 Task: Determine the distance from Des Moines to Pikes Peak State Park.
Action: Mouse moved to (197, 67)
Screenshot: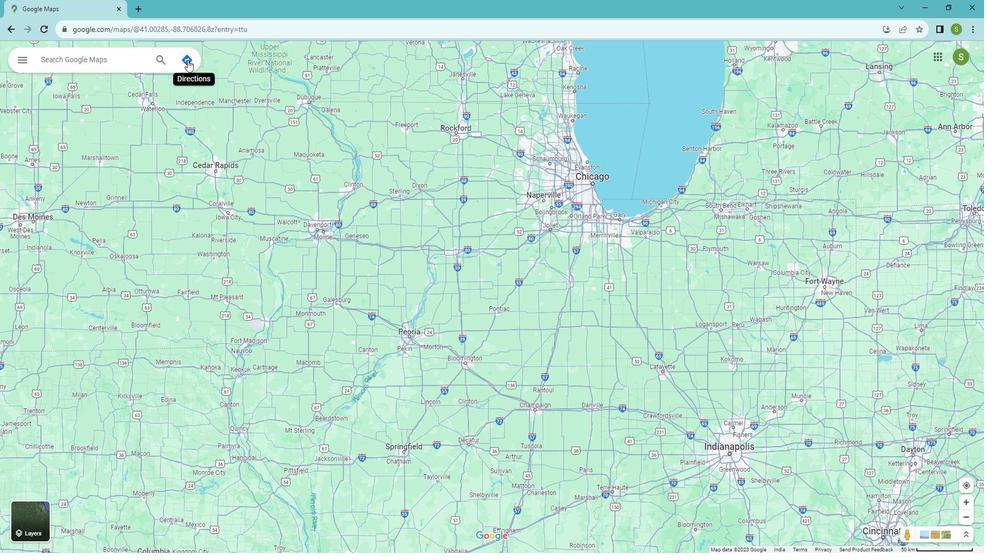 
Action: Mouse pressed left at (197, 67)
Screenshot: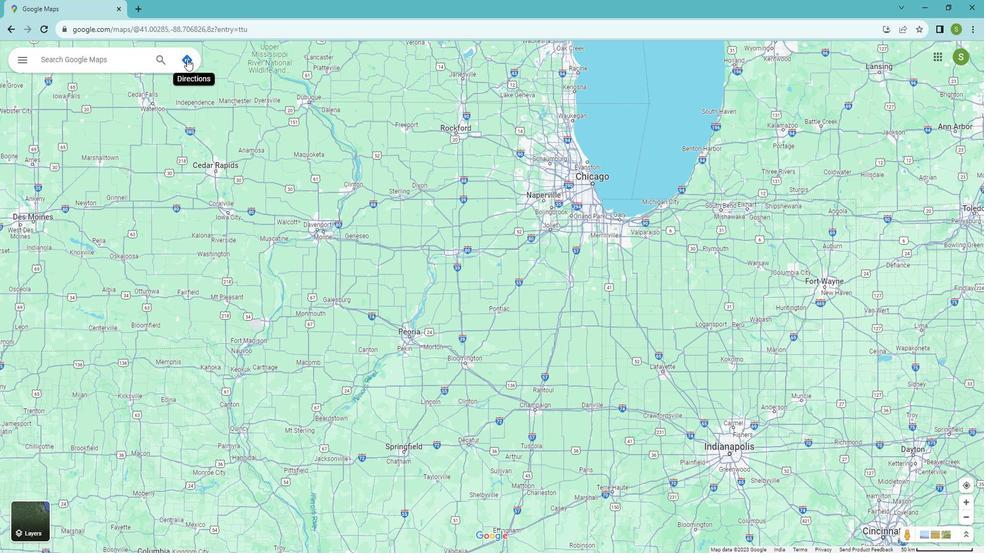 
Action: Mouse moved to (96, 96)
Screenshot: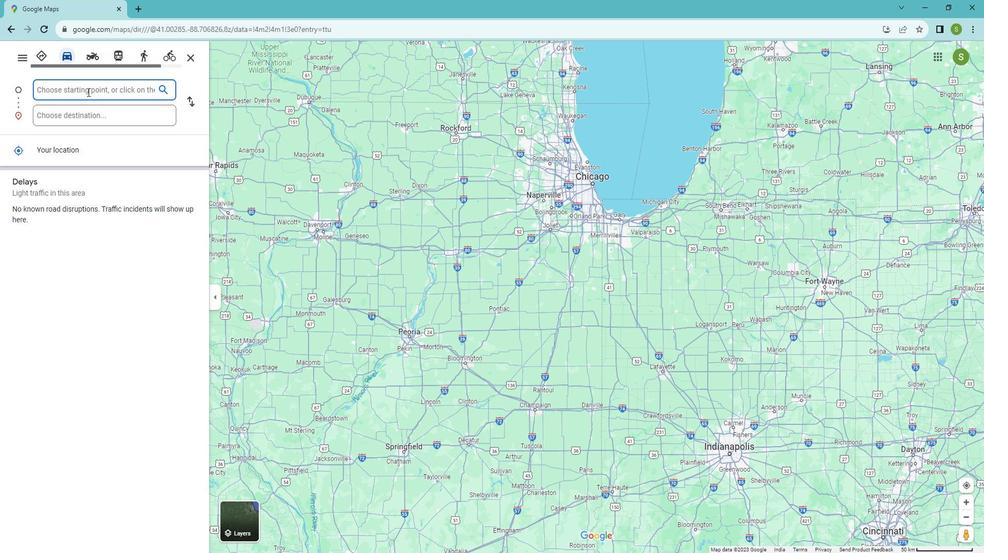 
Action: Mouse pressed left at (96, 96)
Screenshot: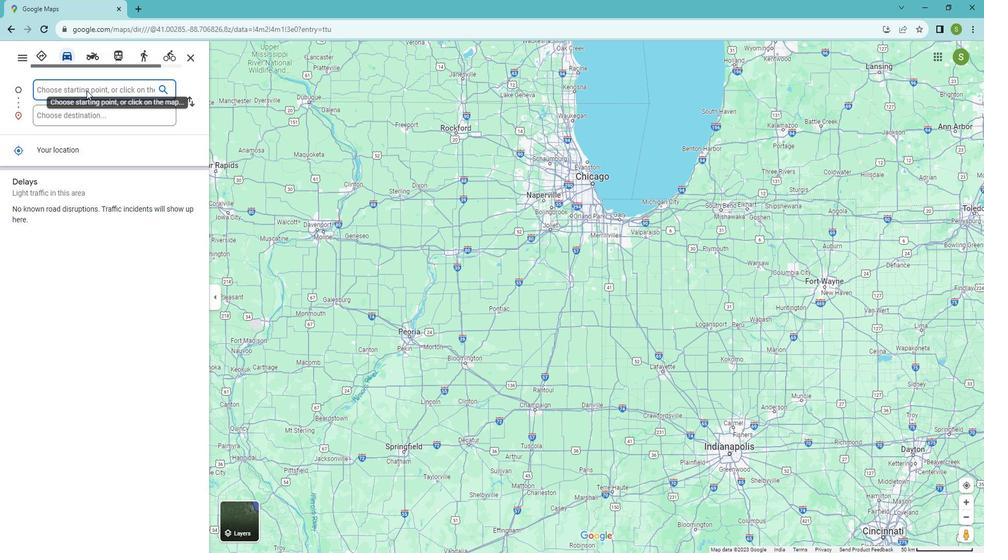 
Action: Key pressed <Key.shift>Des<Key.space><Key.shift>m<Key.backspace><Key.shift>Moines
Screenshot: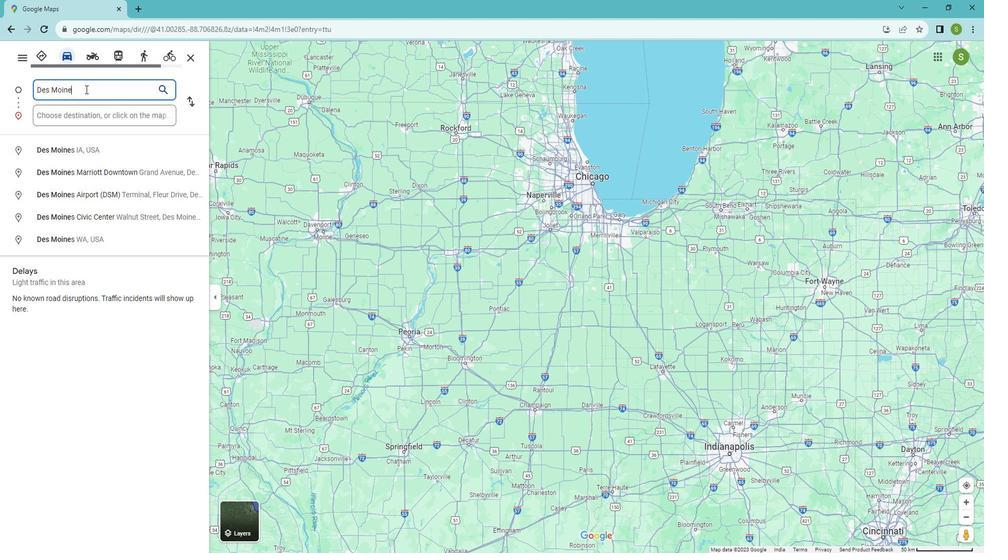 
Action: Mouse moved to (113, 149)
Screenshot: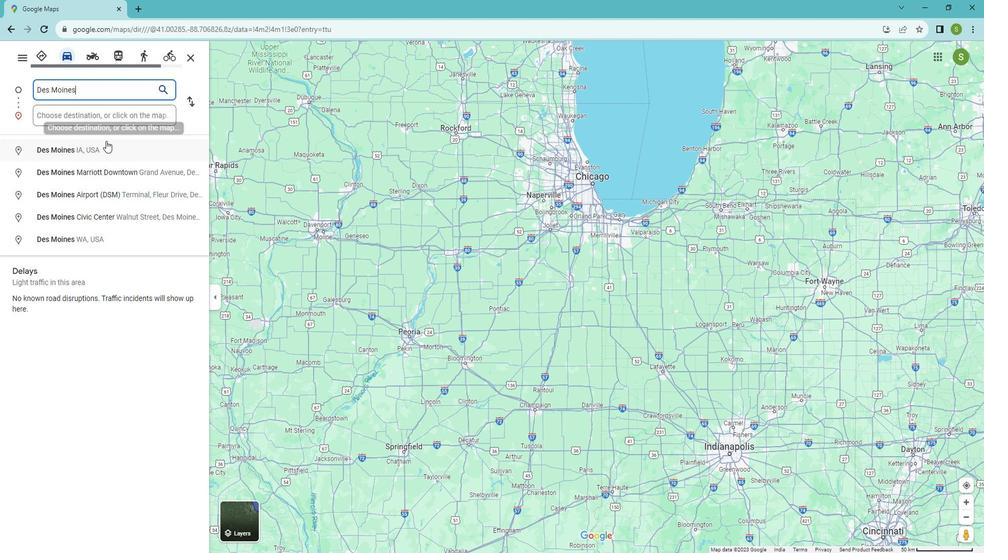 
Action: Mouse pressed left at (113, 149)
Screenshot: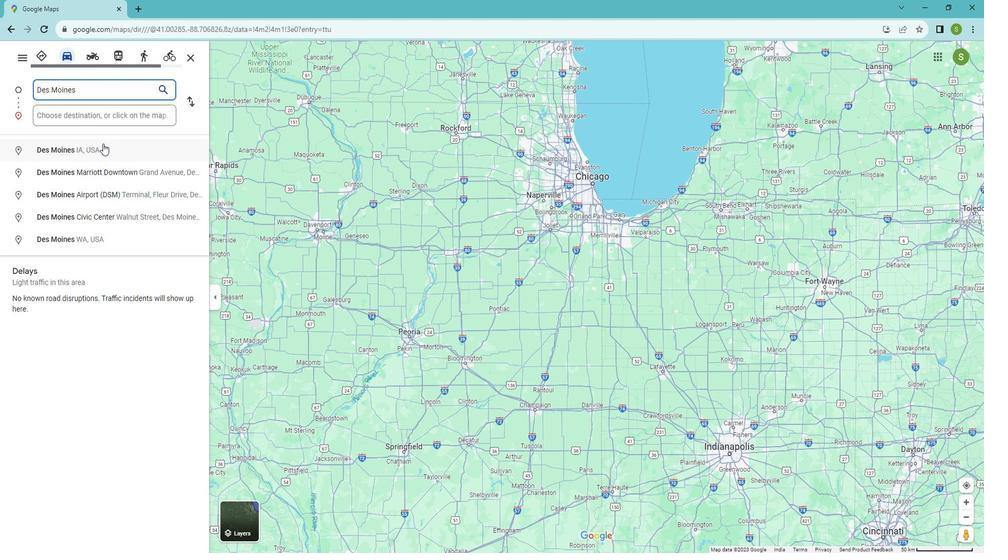 
Action: Mouse moved to (104, 118)
Screenshot: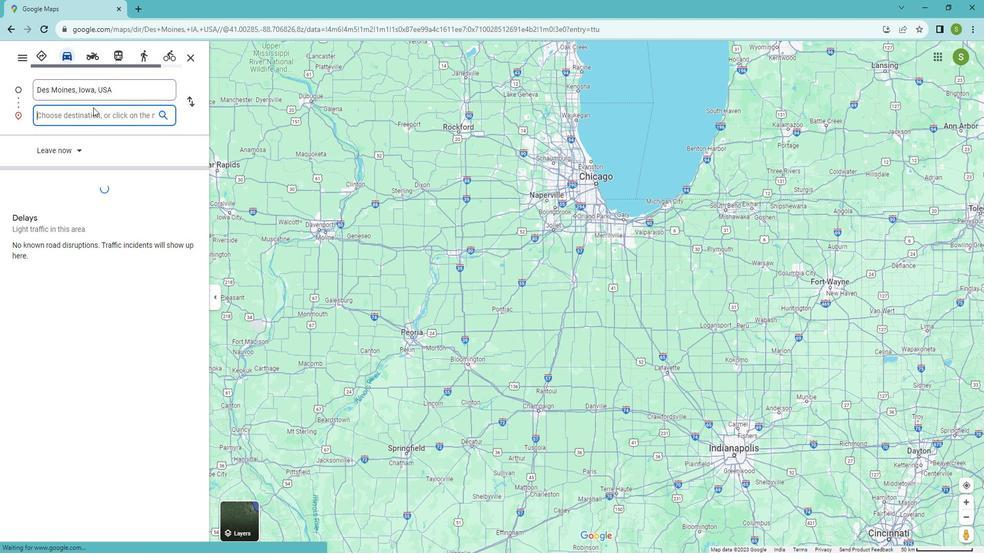 
Action: Mouse pressed left at (104, 118)
Screenshot: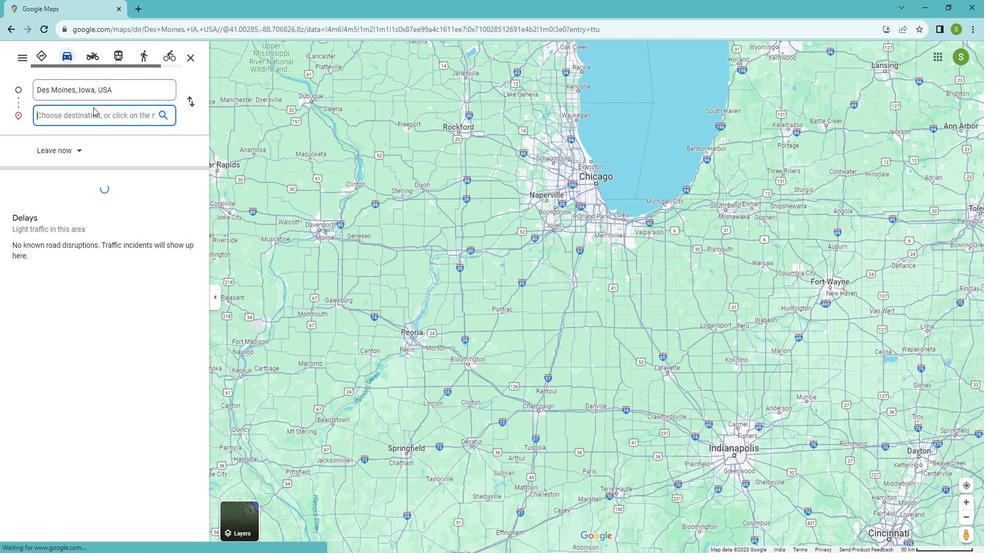 
Action: Key pressed <Key.shift>Pikes<Key.space><Key.shift>Peak<Key.space><Key.shift>State<Key.space><Key.shift>Park
Screenshot: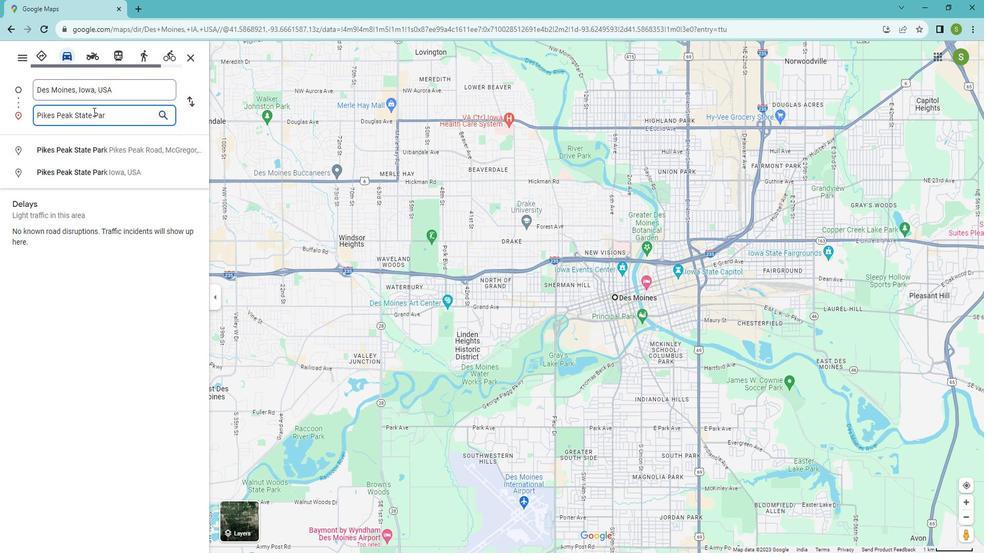 
Action: Mouse moved to (197, 107)
Screenshot: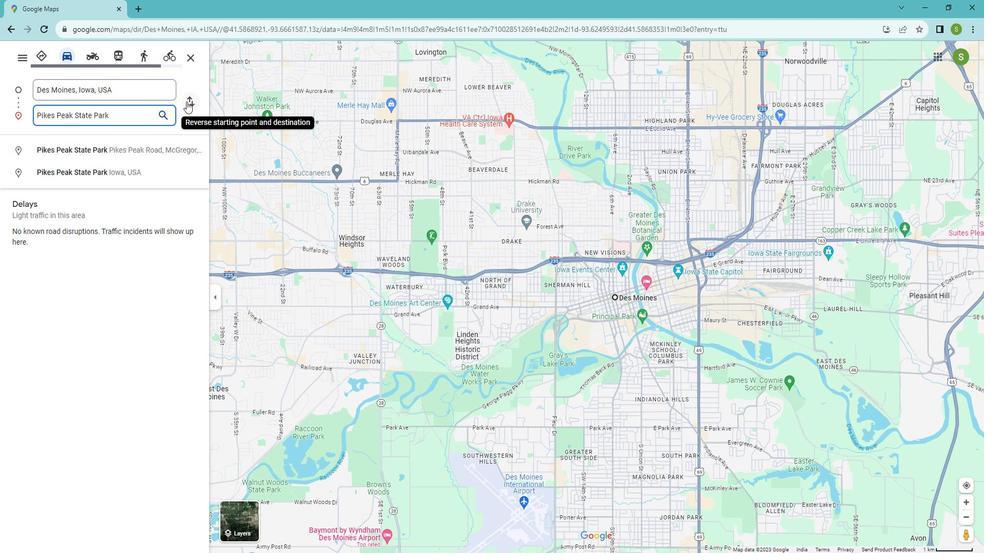 
Action: Mouse pressed left at (197, 107)
Screenshot: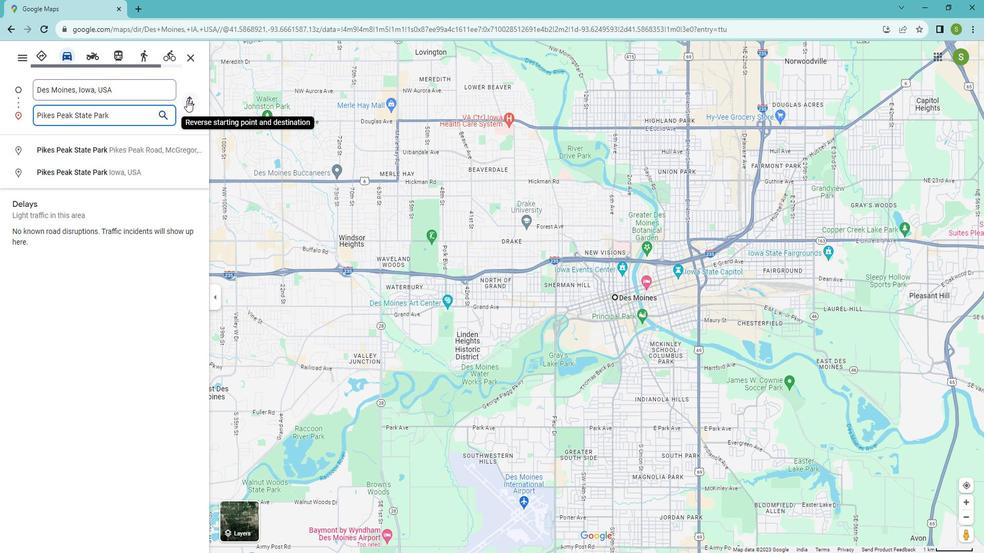 
Action: Mouse moved to (393, 364)
Screenshot: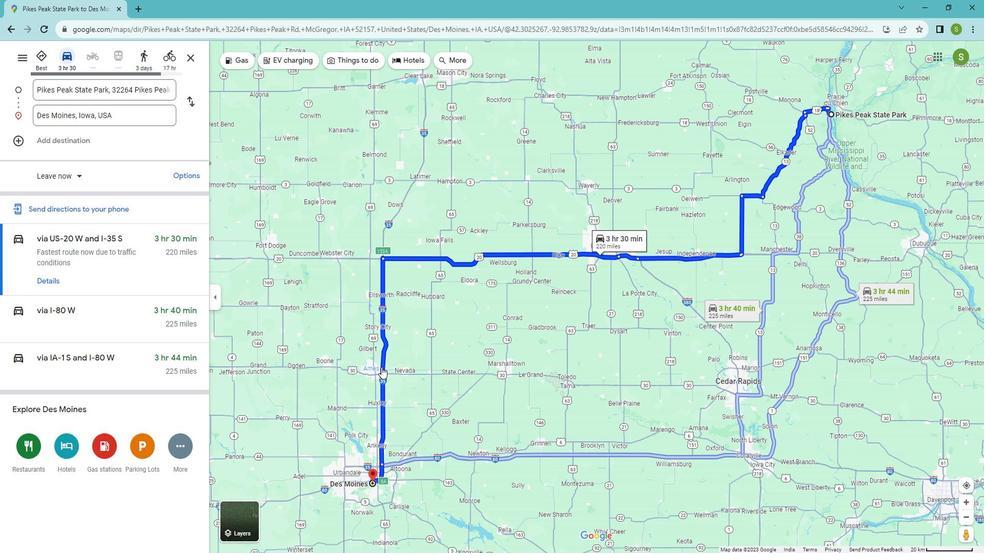 
Action: Mouse pressed right at (393, 364)
Screenshot: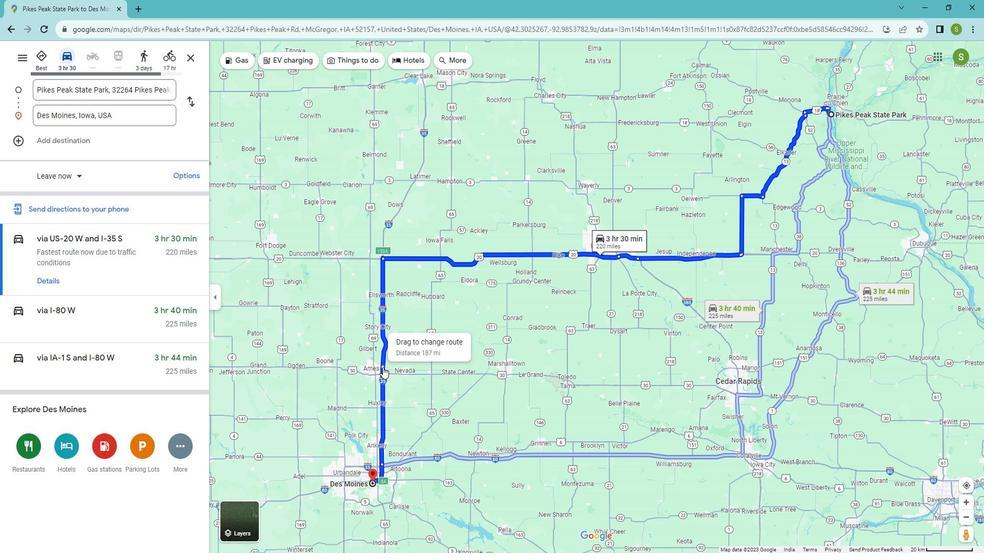 
Action: Mouse moved to (48, 71)
Screenshot: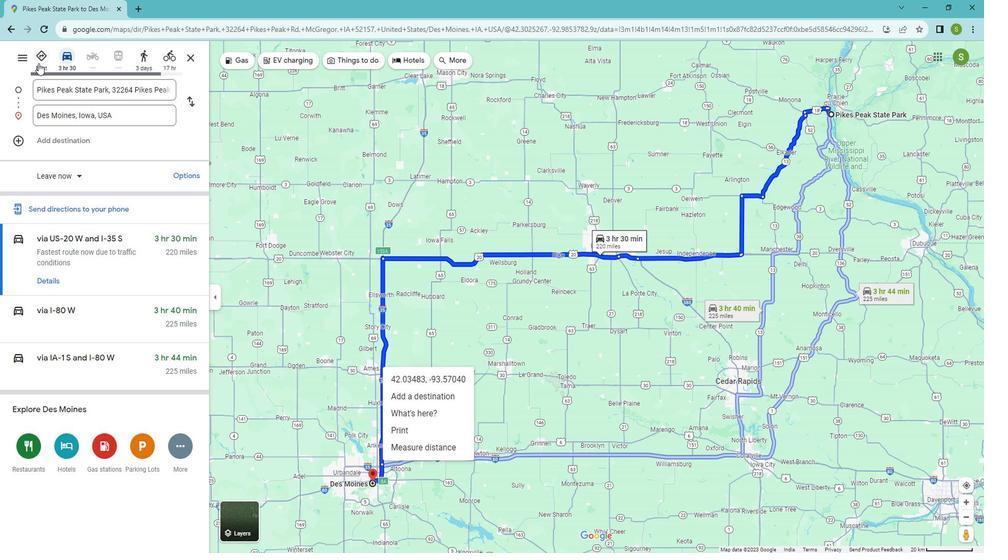 
Action: Mouse pressed left at (48, 71)
Screenshot: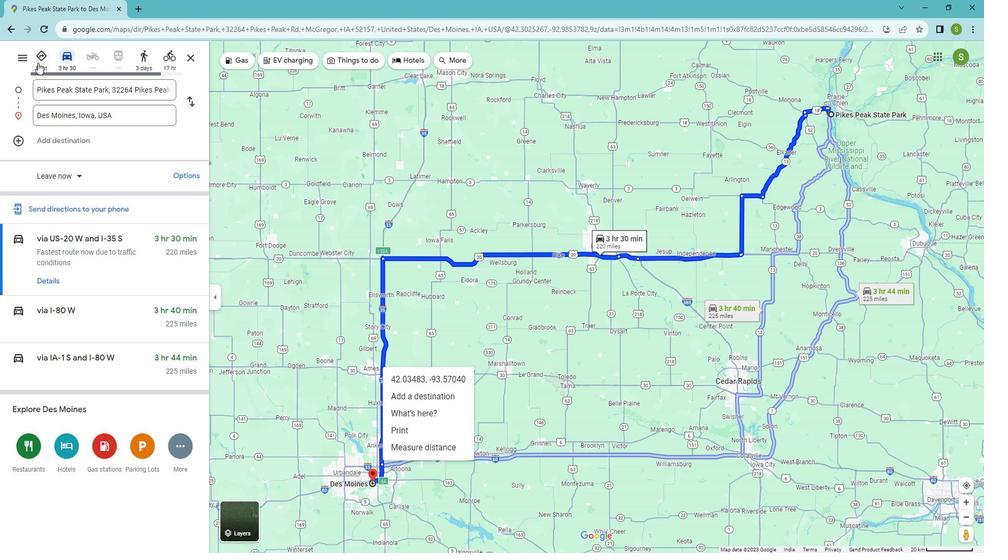 
Action: Mouse moved to (58, 279)
Screenshot: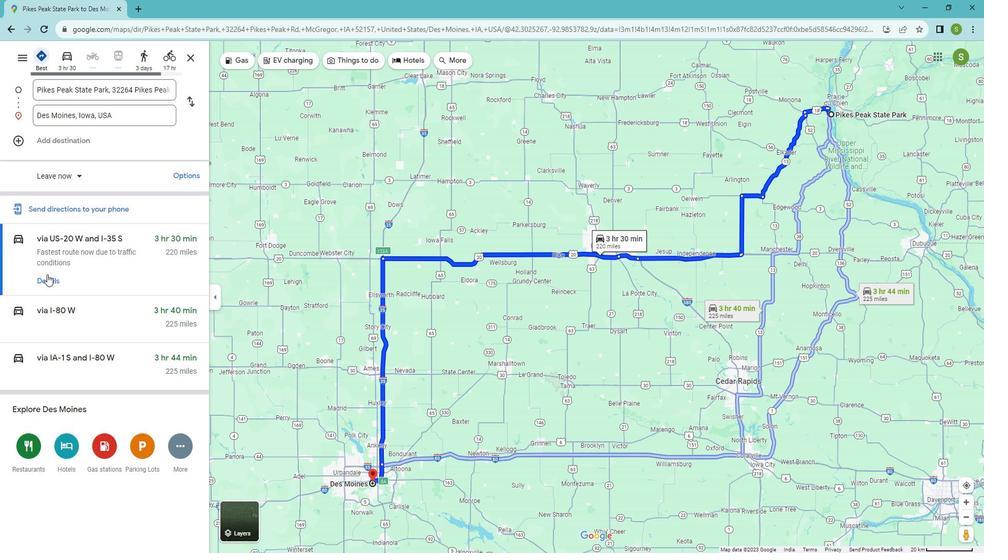 
Action: Mouse pressed left at (58, 279)
Screenshot: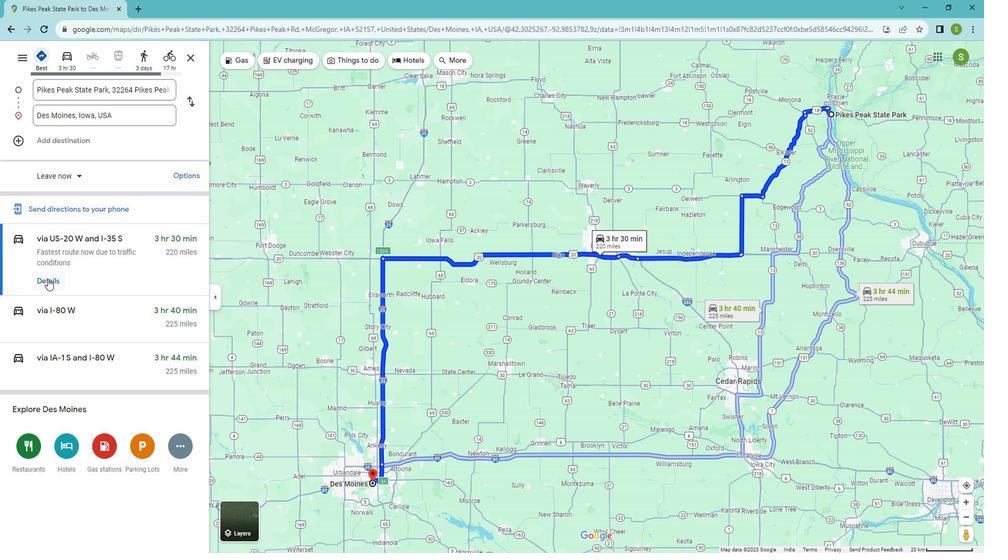 
Action: Mouse moved to (28, 61)
Screenshot: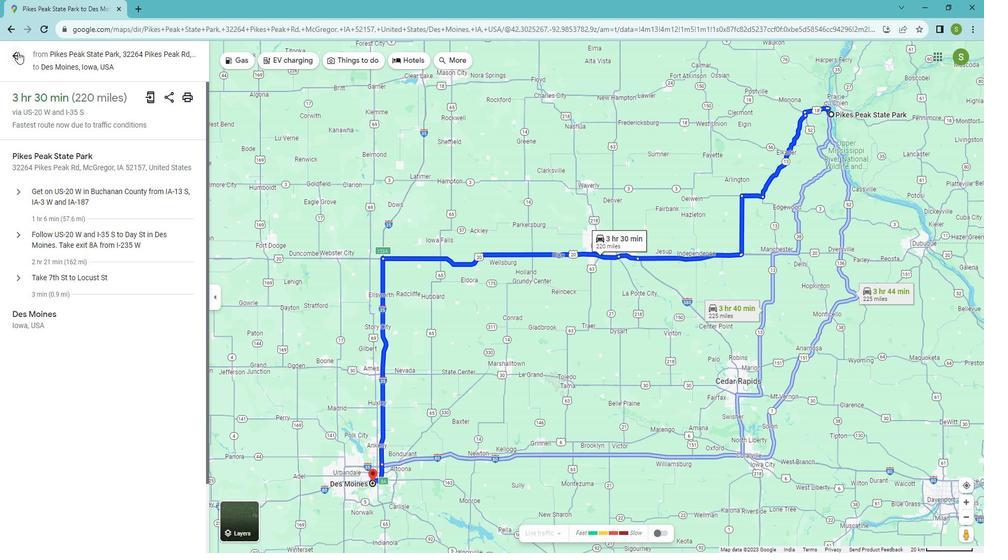 
Action: Mouse pressed left at (28, 61)
Screenshot: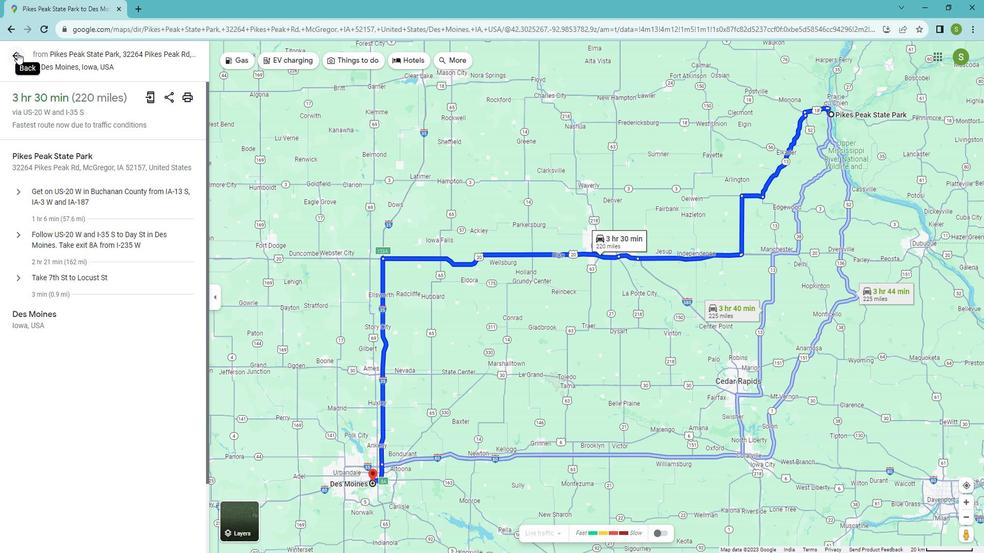 
Action: Mouse moved to (83, 64)
Screenshot: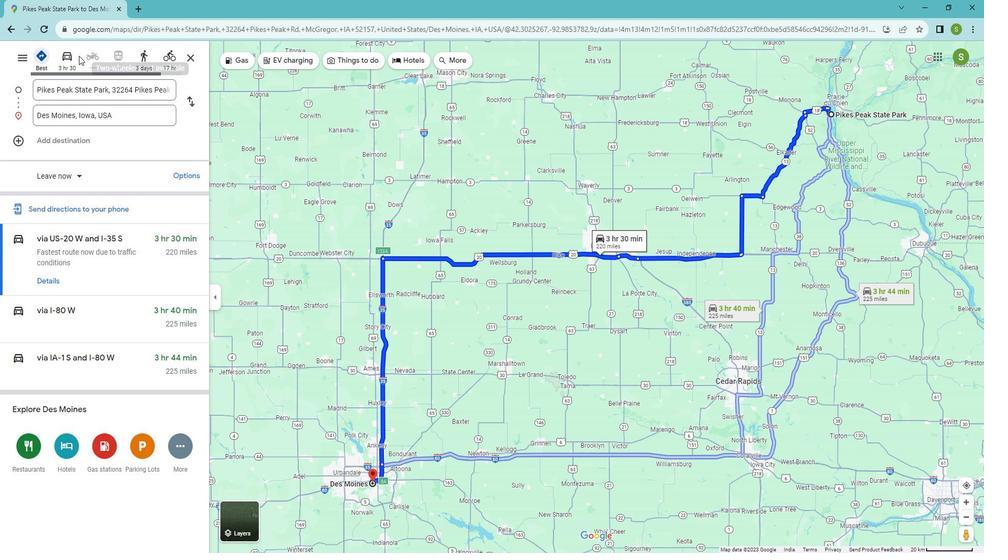 
Action: Mouse pressed left at (83, 64)
Screenshot: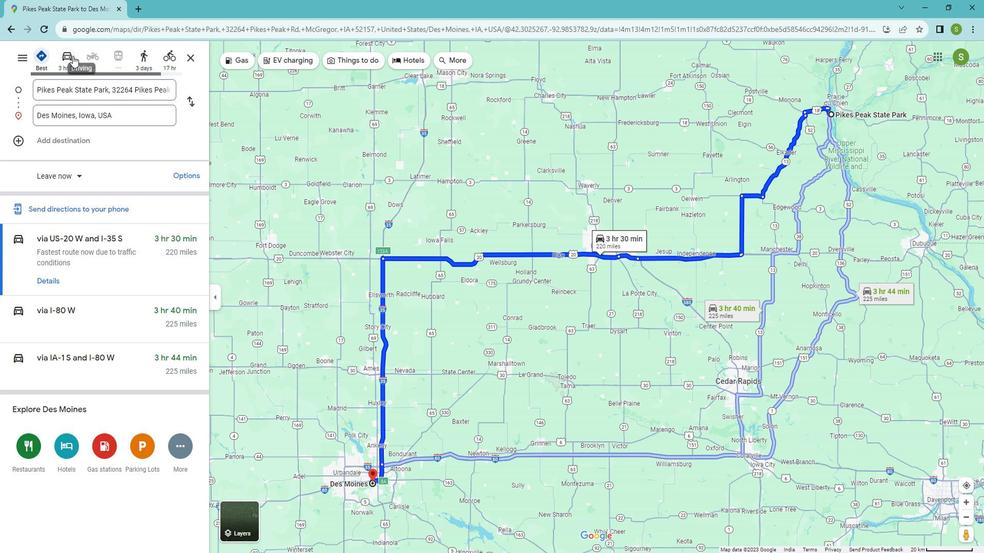 
Action: Mouse moved to (70, 280)
Screenshot: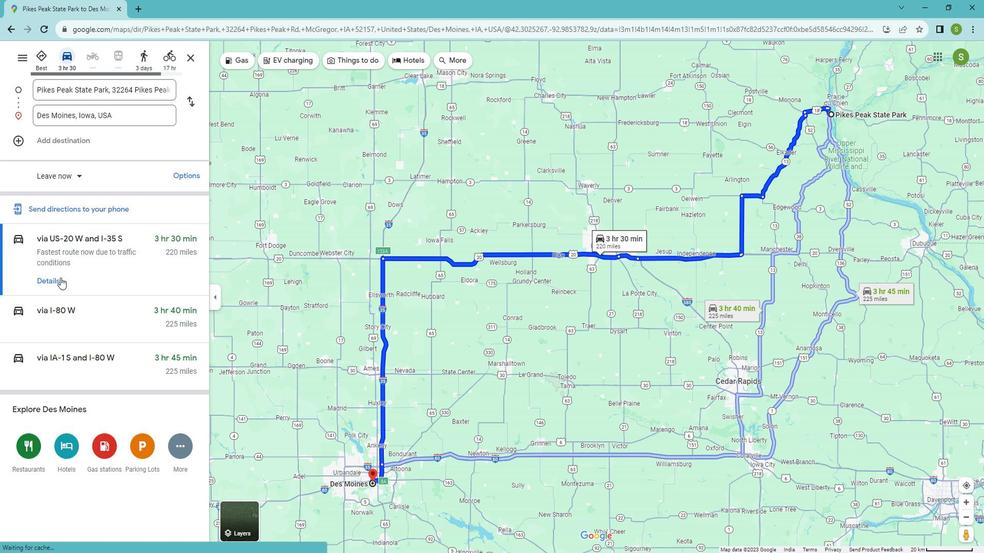 
Action: Mouse pressed left at (70, 280)
Screenshot: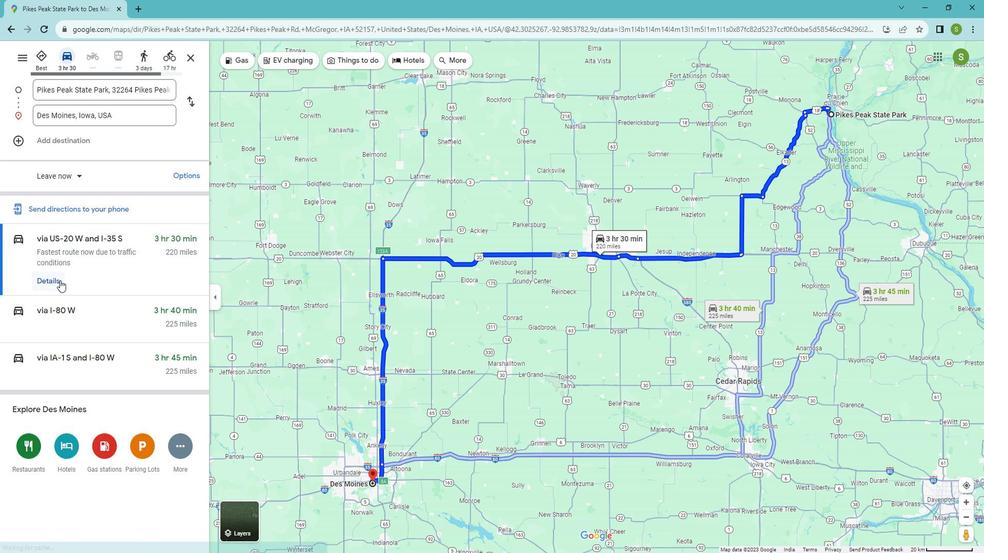 
Action: Mouse moved to (69, 225)
Screenshot: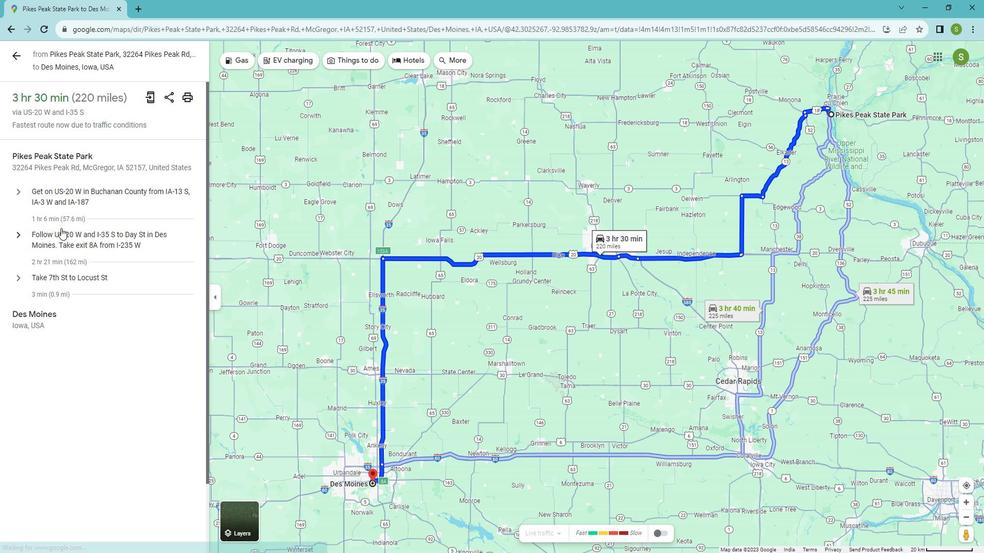 
Action: Mouse scrolled (69, 225) with delta (0, 0)
Screenshot: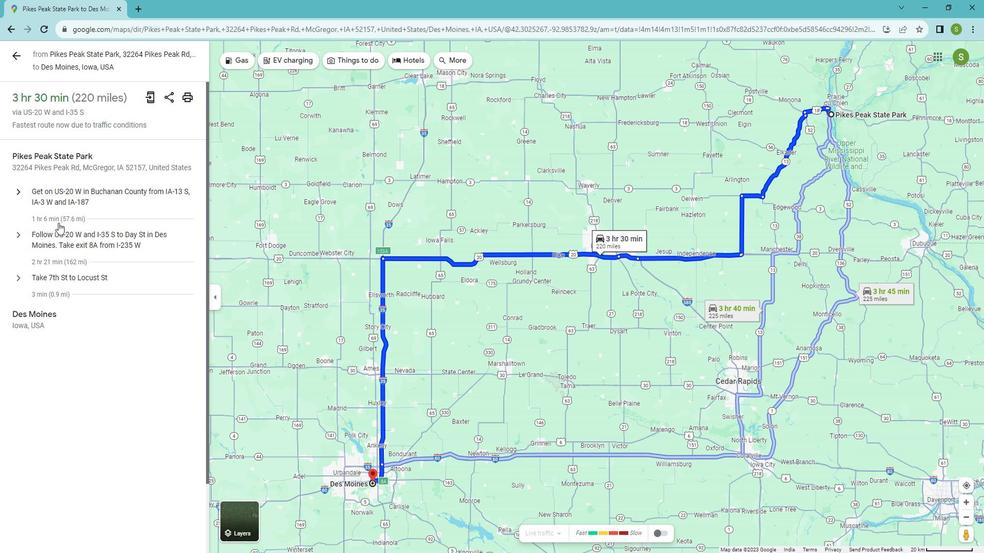 
Action: Mouse moved to (69, 224)
Screenshot: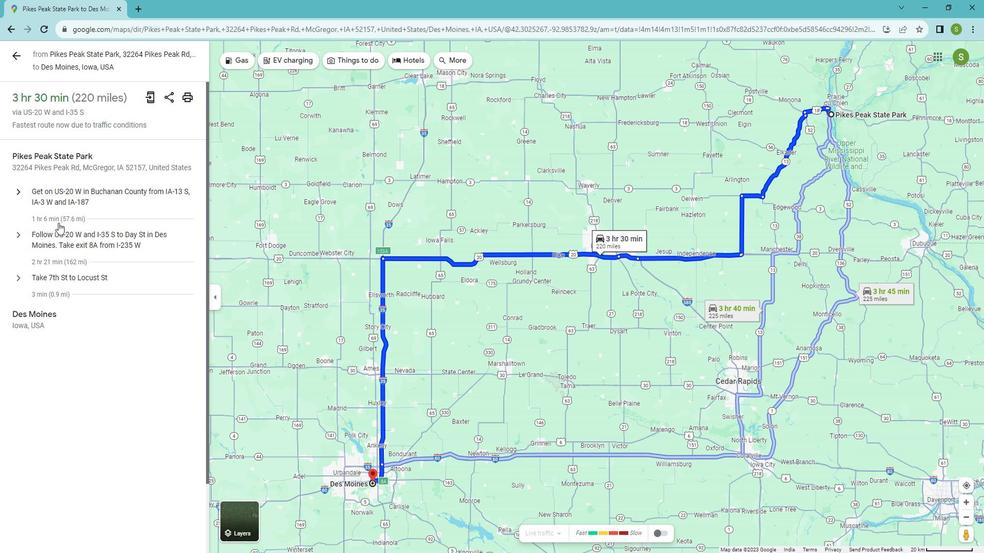 
Action: Mouse scrolled (69, 224) with delta (0, 0)
Screenshot: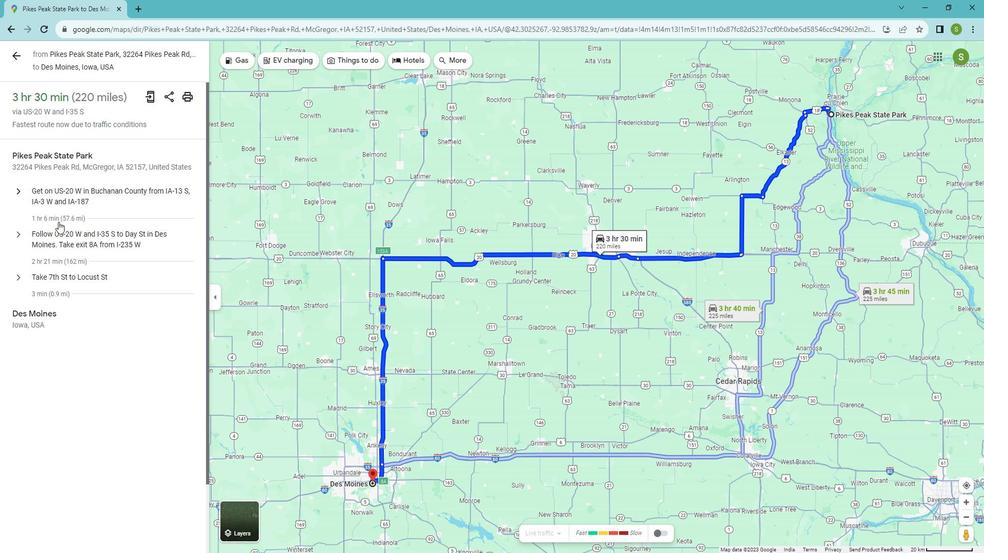 
Action: Mouse moved to (68, 224)
Screenshot: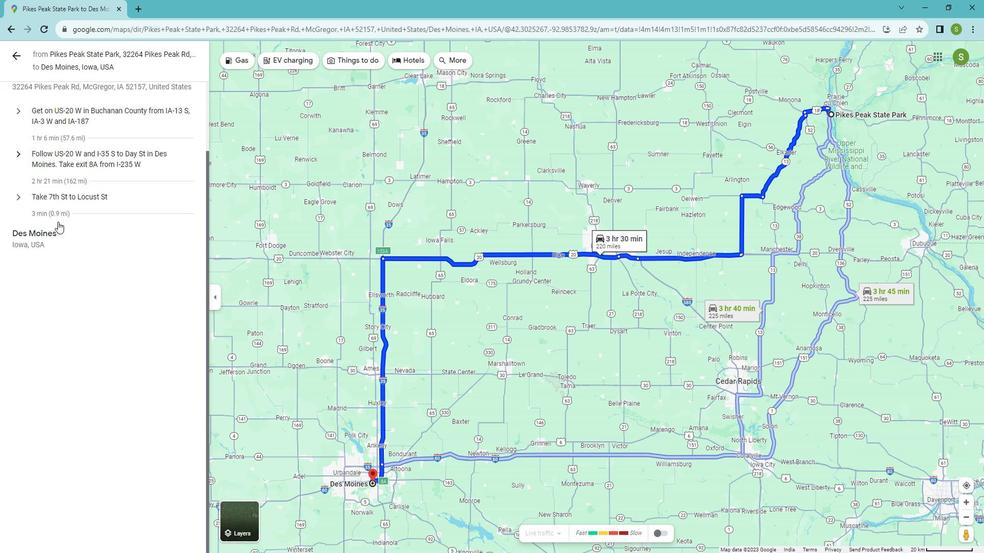 
Action: Mouse scrolled (68, 224) with delta (0, 0)
Screenshot: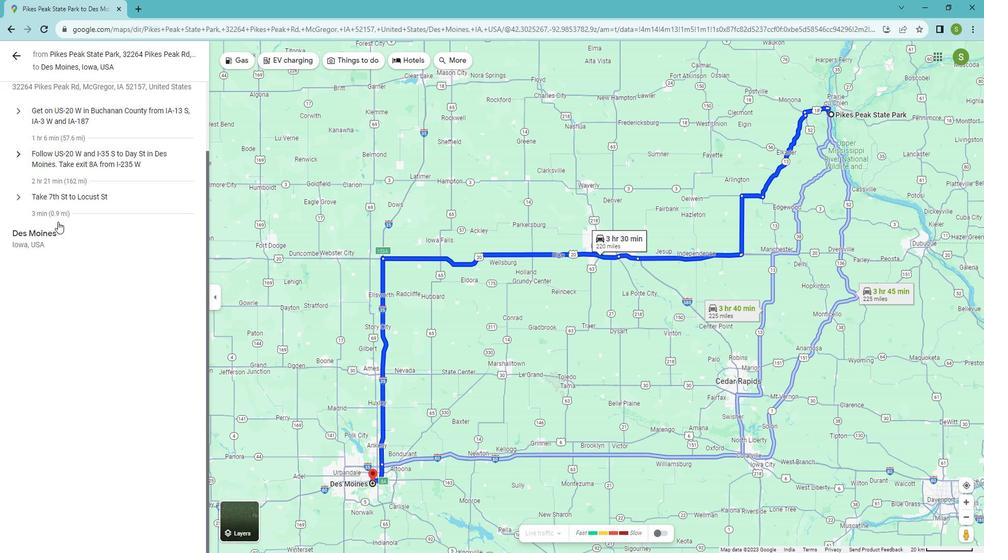 
Action: Mouse scrolled (68, 224) with delta (0, 0)
Screenshot: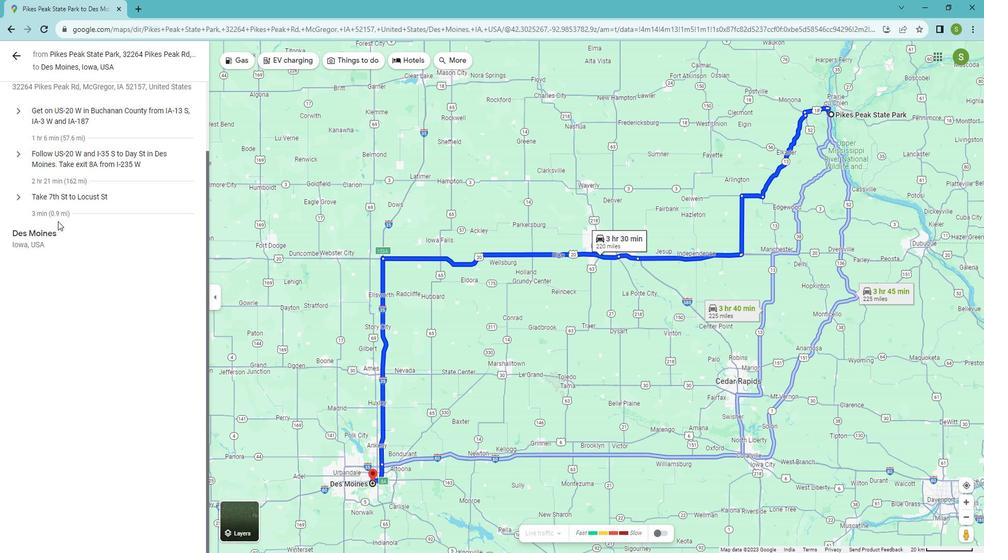 
Action: Mouse scrolled (68, 224) with delta (0, 0)
Screenshot: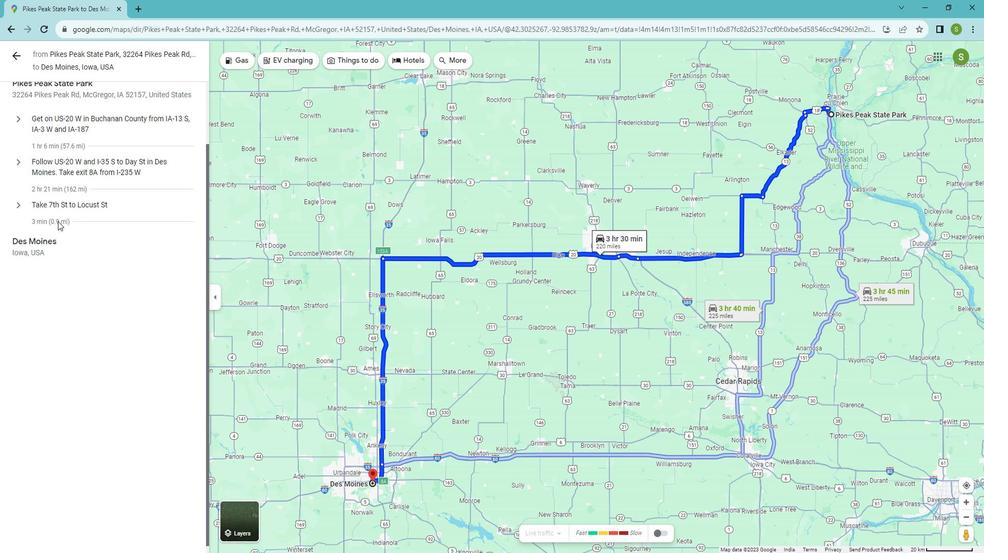 
Action: Mouse moved to (26, 64)
Screenshot: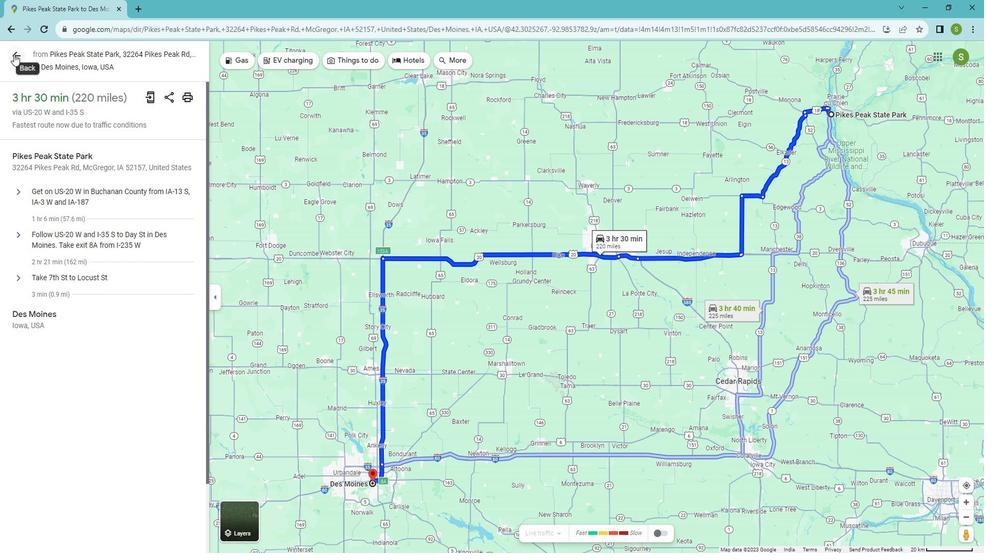 
Action: Mouse pressed left at (26, 64)
Screenshot: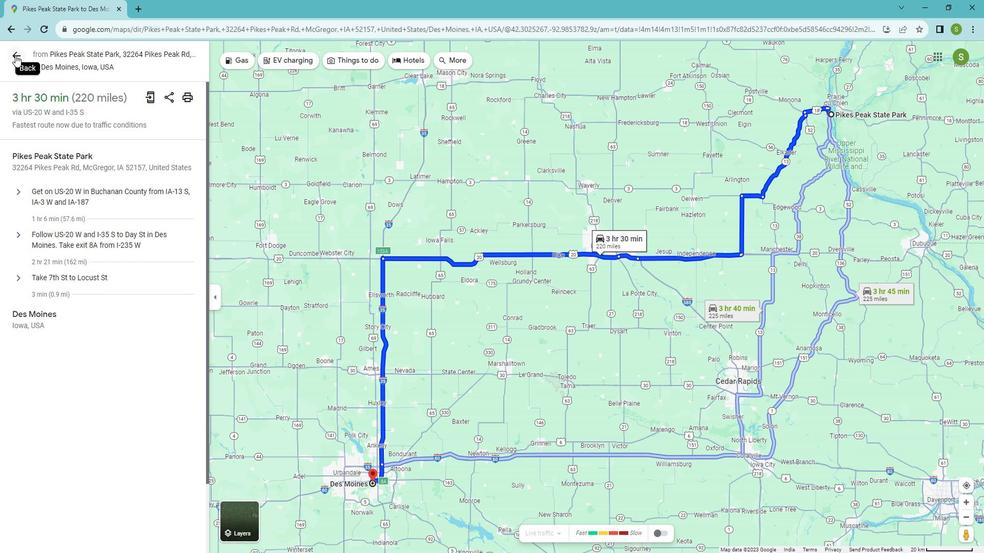 
Action: Mouse moved to (151, 68)
Screenshot: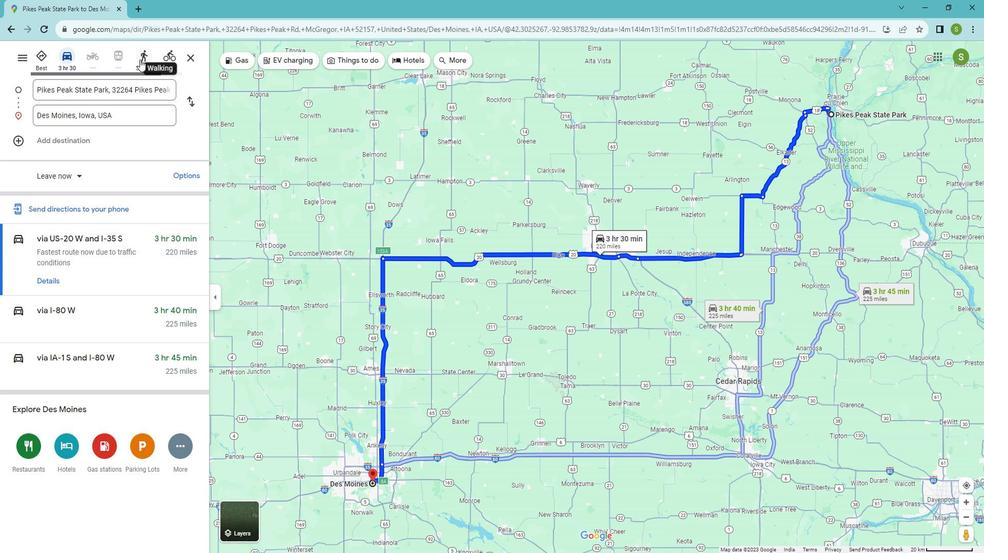
Action: Mouse pressed left at (151, 68)
Screenshot: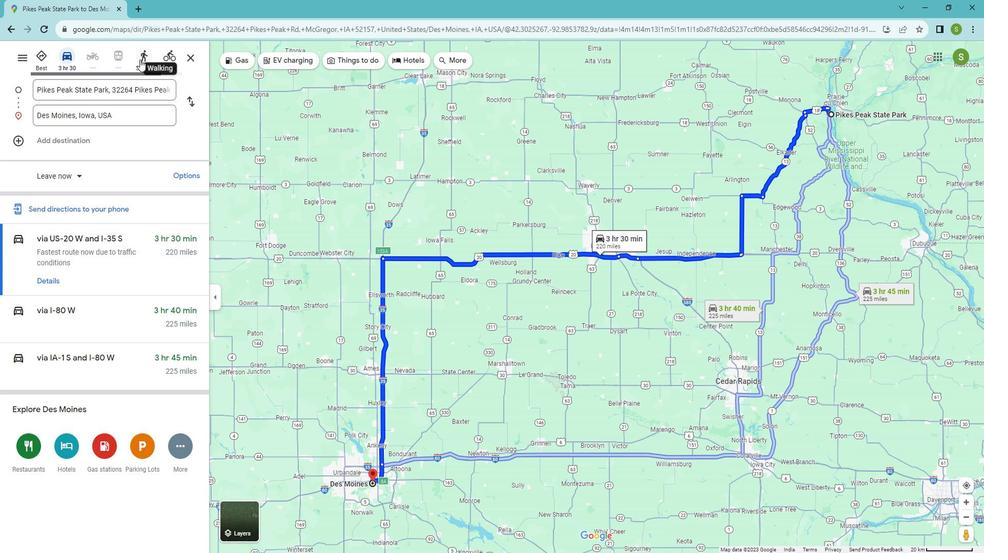 
Action: Mouse moved to (59, 260)
Screenshot: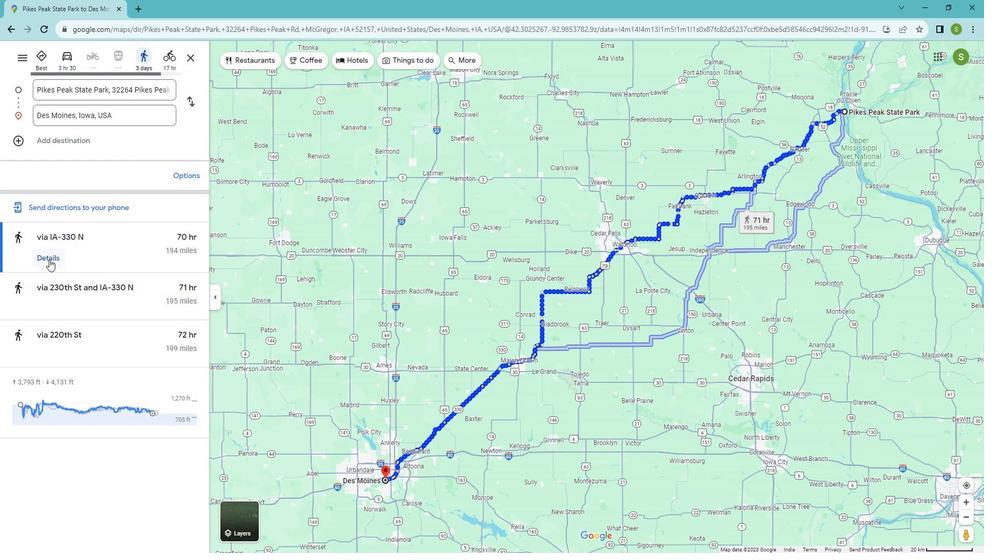 
Action: Mouse pressed left at (59, 260)
Screenshot: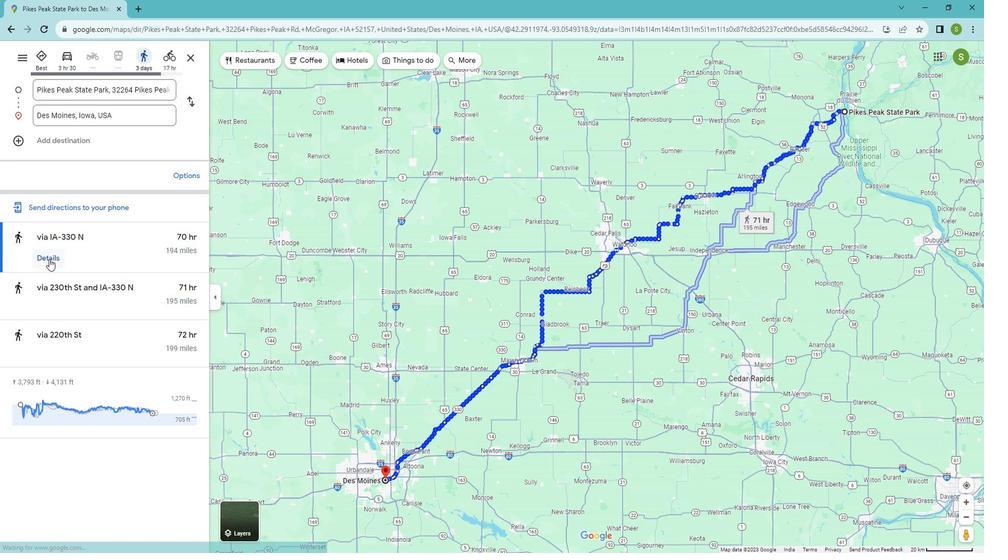 
Action: Mouse moved to (94, 260)
Screenshot: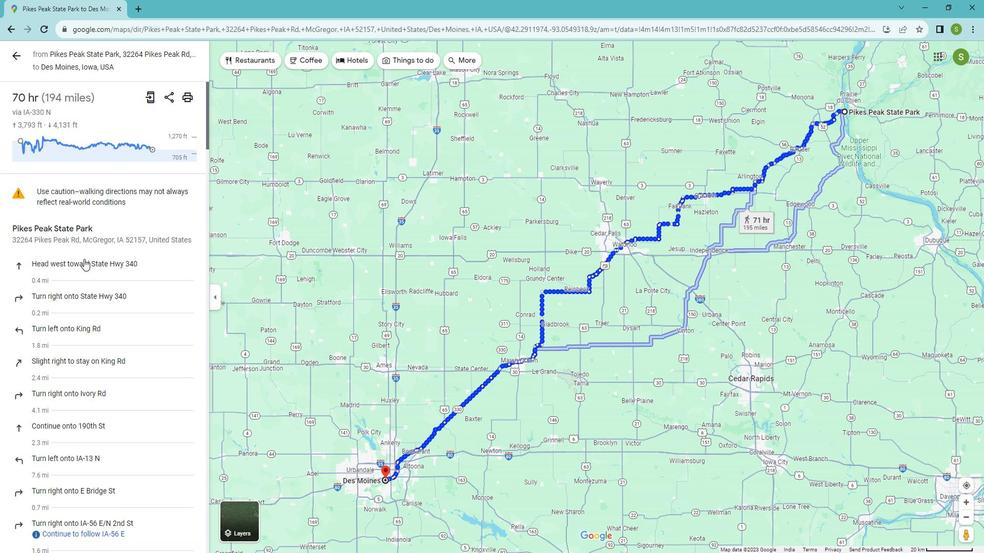 
Action: Mouse scrolled (94, 259) with delta (0, 0)
Screenshot: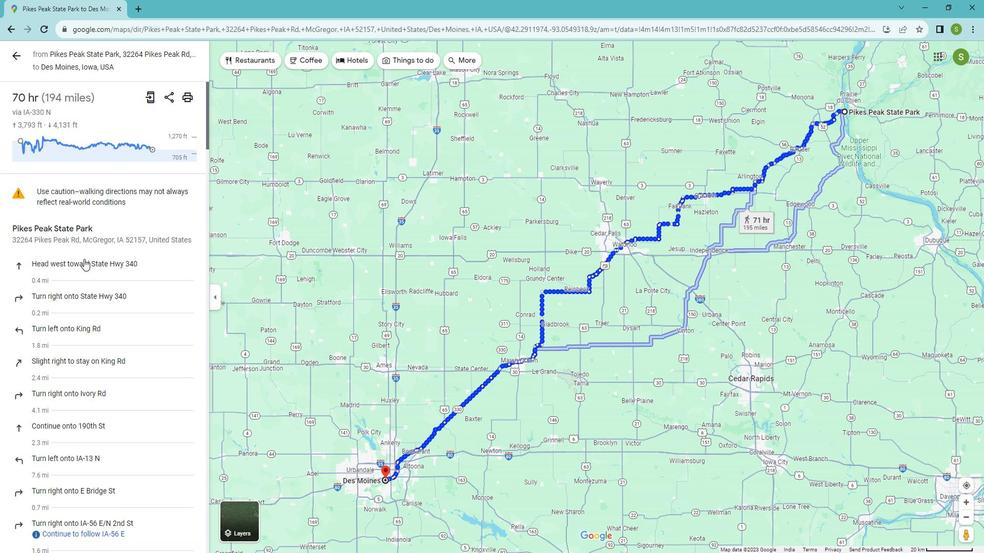 
Action: Mouse moved to (94, 260)
Screenshot: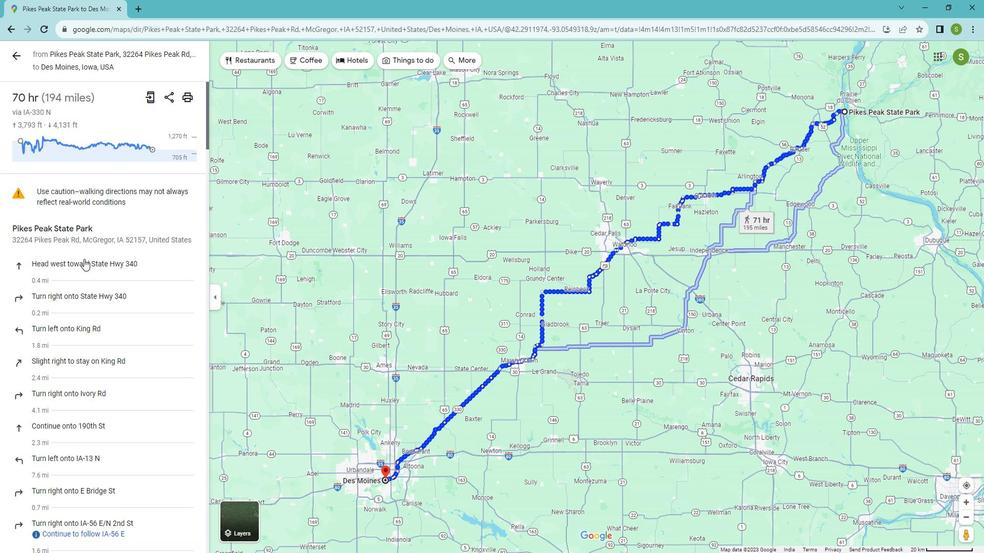 
Action: Mouse scrolled (94, 260) with delta (0, 0)
Screenshot: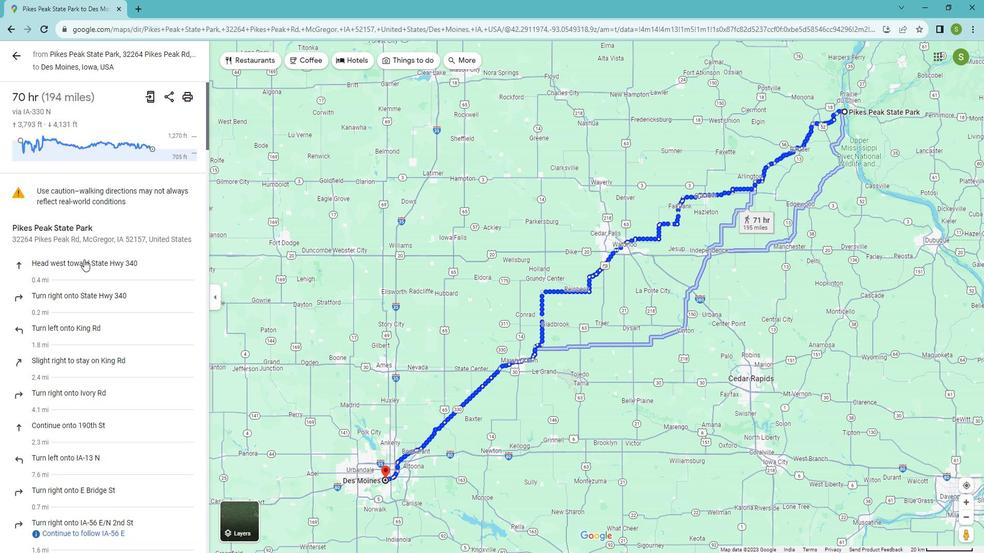 
Action: Mouse moved to (92, 263)
Screenshot: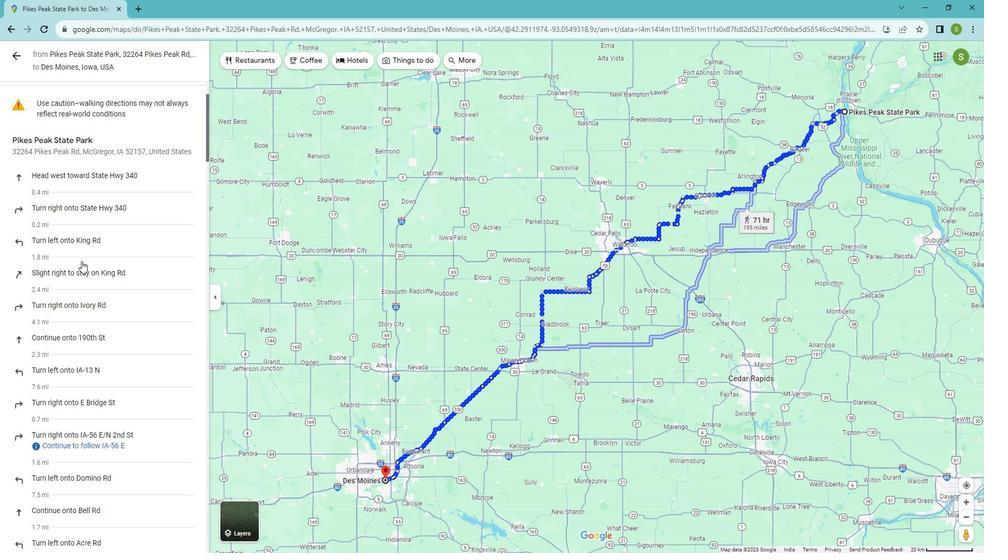 
Action: Mouse scrolled (92, 263) with delta (0, 0)
Screenshot: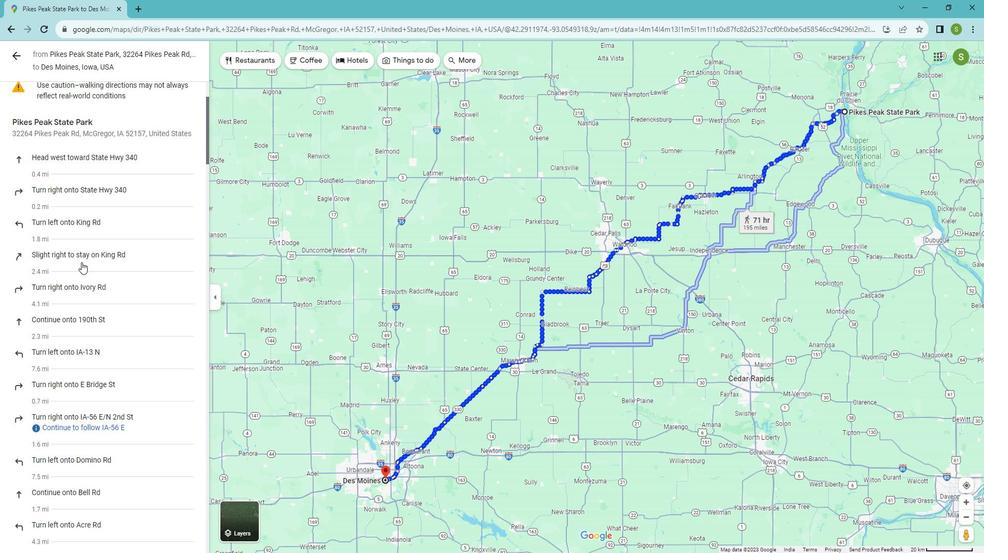 
Action: Mouse scrolled (92, 263) with delta (0, 0)
Screenshot: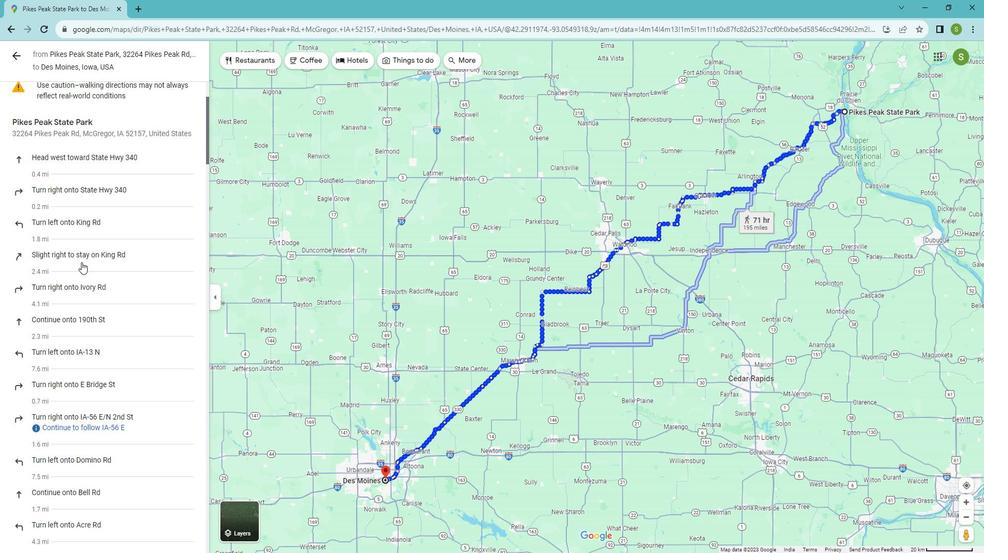 
Action: Mouse scrolled (92, 264) with delta (0, 0)
Screenshot: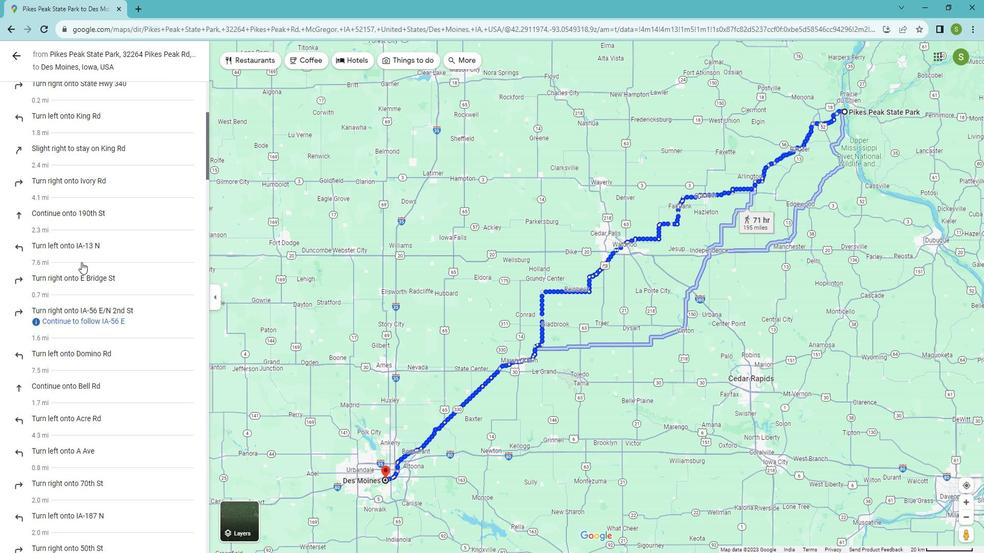 
Action: Mouse scrolled (92, 264) with delta (0, 0)
Screenshot: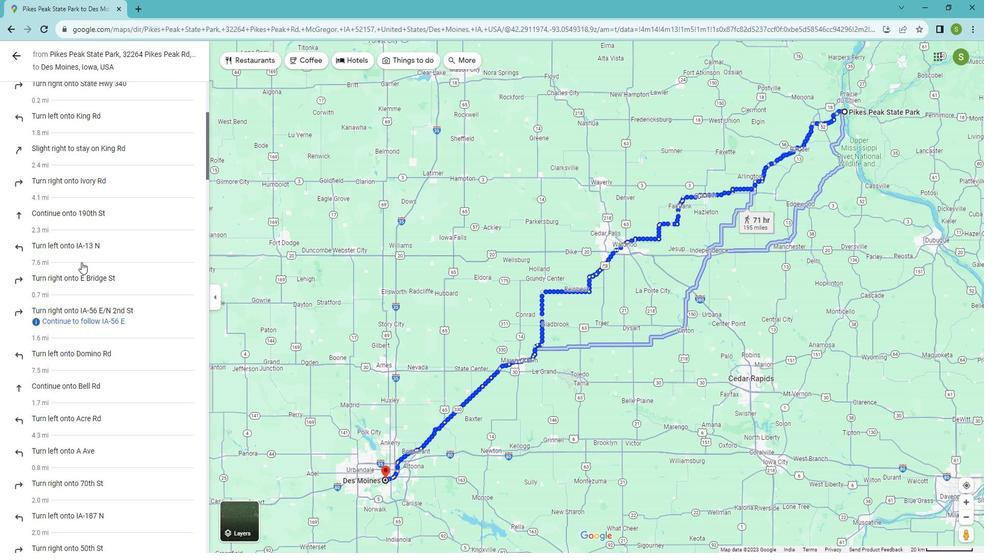 
Action: Mouse scrolled (92, 264) with delta (0, 0)
Screenshot: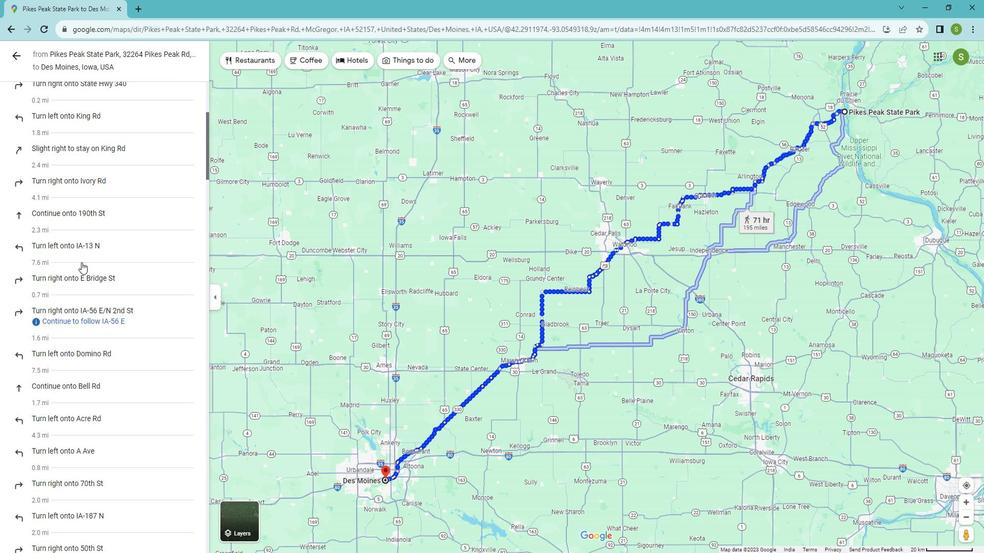 
Action: Mouse scrolled (92, 264) with delta (0, 0)
Screenshot: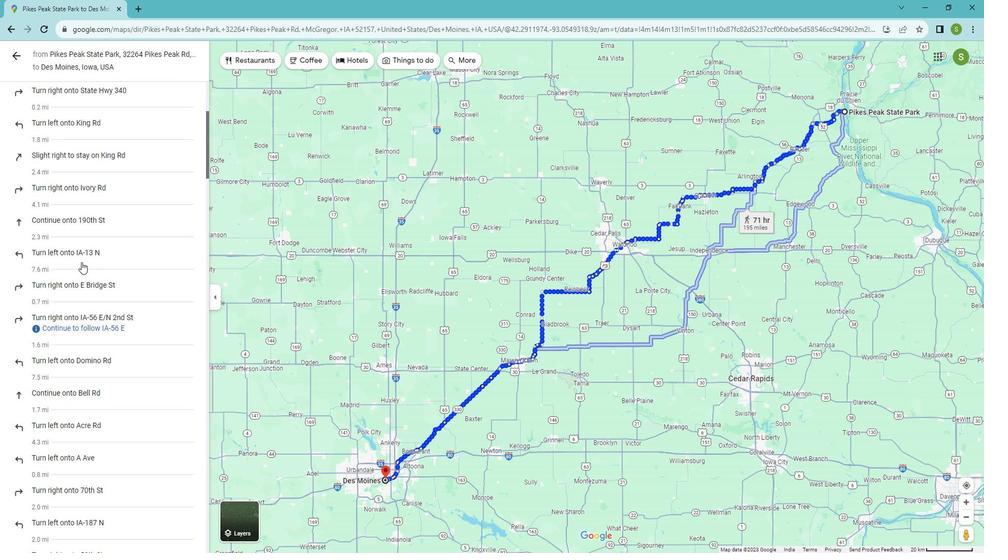 
Action: Mouse scrolled (92, 264) with delta (0, 0)
Screenshot: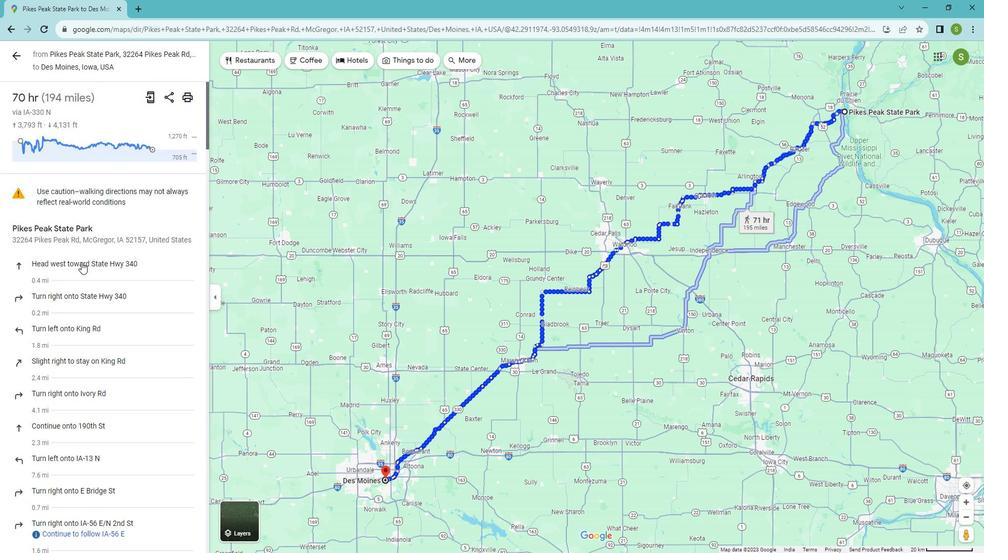 
Action: Mouse moved to (116, 261)
Screenshot: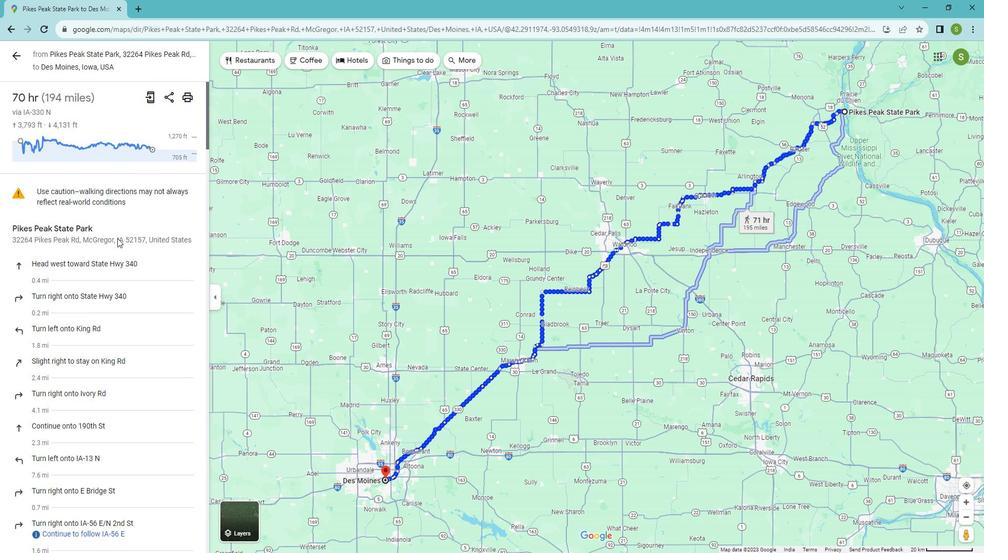 
Action: Mouse scrolled (116, 261) with delta (0, 0)
Screenshot: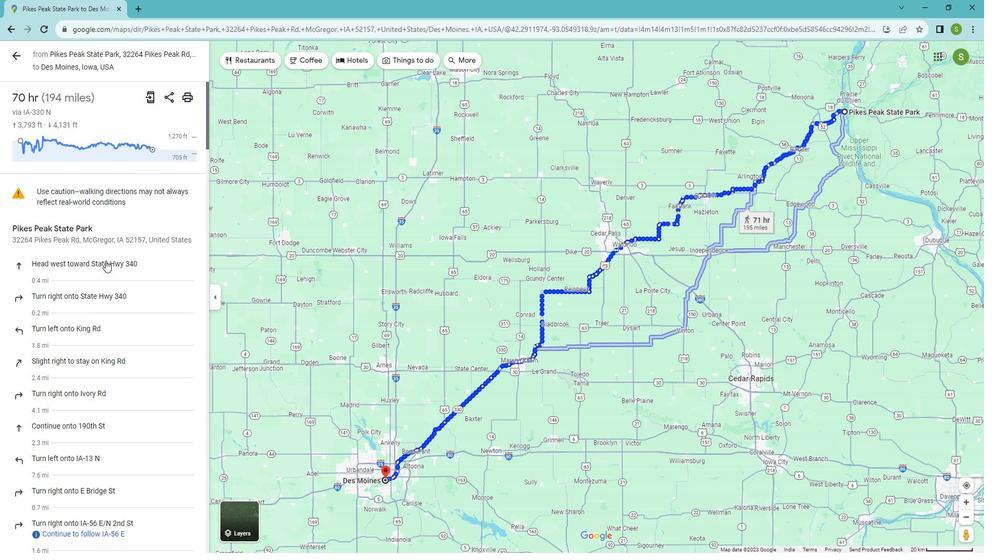 
Action: Mouse scrolled (116, 261) with delta (0, 0)
Screenshot: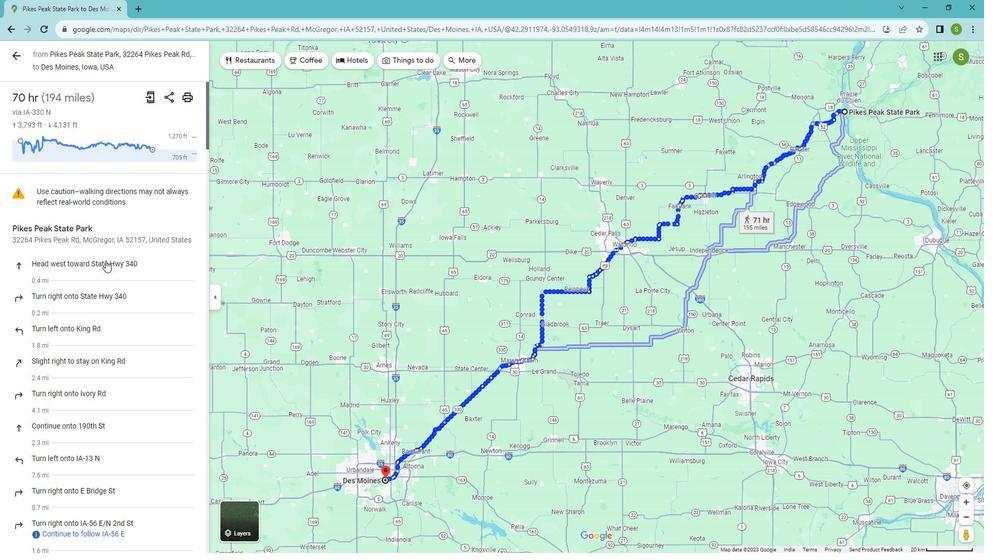 
Action: Mouse scrolled (116, 261) with delta (0, 0)
Screenshot: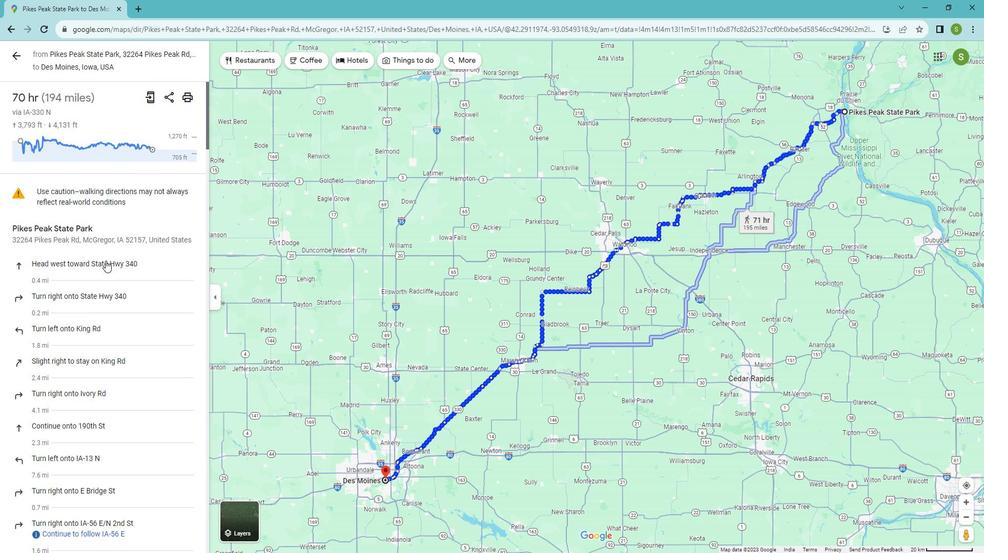 
Action: Mouse scrolled (116, 261) with delta (0, 0)
Screenshot: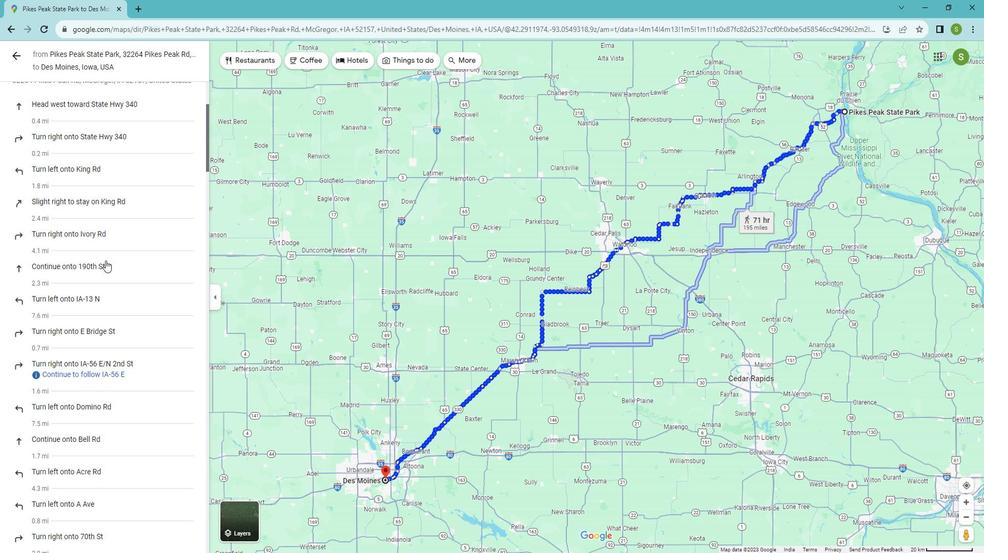 
Action: Mouse scrolled (116, 261) with delta (0, 0)
Screenshot: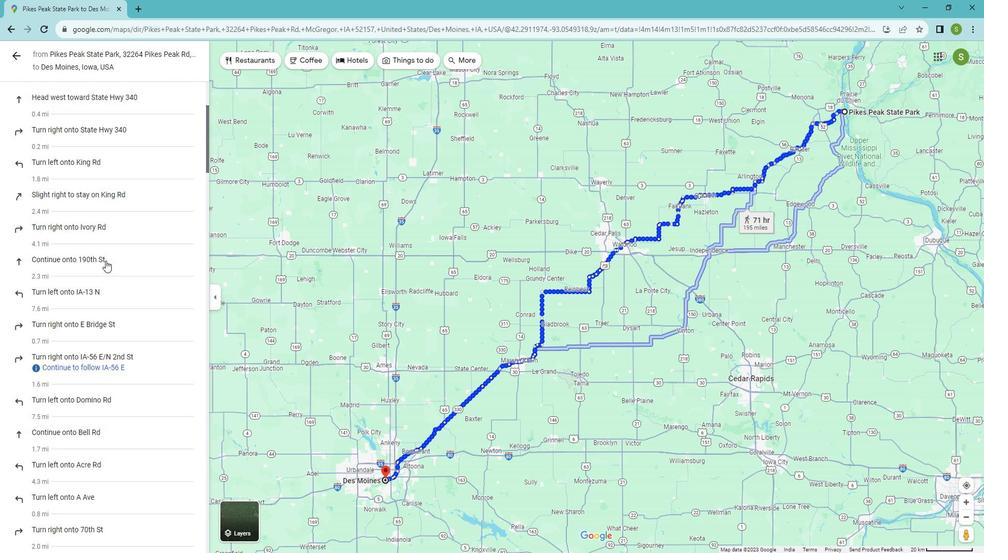 
Action: Mouse scrolled (116, 261) with delta (0, 0)
Screenshot: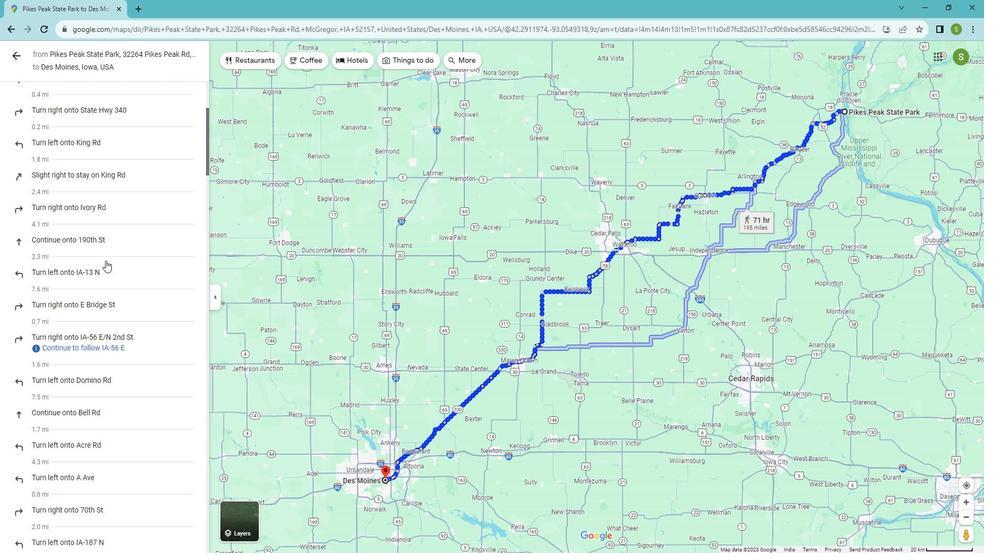 
Action: Mouse scrolled (116, 261) with delta (0, 0)
Screenshot: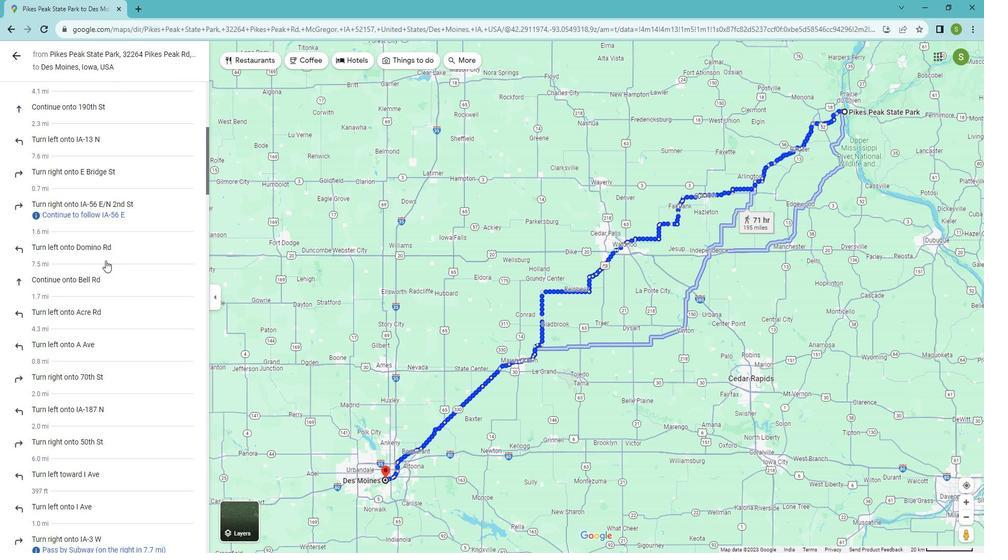 
Action: Mouse scrolled (116, 261) with delta (0, 0)
Screenshot: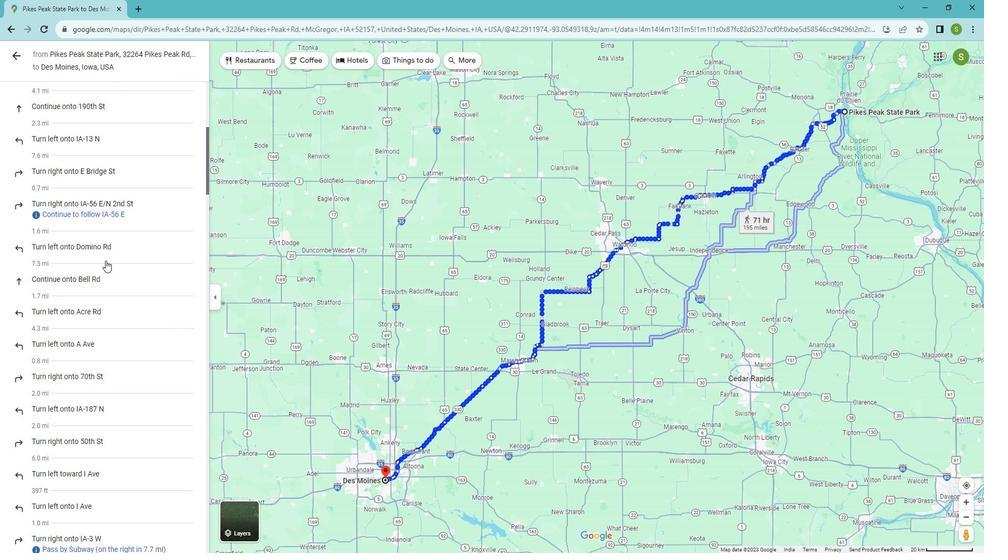 
Action: Mouse moved to (116, 262)
Screenshot: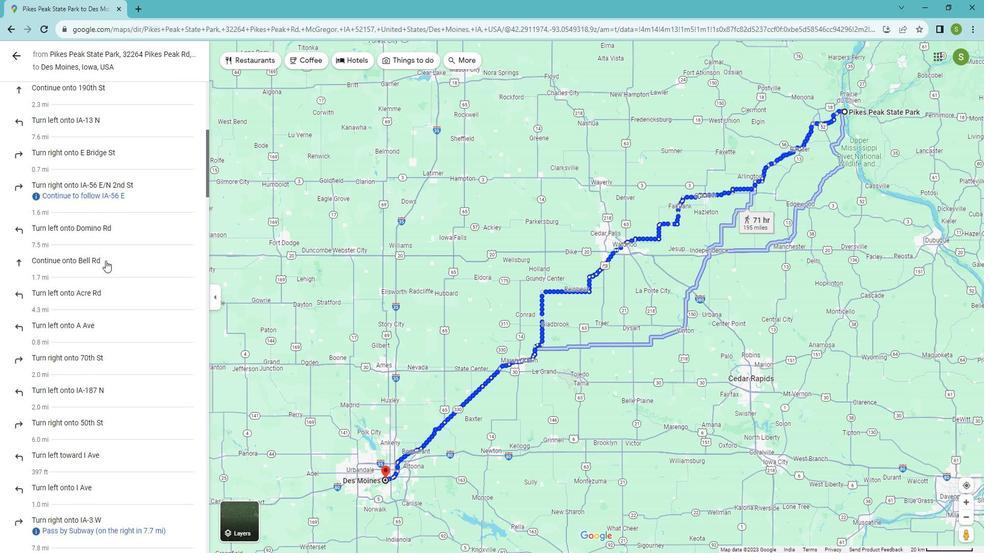 
Action: Mouse scrolled (116, 261) with delta (0, 0)
Screenshot: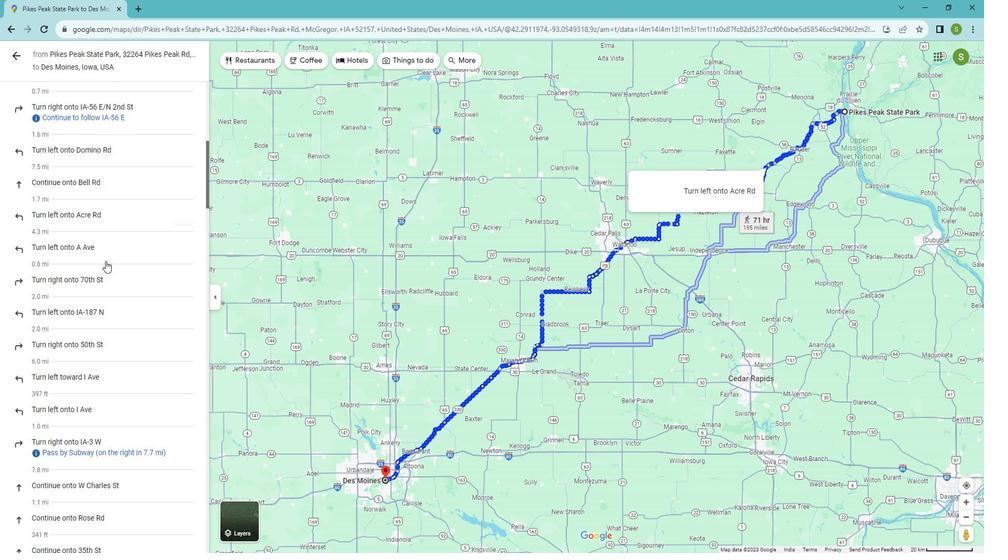 
Action: Mouse scrolled (116, 261) with delta (0, 0)
Screenshot: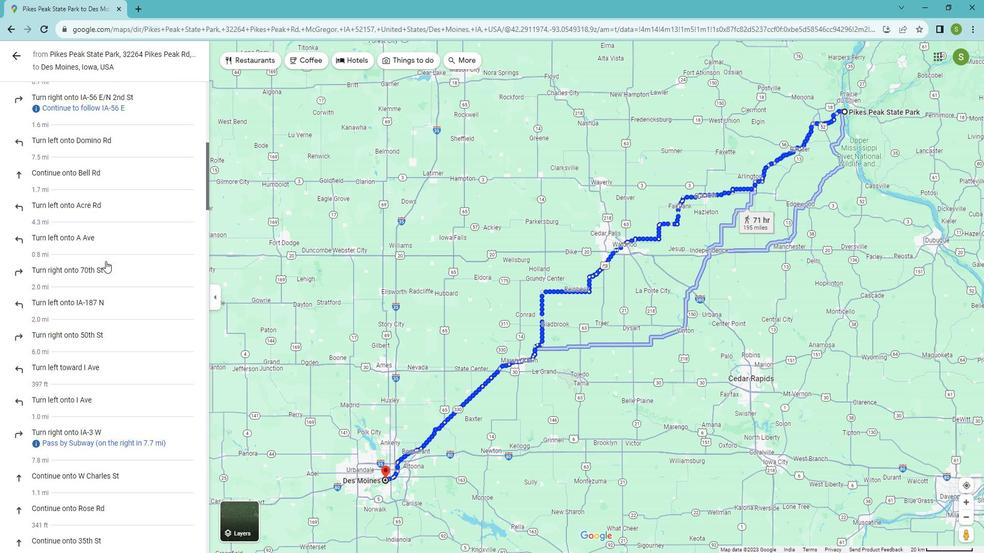
Action: Mouse scrolled (116, 261) with delta (0, 0)
Screenshot: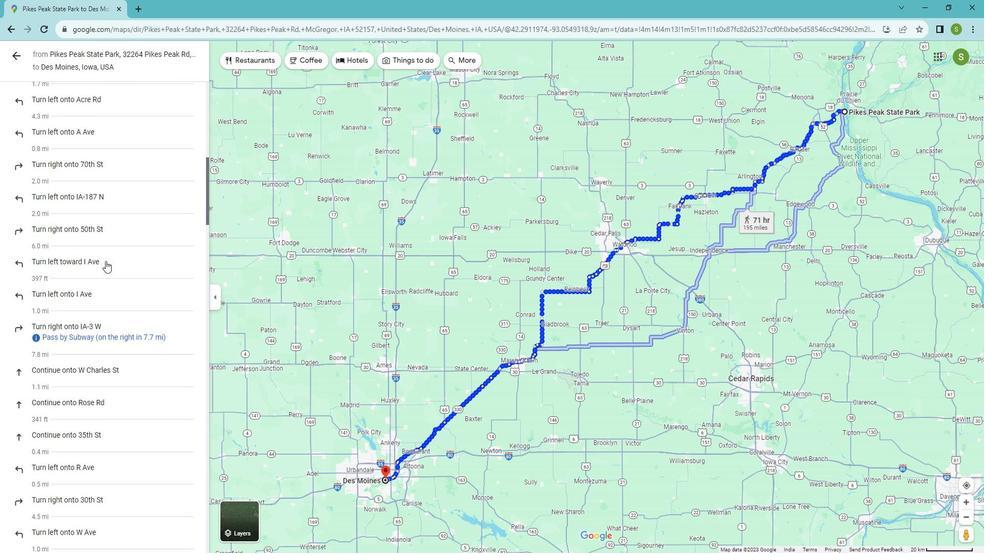
Action: Mouse scrolled (116, 261) with delta (0, 0)
Screenshot: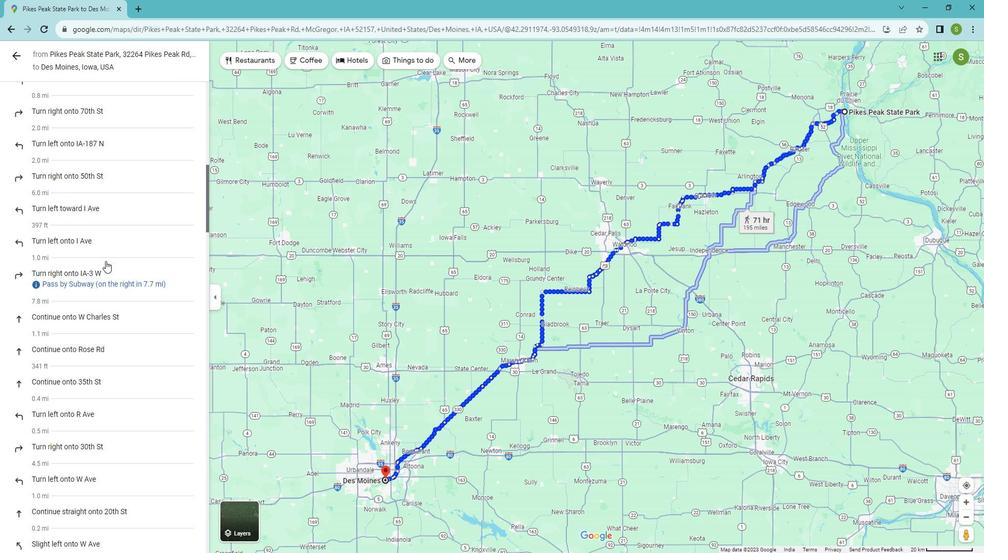 
Action: Mouse scrolled (116, 261) with delta (0, 0)
Screenshot: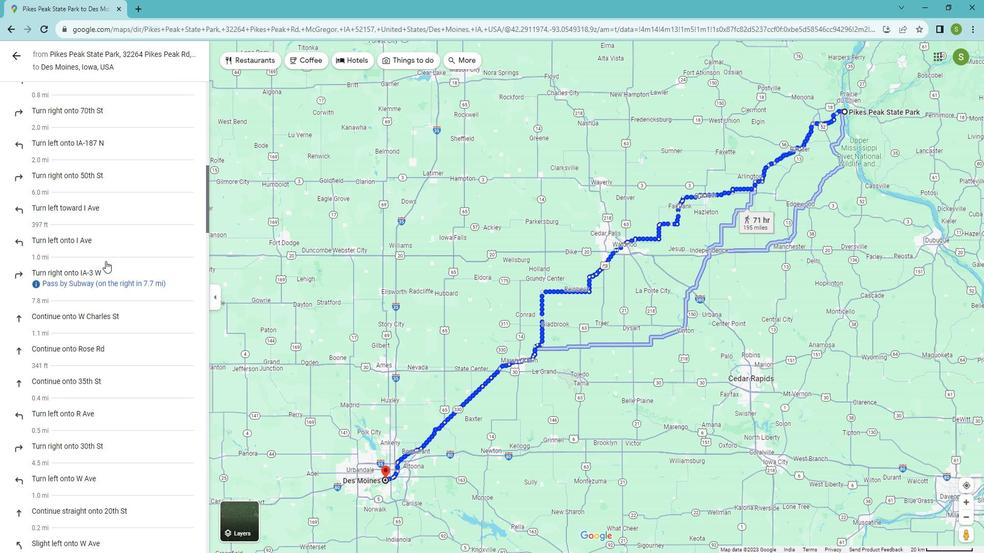 
Action: Mouse scrolled (116, 261) with delta (0, 0)
Screenshot: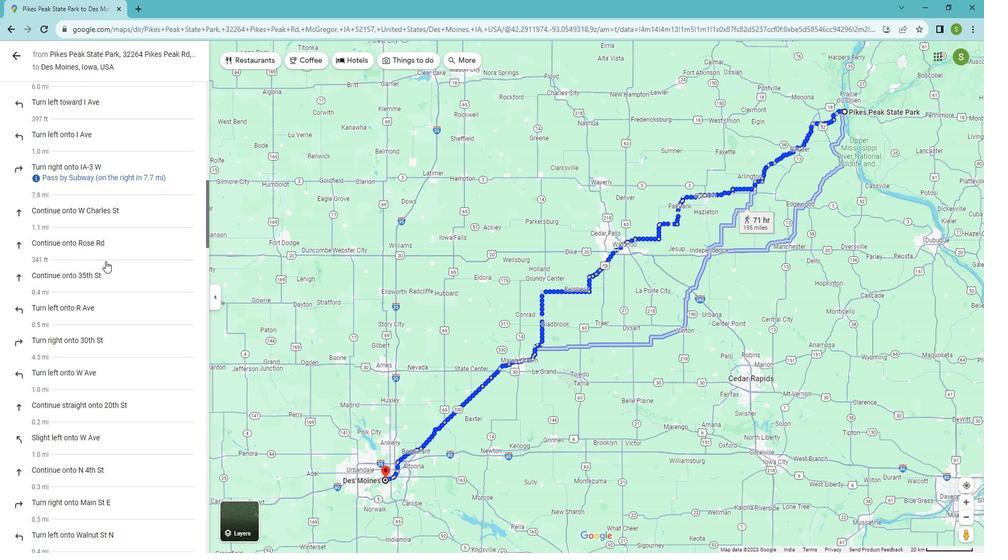 
Action: Mouse scrolled (116, 261) with delta (0, 0)
Screenshot: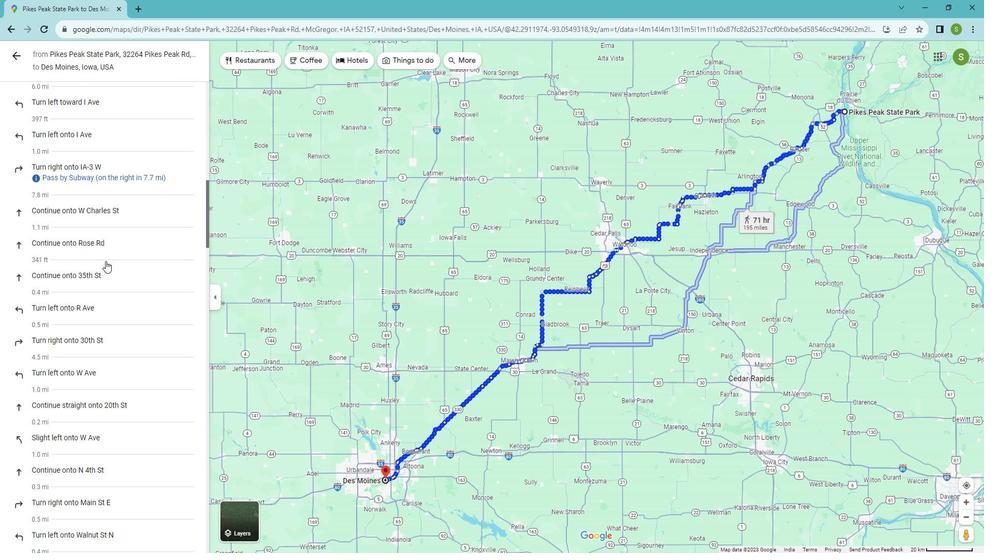 
Action: Mouse moved to (116, 261)
Screenshot: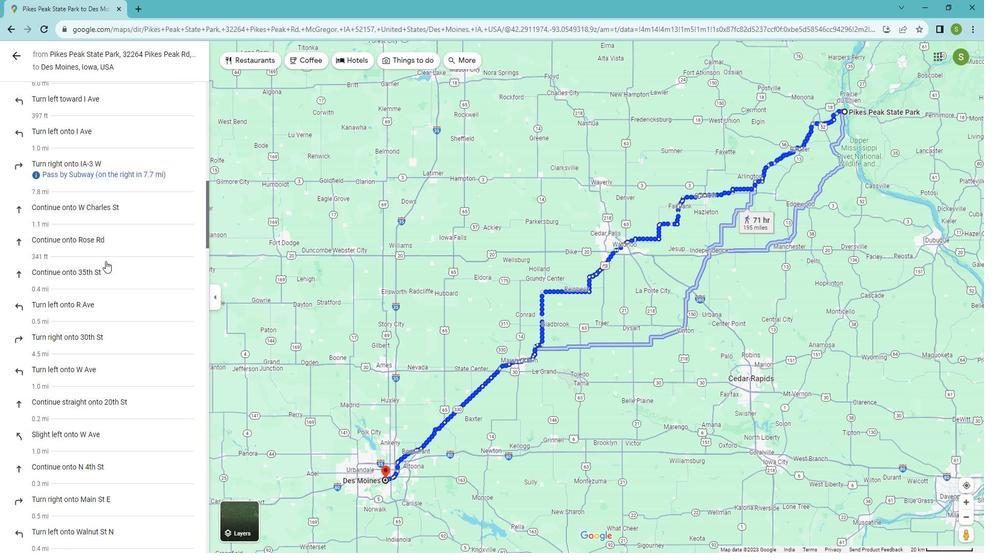 
Action: Mouse scrolled (116, 261) with delta (0, 0)
Screenshot: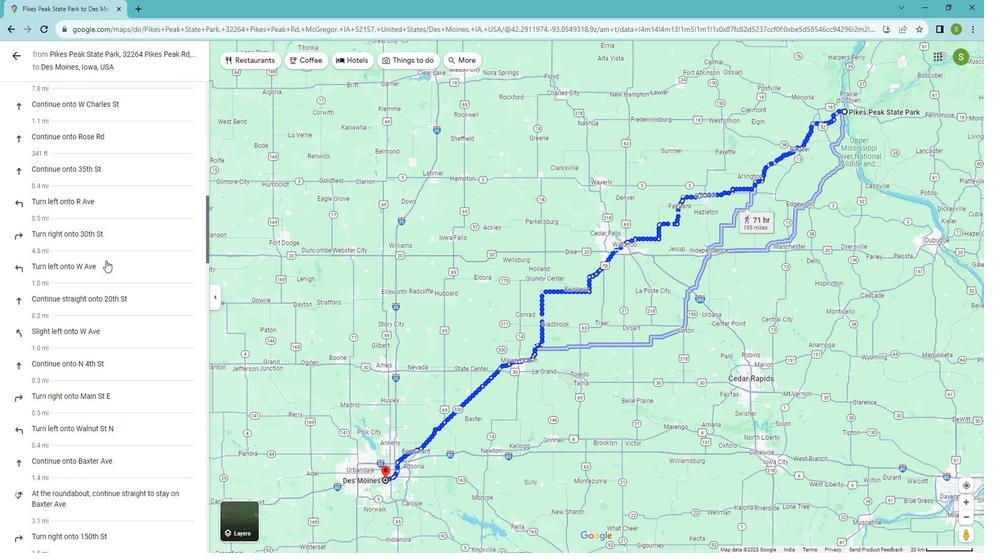 
Action: Mouse scrolled (116, 261) with delta (0, 0)
Screenshot: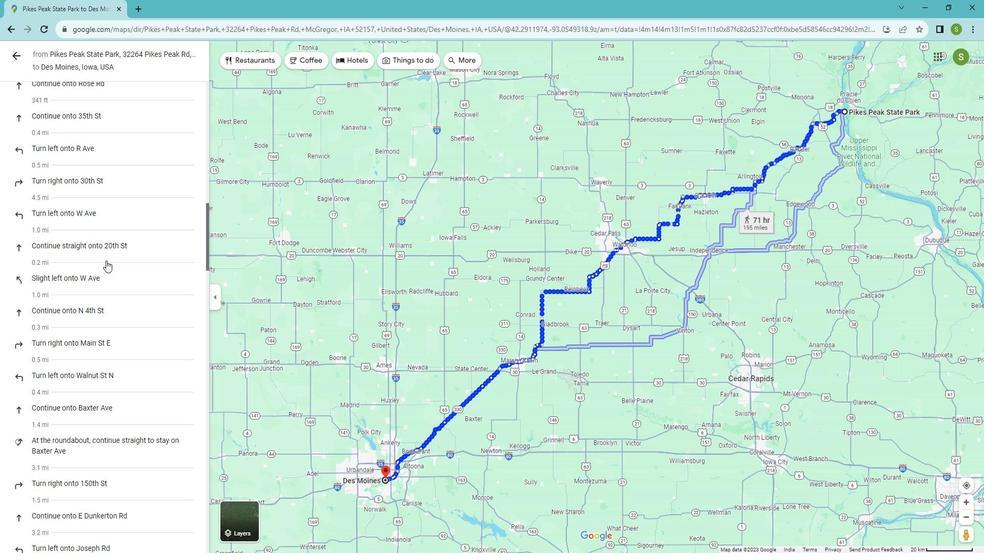 
Action: Mouse scrolled (116, 261) with delta (0, 0)
Screenshot: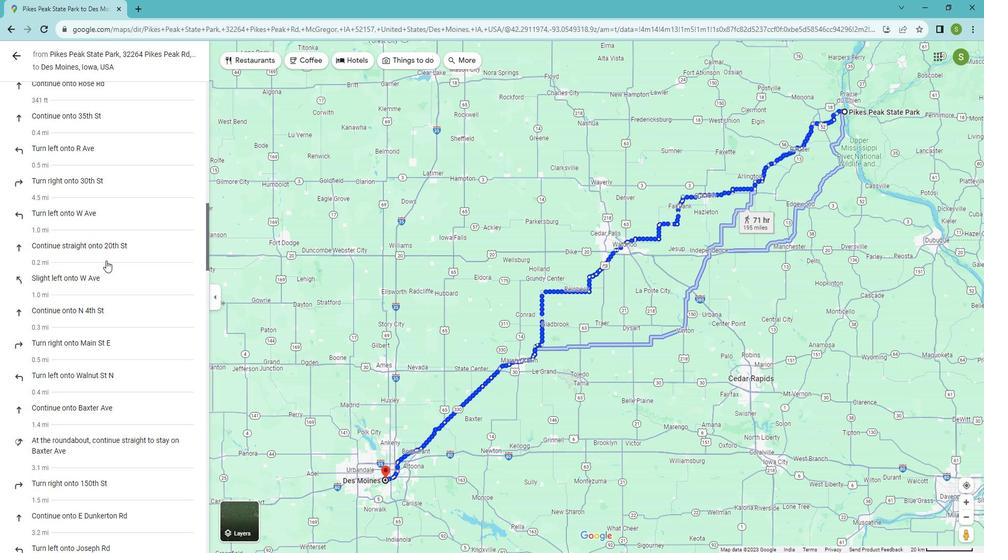 
Action: Mouse scrolled (116, 261) with delta (0, 0)
Screenshot: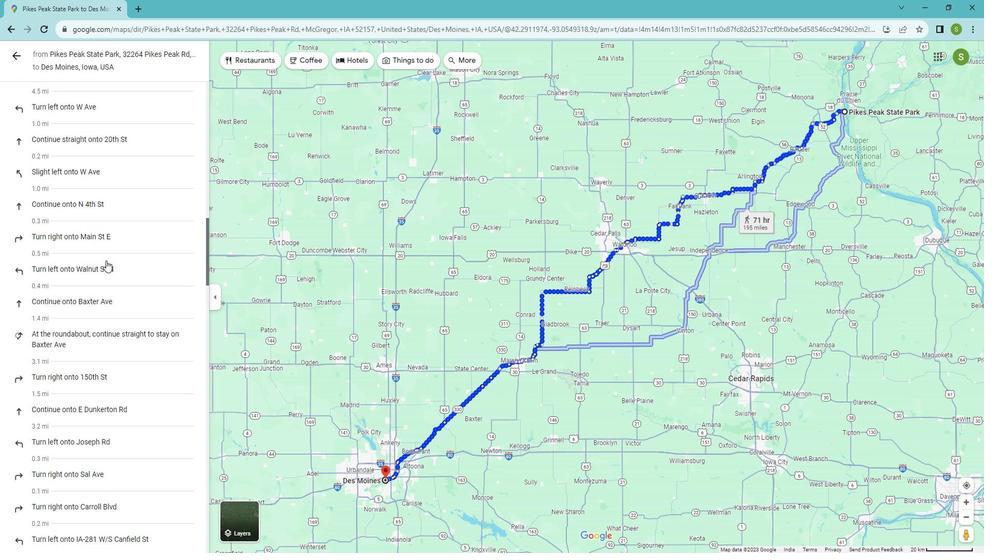 
Action: Mouse scrolled (116, 261) with delta (0, 0)
Screenshot: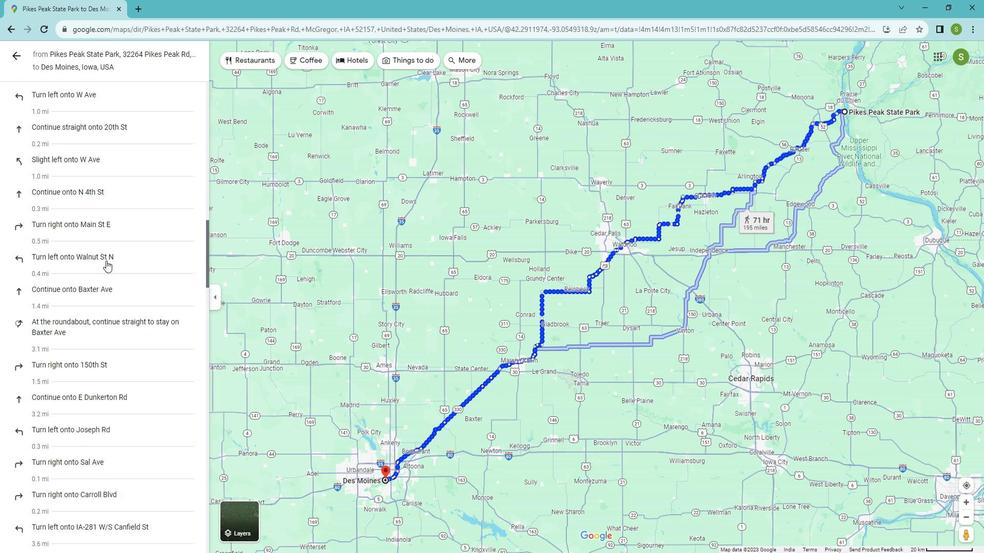 
Action: Mouse scrolled (116, 261) with delta (0, 0)
Screenshot: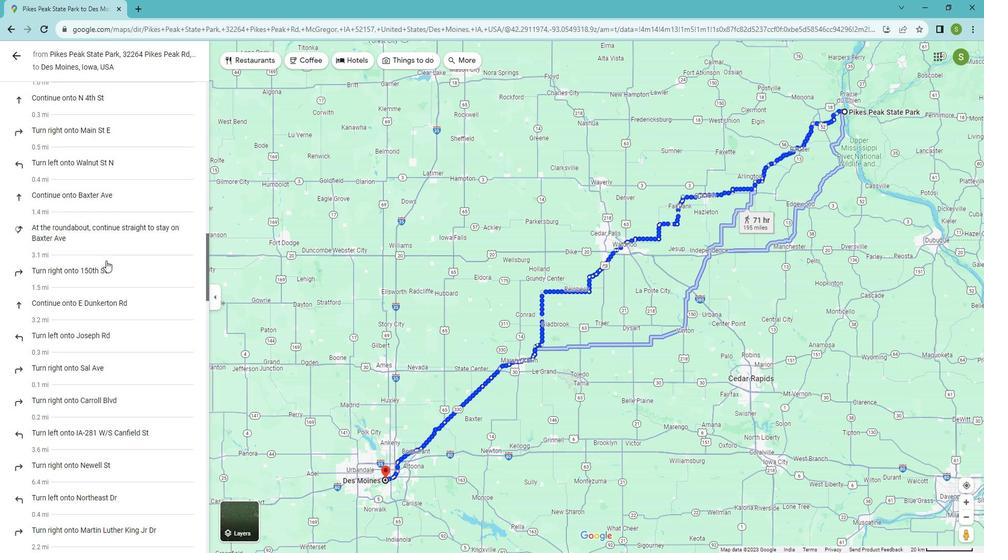 
Action: Mouse scrolled (116, 261) with delta (0, 0)
Screenshot: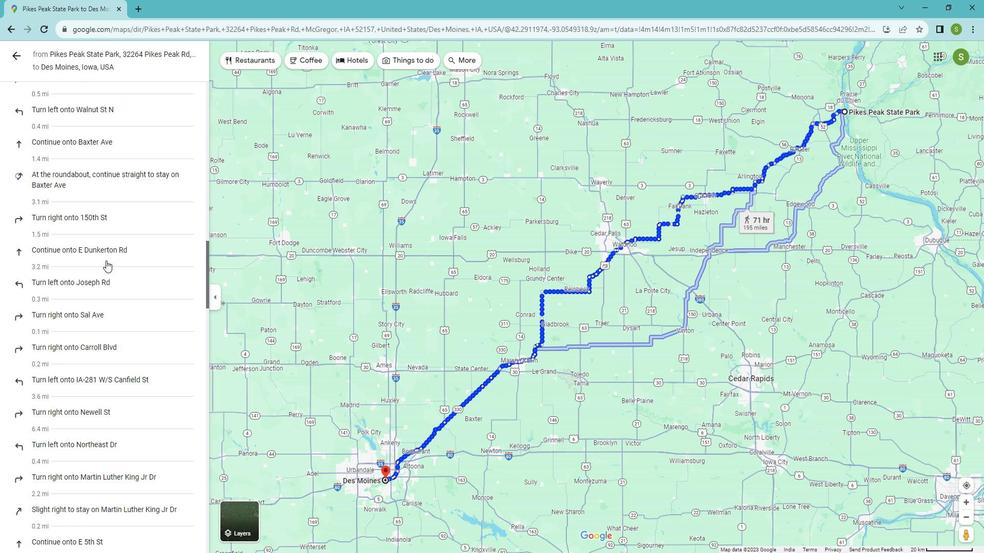 
Action: Mouse scrolled (116, 261) with delta (0, 0)
Screenshot: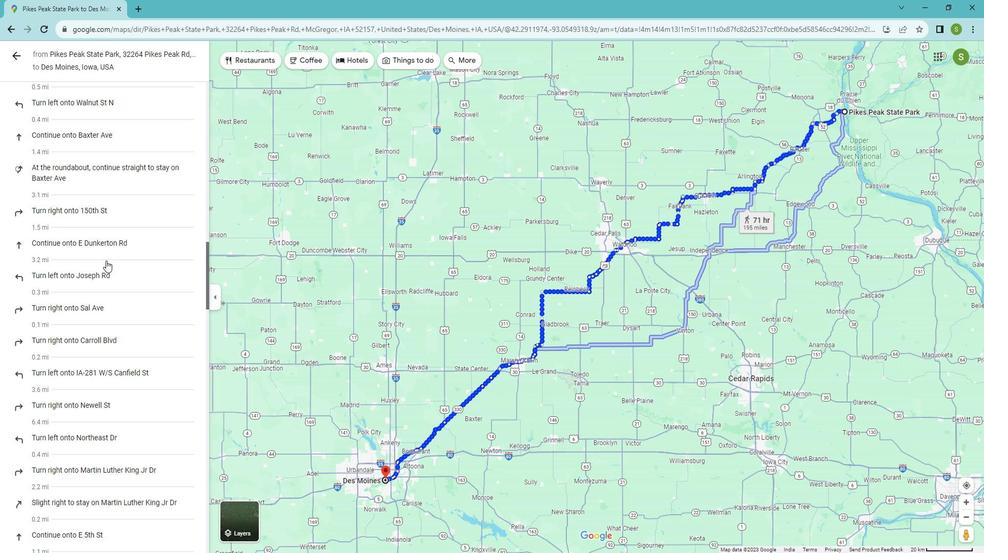 
Action: Mouse scrolled (116, 261) with delta (0, 0)
Screenshot: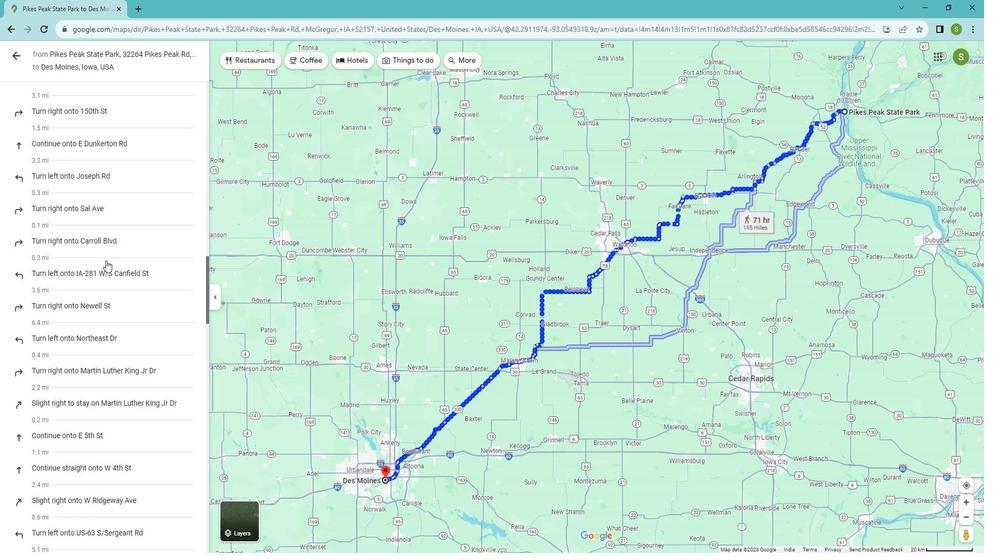 
Action: Mouse scrolled (116, 261) with delta (0, 0)
Screenshot: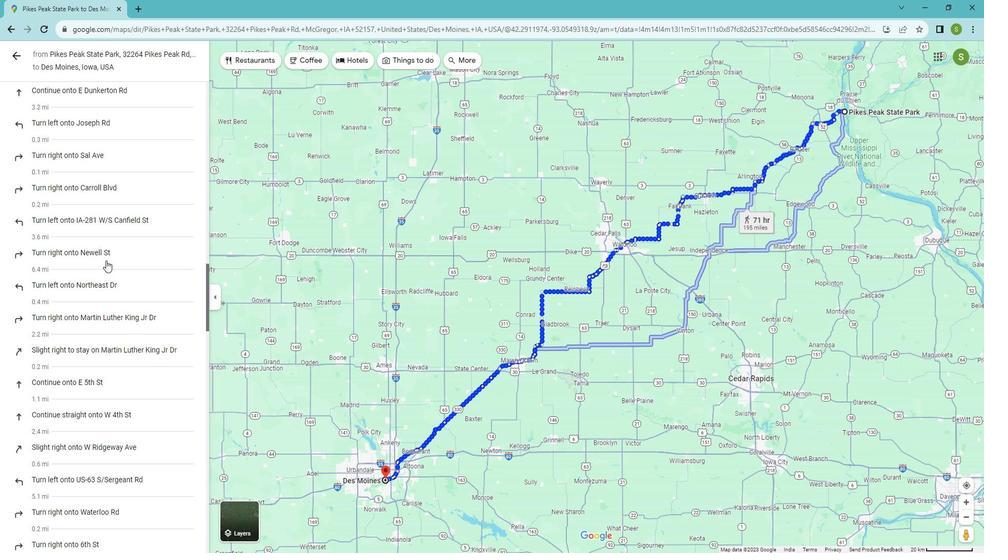 
Action: Mouse scrolled (116, 261) with delta (0, 0)
Screenshot: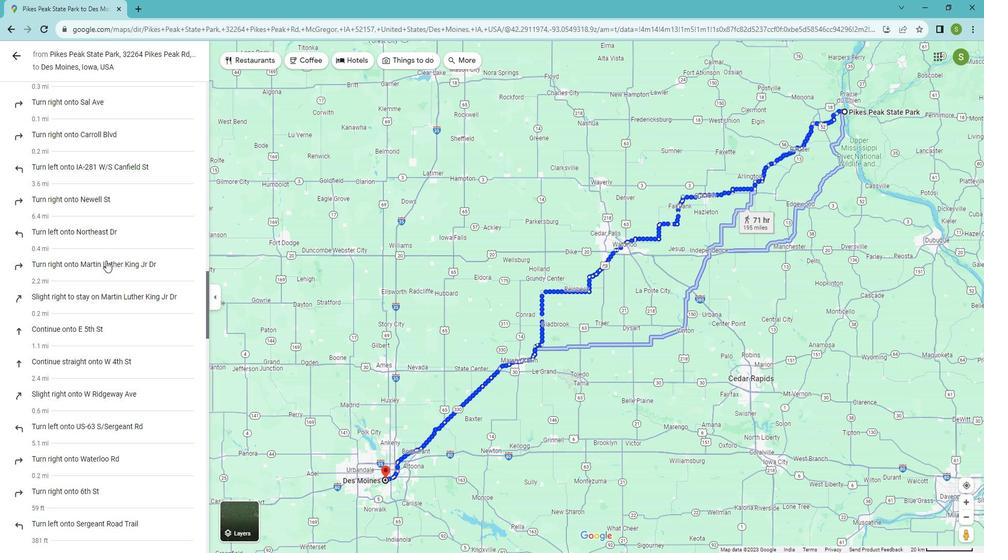 
Action: Mouse scrolled (116, 261) with delta (0, 0)
Screenshot: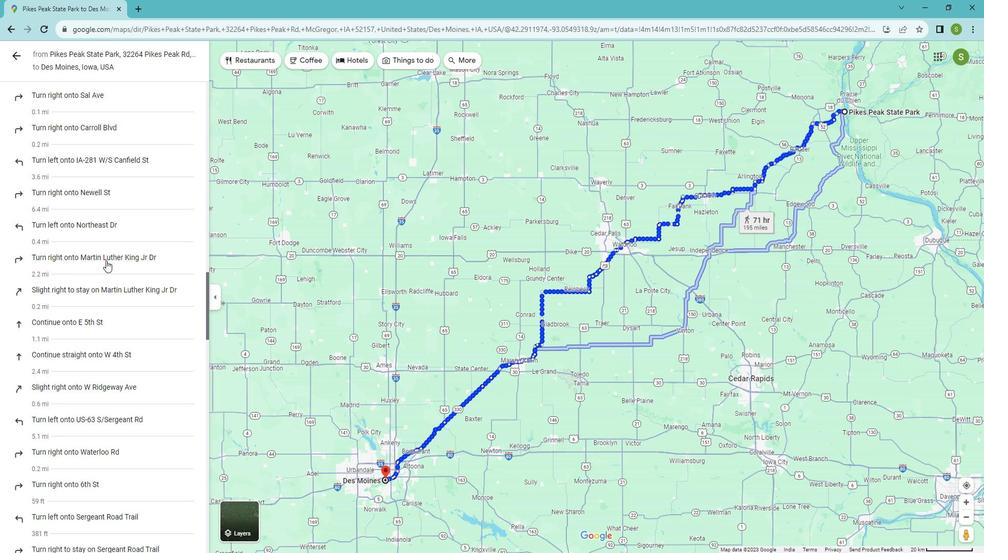 
Action: Mouse scrolled (116, 261) with delta (0, 0)
Screenshot: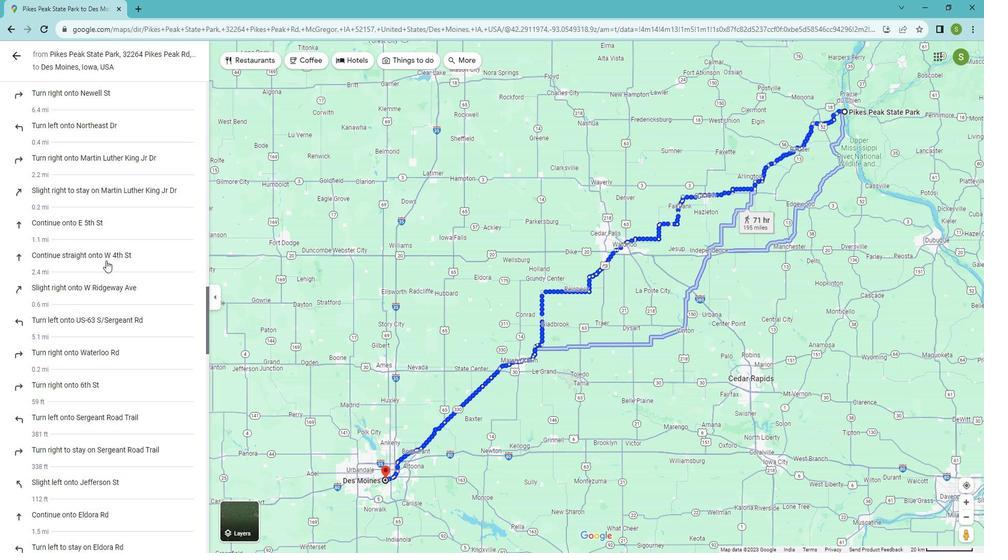 
Action: Mouse scrolled (116, 261) with delta (0, 0)
Screenshot: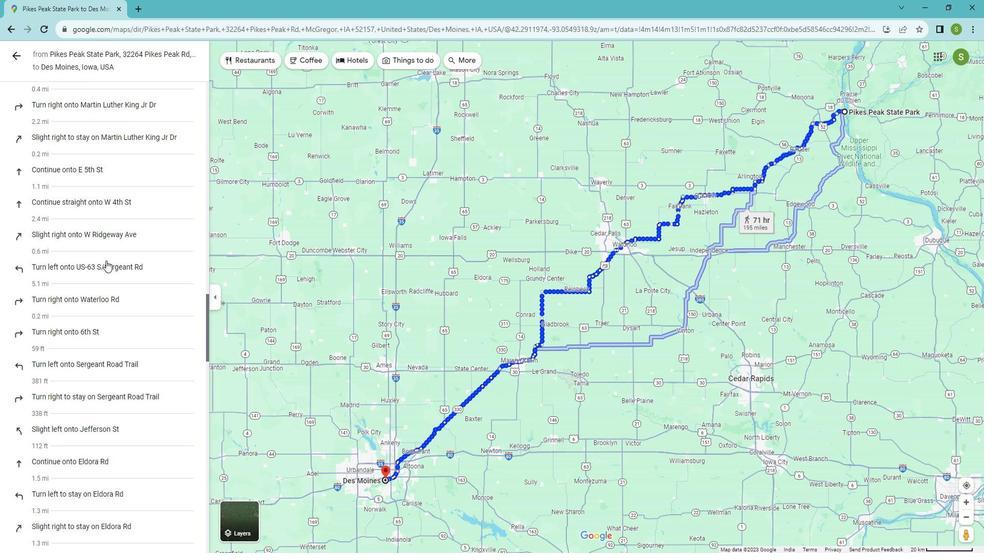 
Action: Mouse scrolled (116, 261) with delta (0, 0)
Screenshot: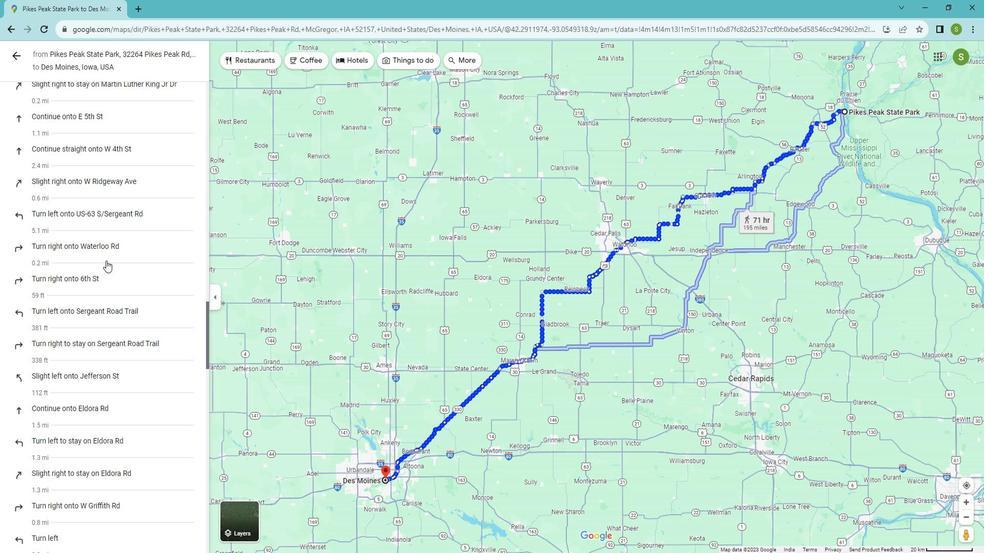 
Action: Mouse moved to (116, 261)
Screenshot: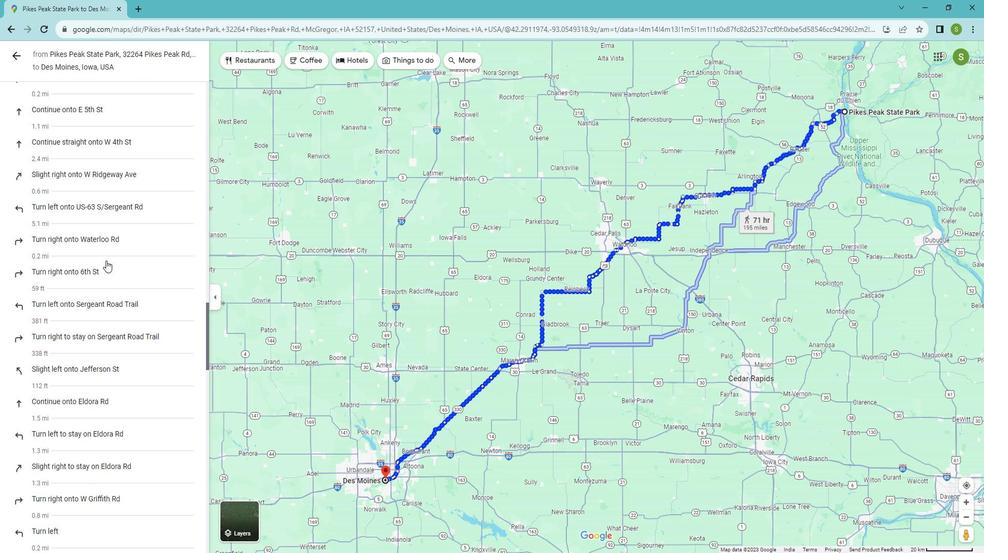 
Action: Mouse scrolled (116, 261) with delta (0, 0)
Screenshot: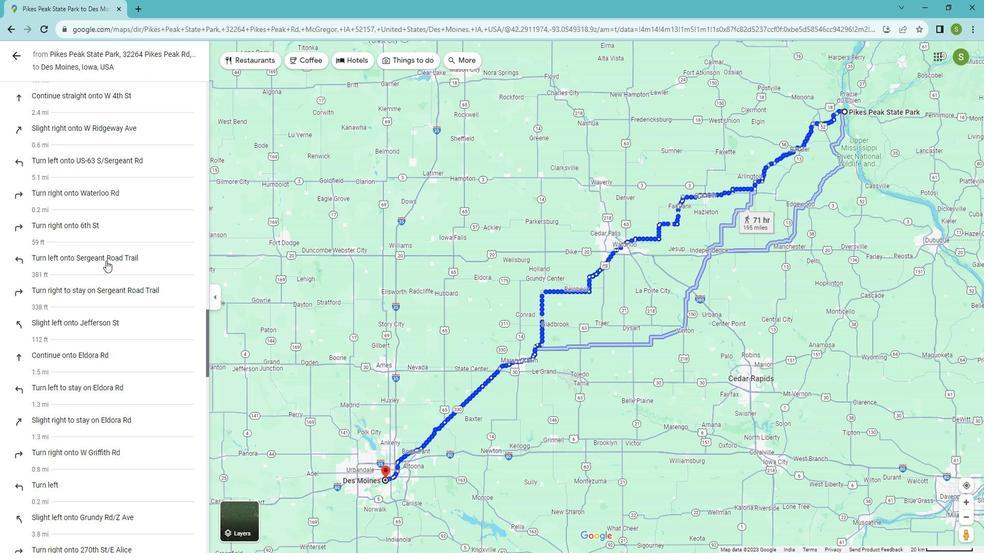 
Action: Mouse scrolled (116, 261) with delta (0, 0)
Screenshot: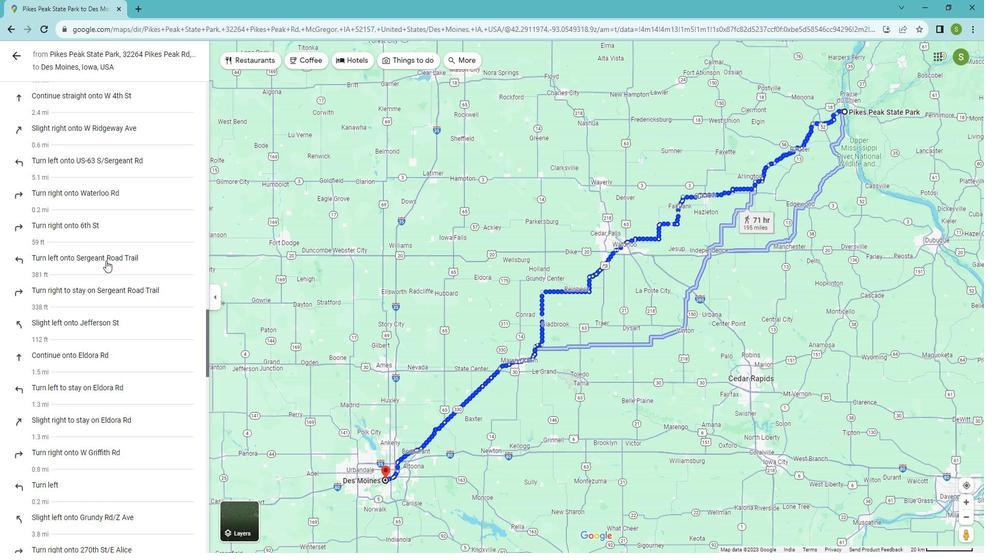 
Action: Mouse moved to (117, 261)
Screenshot: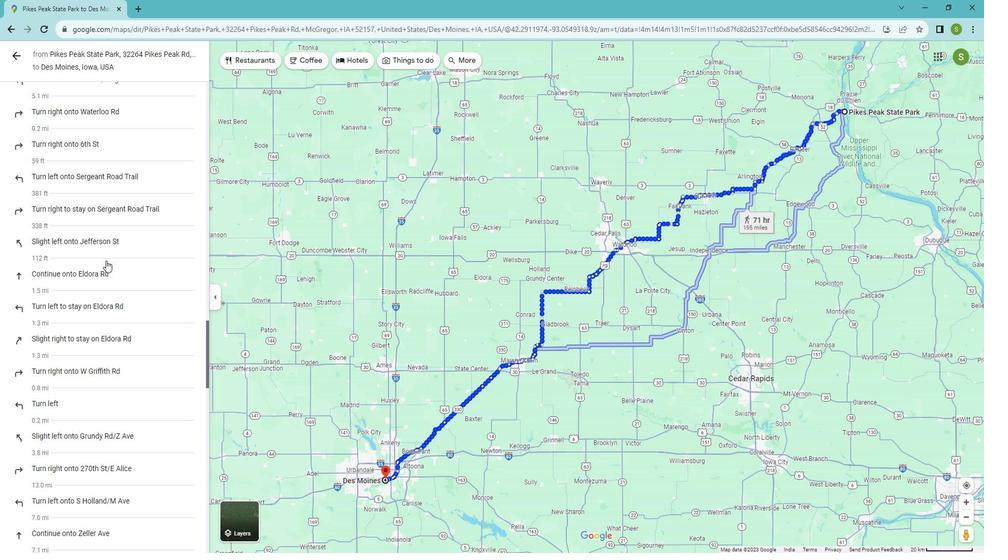 
Action: Mouse scrolled (117, 260) with delta (0, 0)
Screenshot: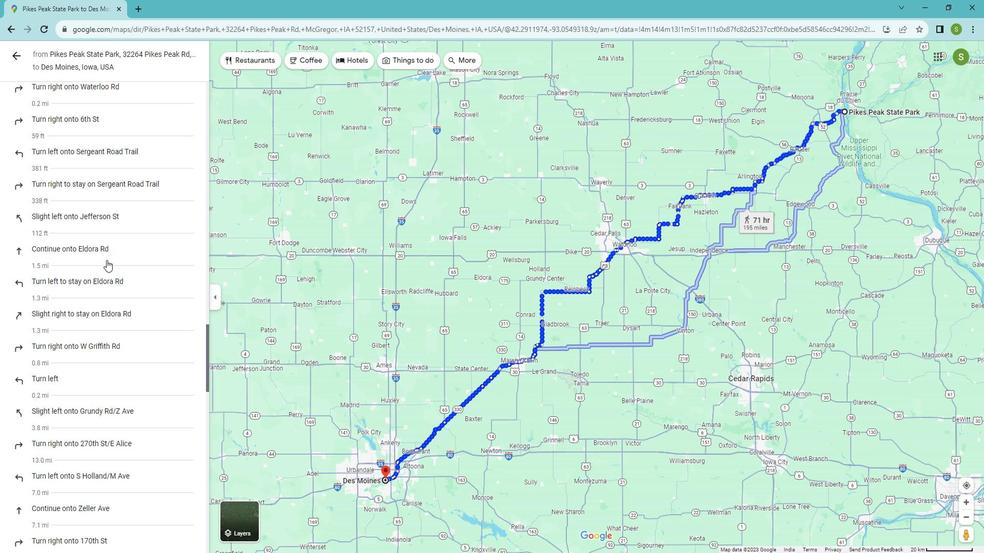 
Action: Mouse scrolled (117, 260) with delta (0, 0)
Screenshot: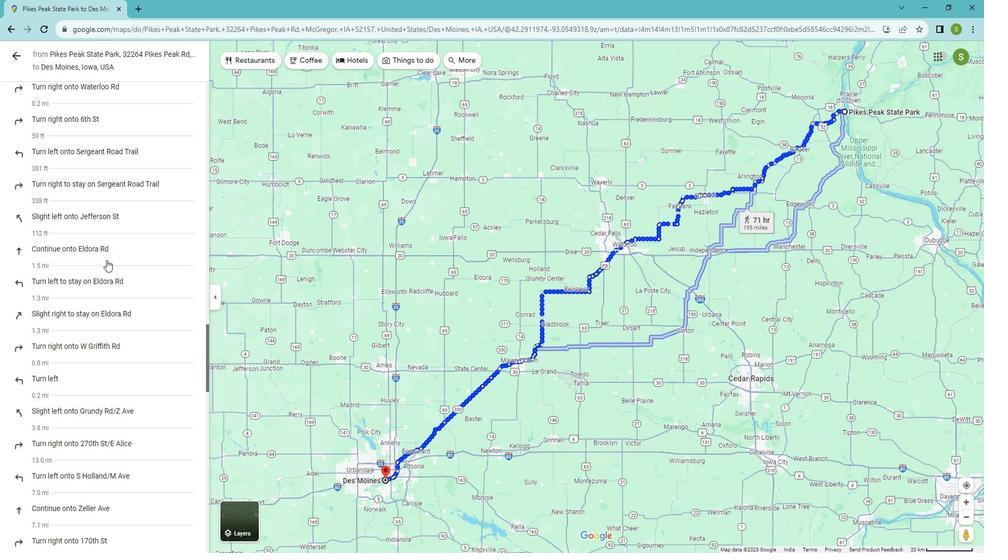 
Action: Mouse scrolled (117, 260) with delta (0, 0)
Screenshot: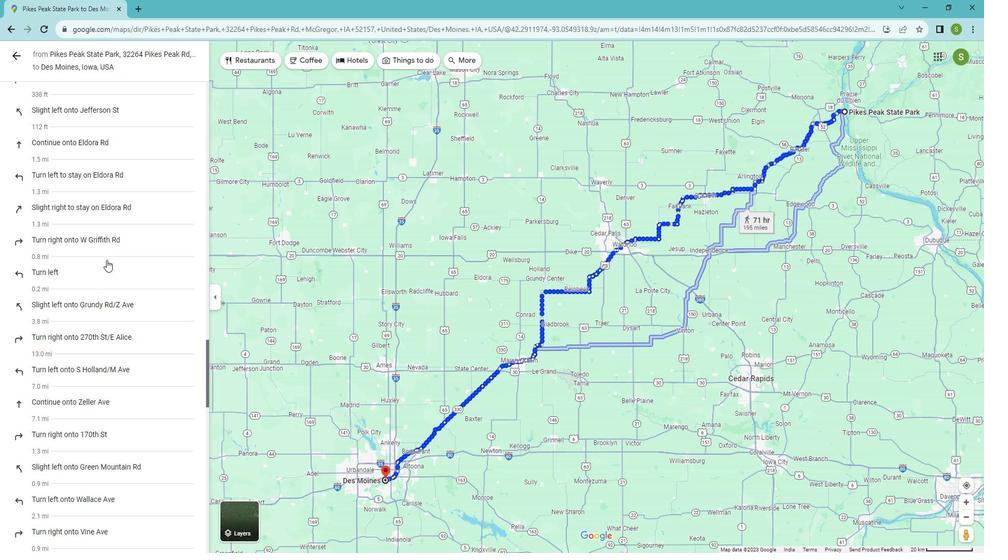 
Action: Mouse scrolled (117, 260) with delta (0, 0)
Screenshot: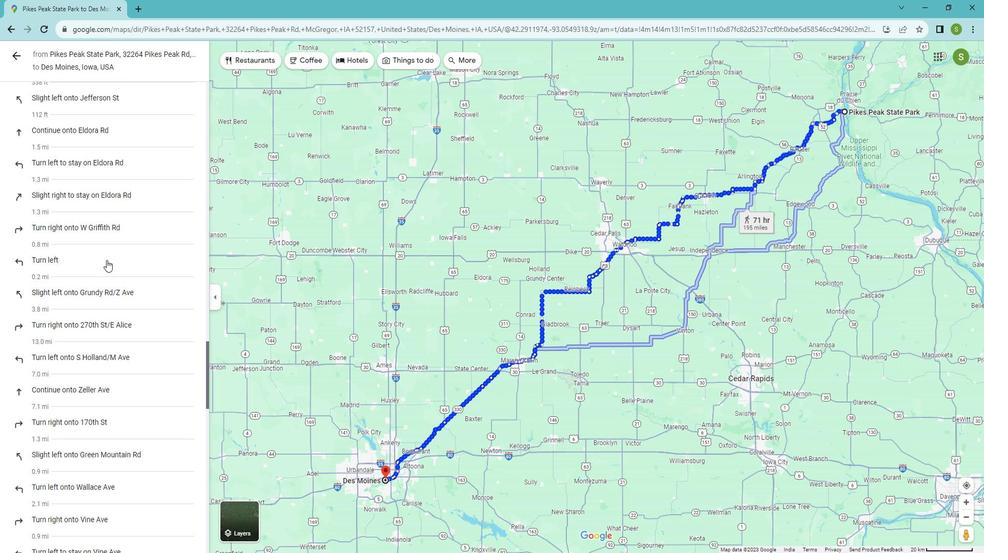 
Action: Mouse scrolled (117, 260) with delta (0, 0)
Screenshot: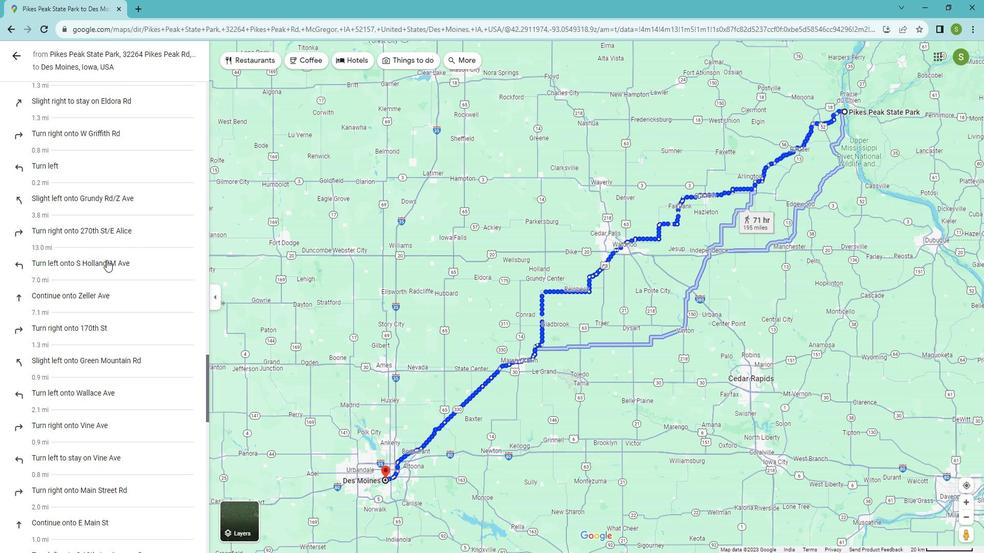 
Action: Mouse scrolled (117, 260) with delta (0, 0)
Screenshot: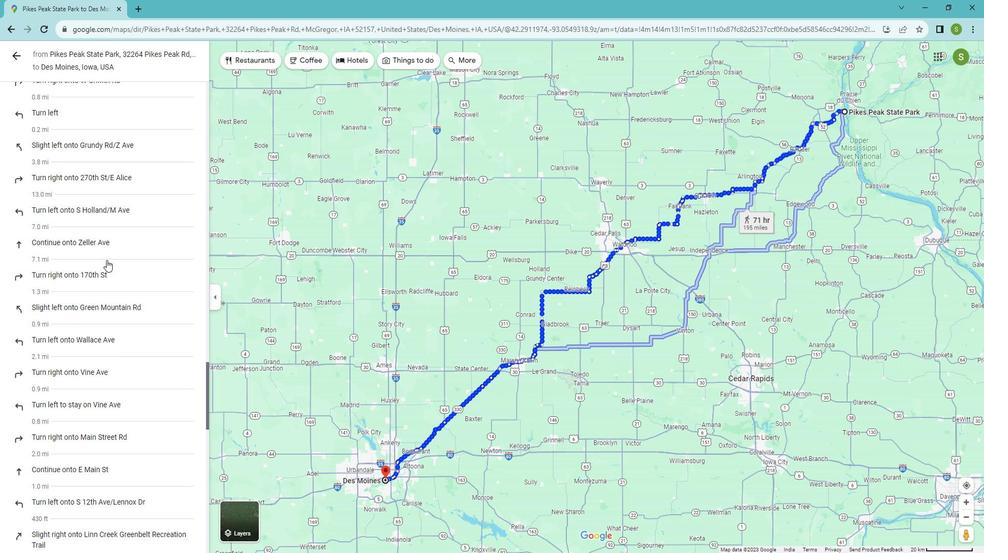 
Action: Mouse scrolled (117, 260) with delta (0, 0)
Screenshot: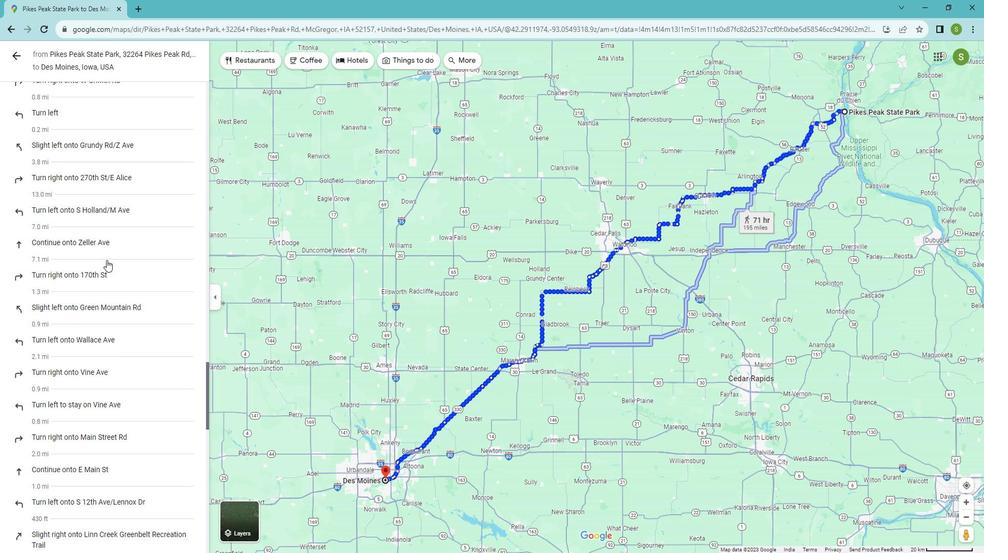 
Action: Mouse moved to (118, 261)
Screenshot: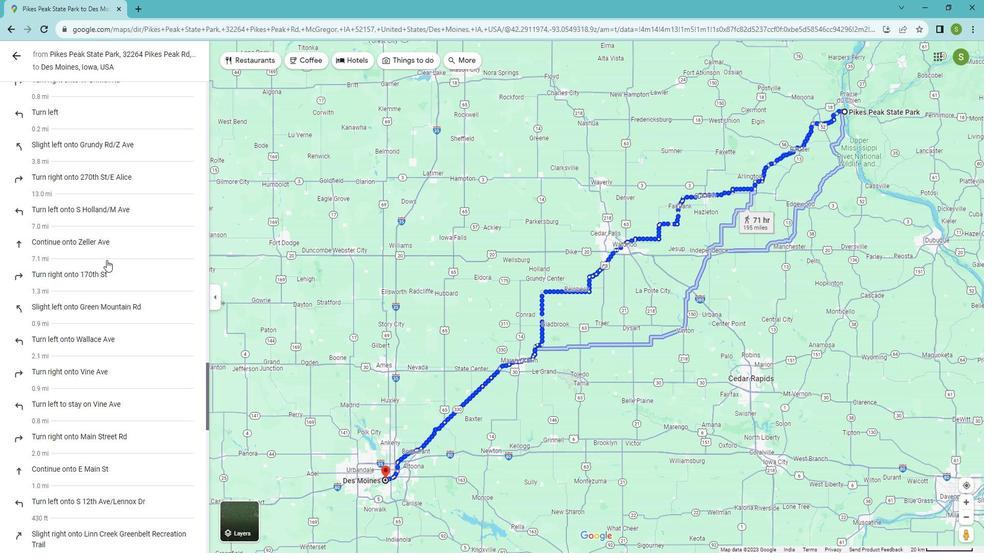 
Action: Mouse scrolled (118, 260) with delta (0, 0)
Screenshot: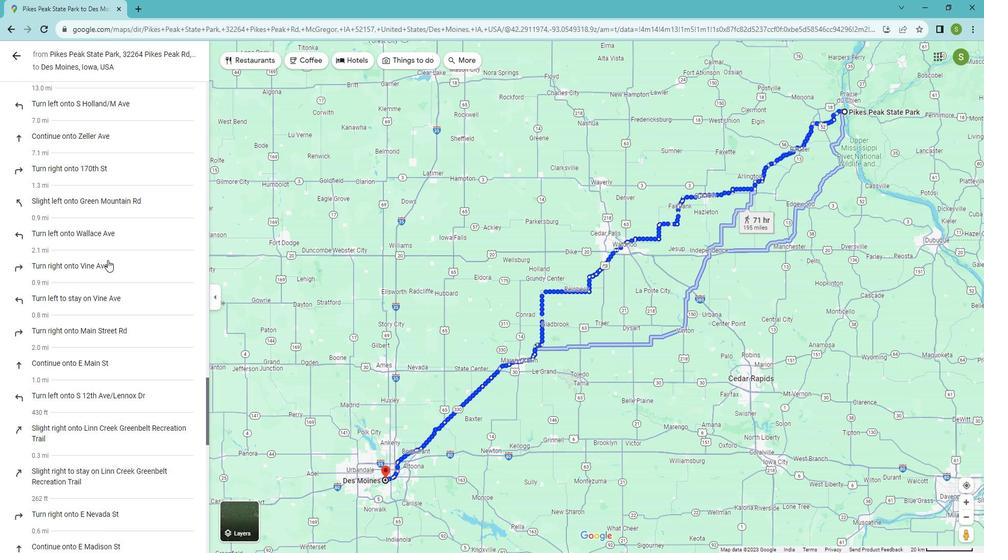 
Action: Mouse scrolled (118, 260) with delta (0, 0)
Screenshot: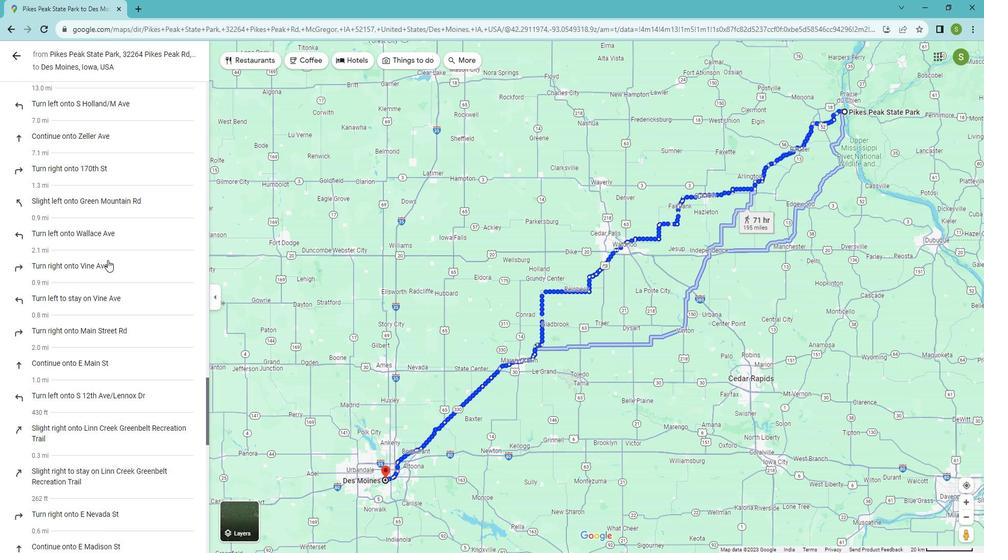 
Action: Mouse scrolled (118, 260) with delta (0, 0)
Screenshot: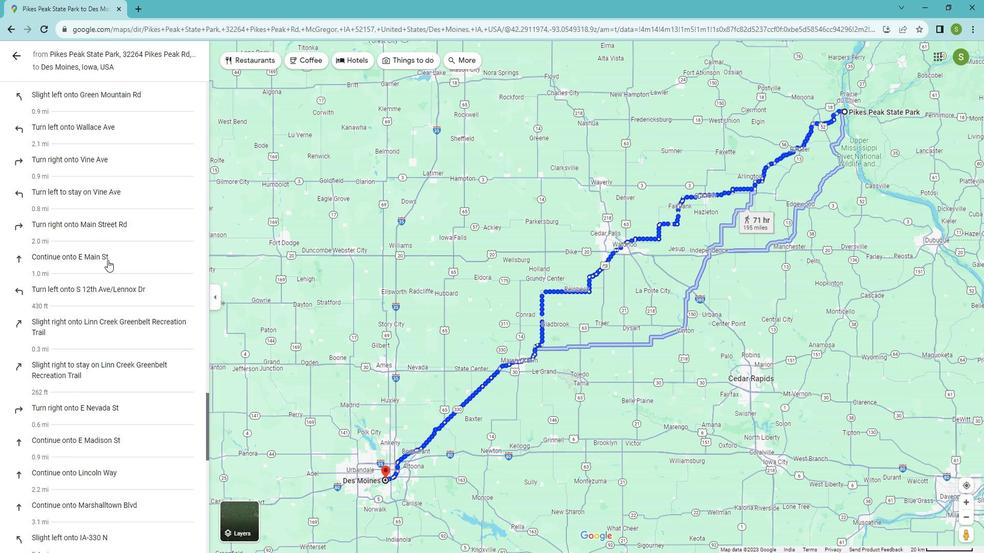 
Action: Mouse scrolled (118, 260) with delta (0, 0)
Screenshot: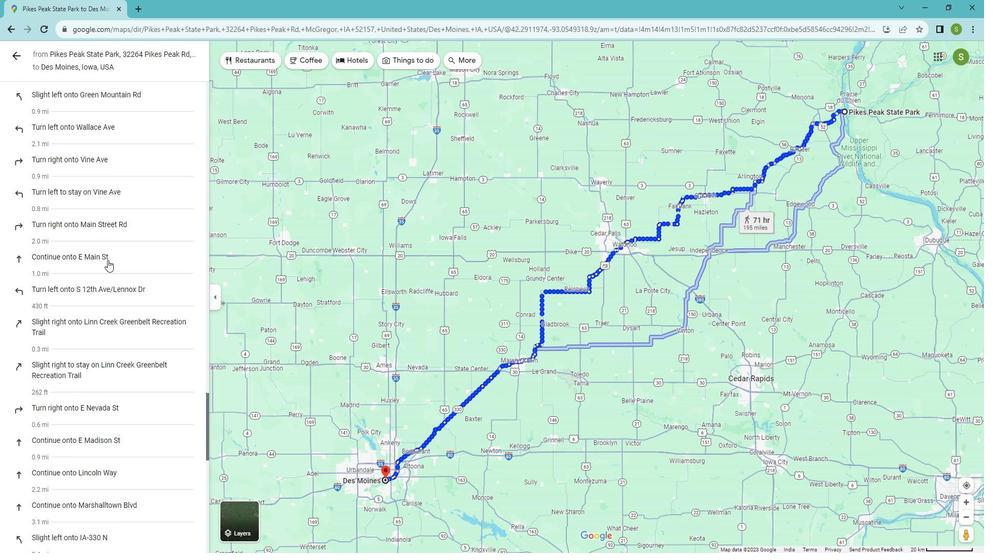 
Action: Mouse scrolled (118, 260) with delta (0, 0)
Screenshot: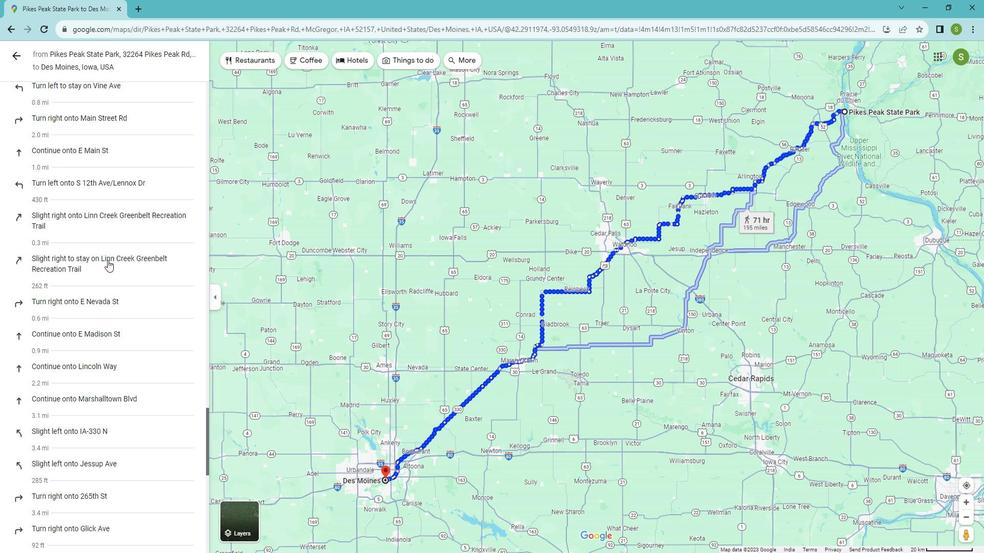
Action: Mouse scrolled (118, 260) with delta (0, 0)
Screenshot: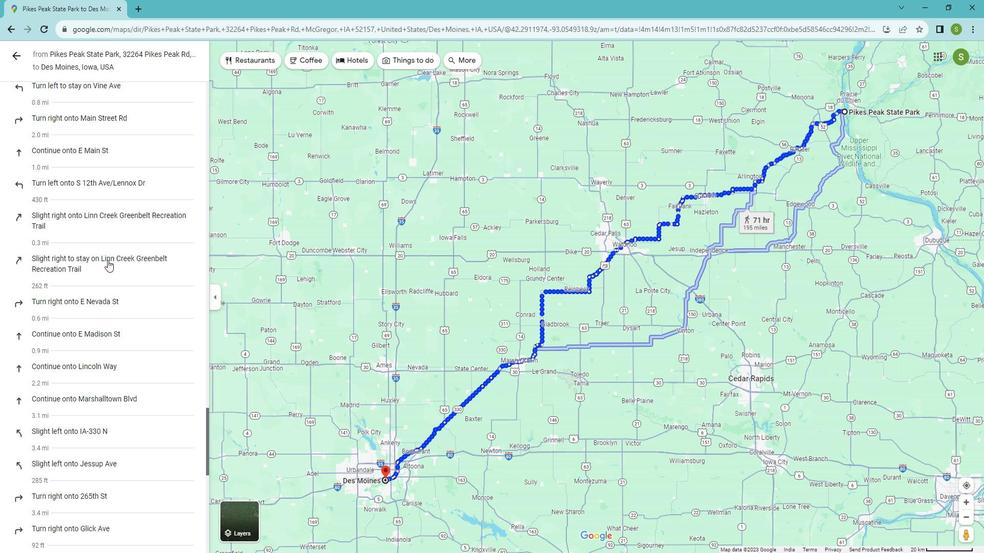 
Action: Mouse scrolled (118, 260) with delta (0, 0)
Screenshot: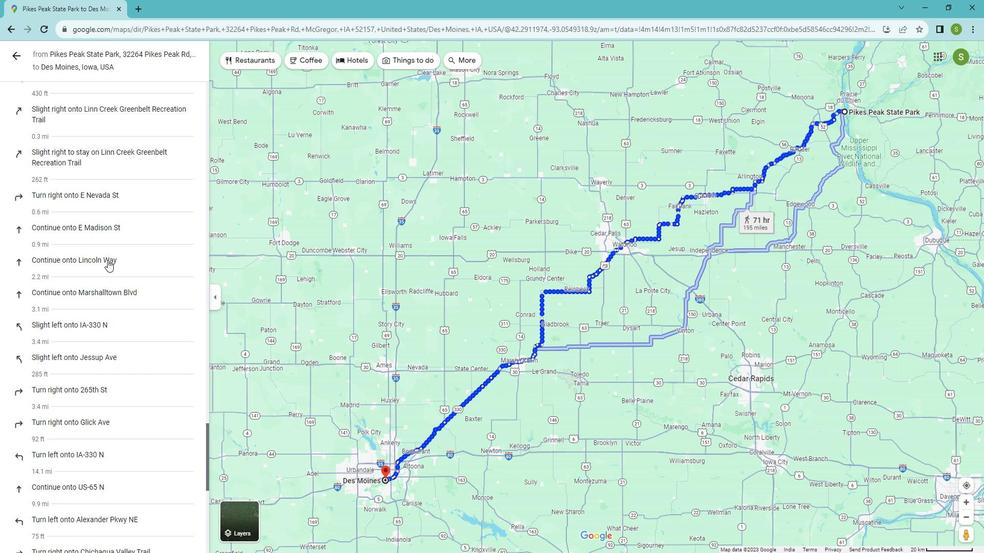 
Action: Mouse scrolled (118, 260) with delta (0, 0)
Screenshot: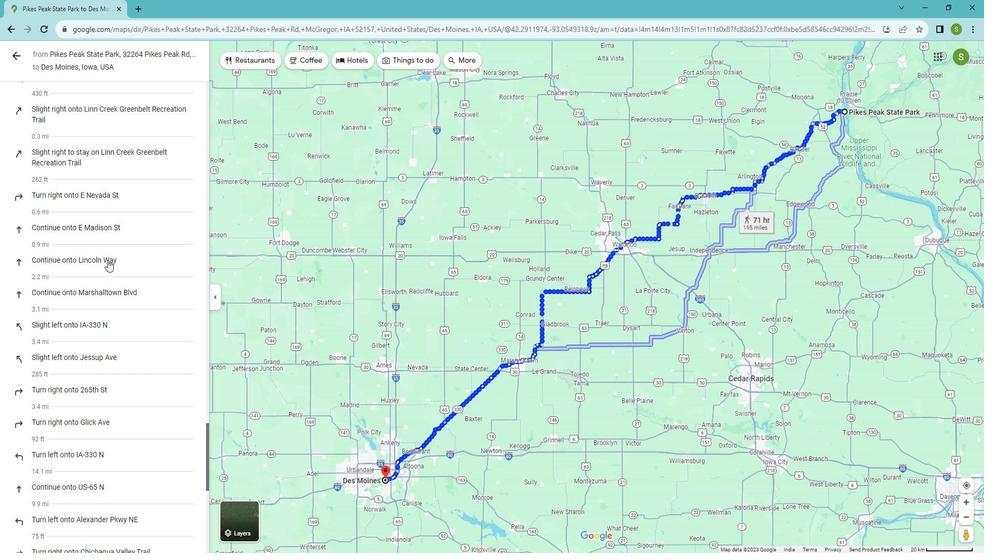 
Action: Mouse scrolled (118, 260) with delta (0, 0)
Screenshot: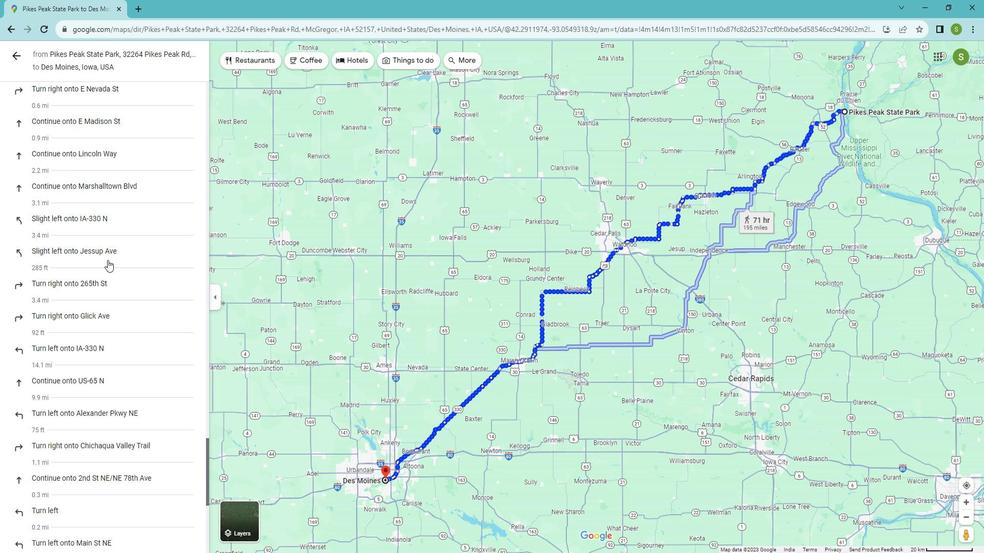 
Action: Mouse scrolled (118, 260) with delta (0, 0)
Screenshot: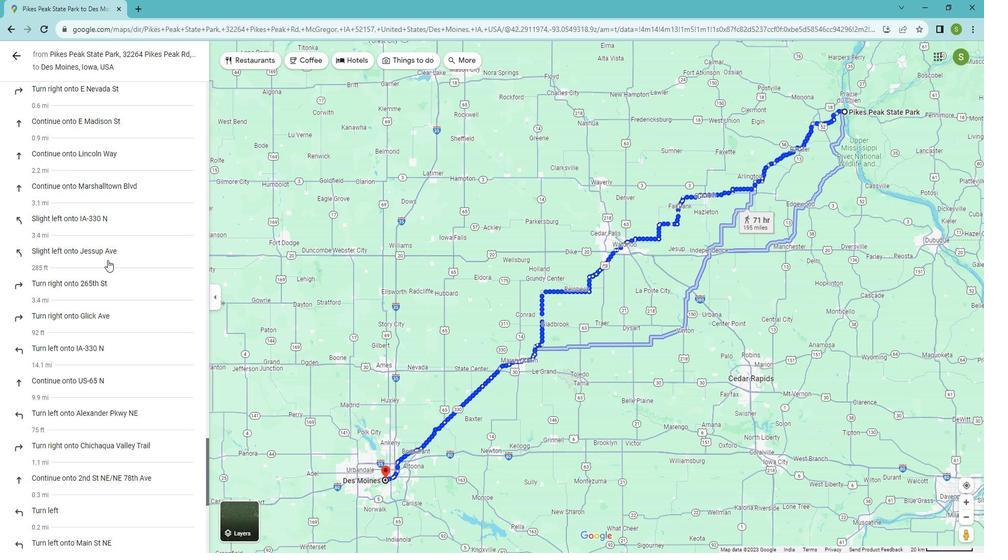
Action: Mouse scrolled (118, 260) with delta (0, 0)
Screenshot: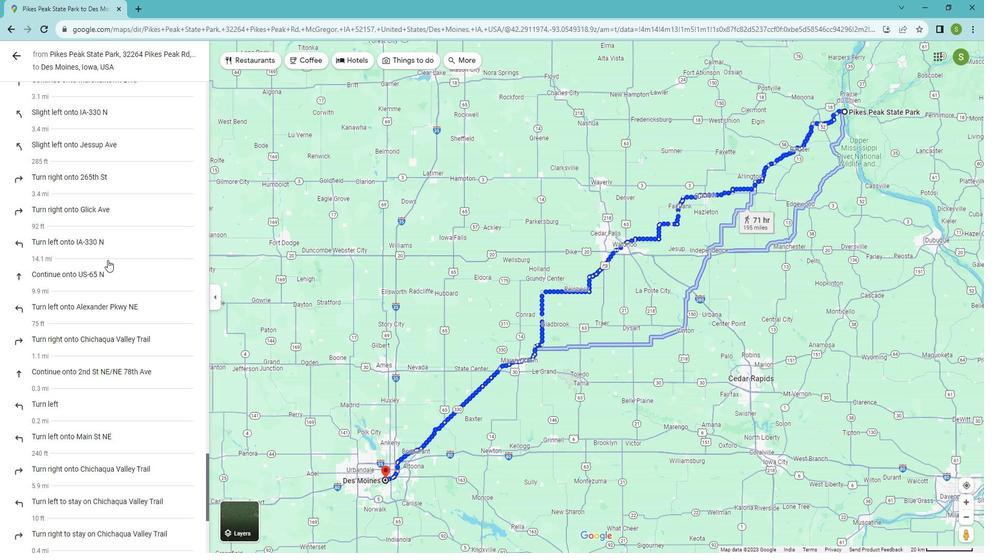 
Action: Mouse scrolled (118, 260) with delta (0, 0)
Screenshot: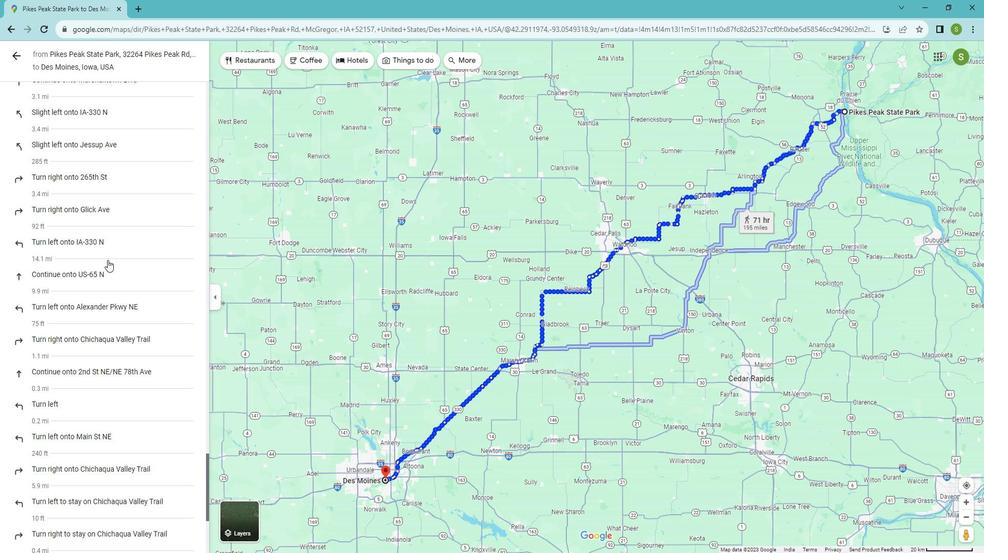 
Action: Mouse scrolled (118, 260) with delta (0, 0)
Screenshot: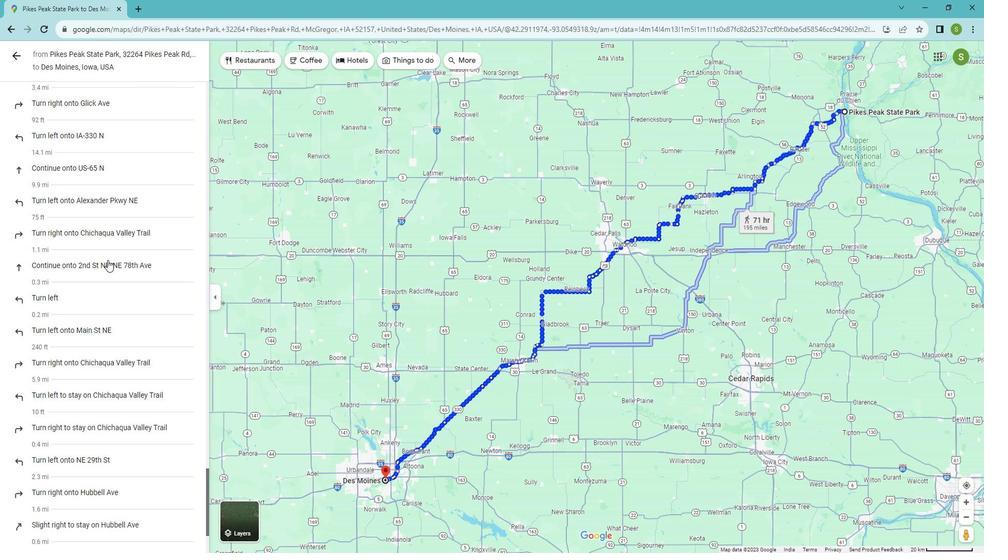 
Action: Mouse scrolled (118, 260) with delta (0, 0)
Screenshot: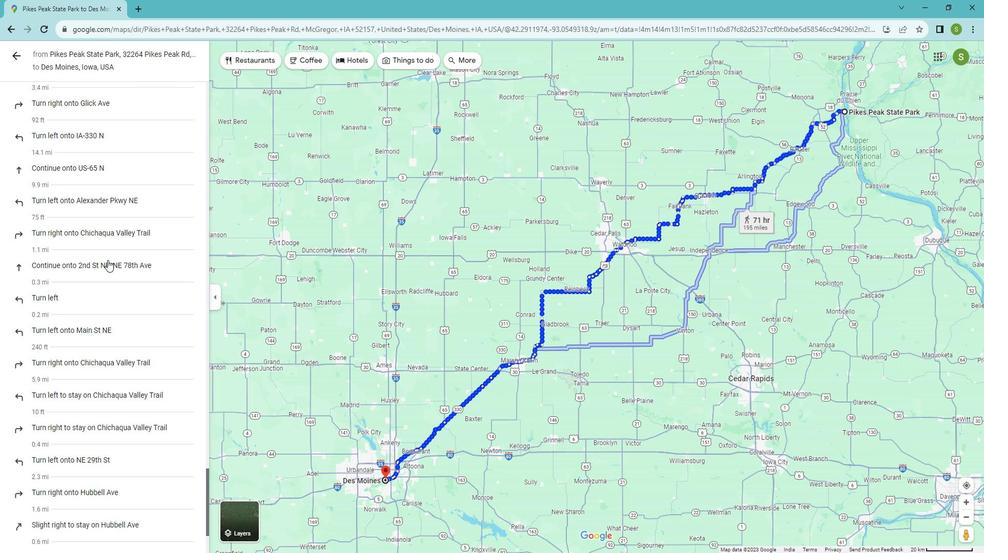 
Action: Mouse scrolled (118, 260) with delta (0, 0)
Screenshot: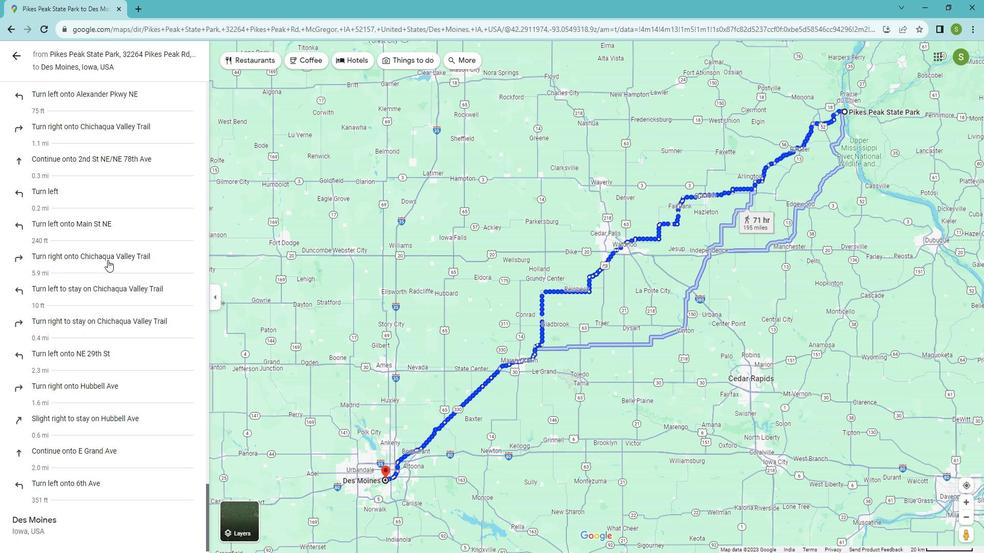 
Action: Mouse scrolled (118, 260) with delta (0, 0)
Screenshot: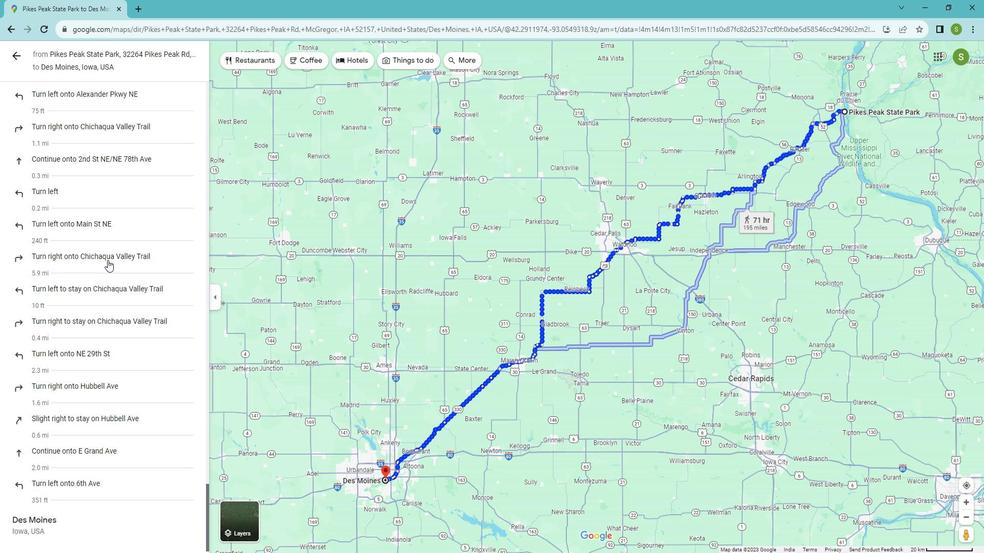 
Action: Mouse scrolled (118, 260) with delta (0, 0)
Screenshot: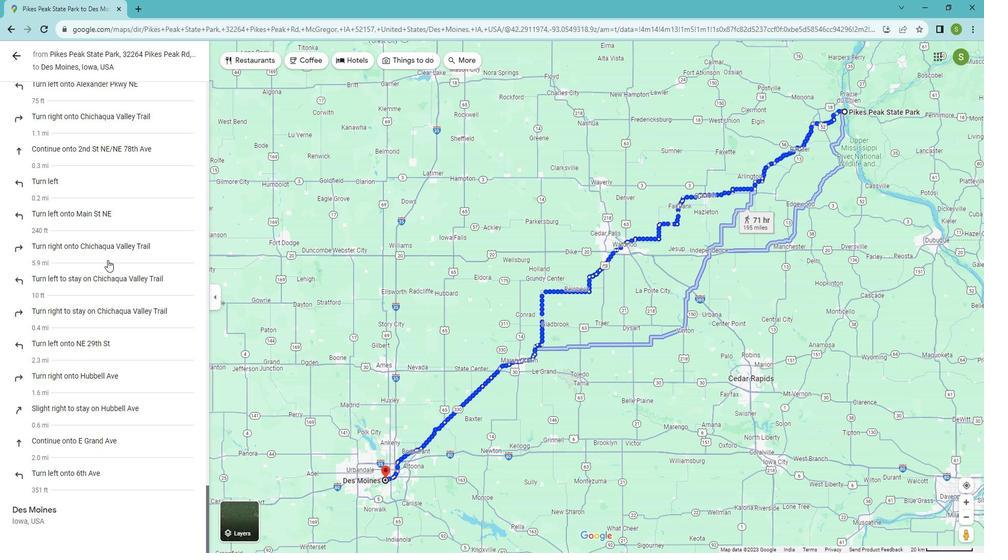 
Action: Mouse scrolled (118, 260) with delta (0, 0)
Screenshot: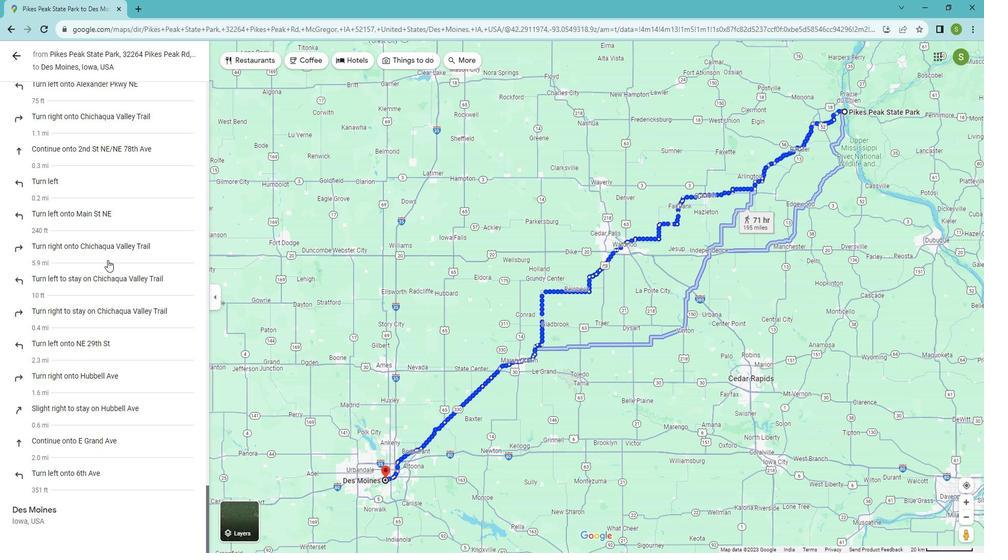 
Action: Mouse moved to (25, 63)
Screenshot: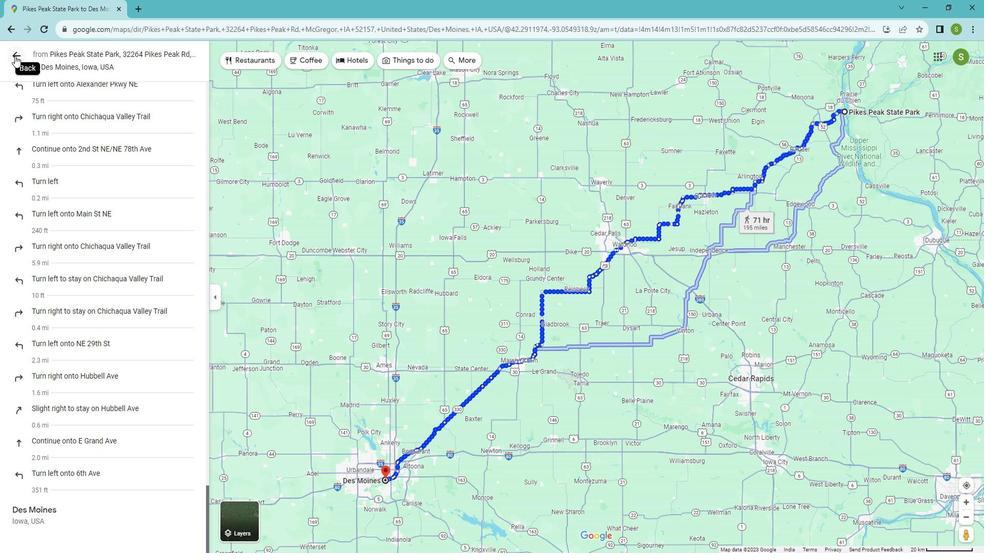 
Action: Mouse pressed left at (25, 63)
Screenshot: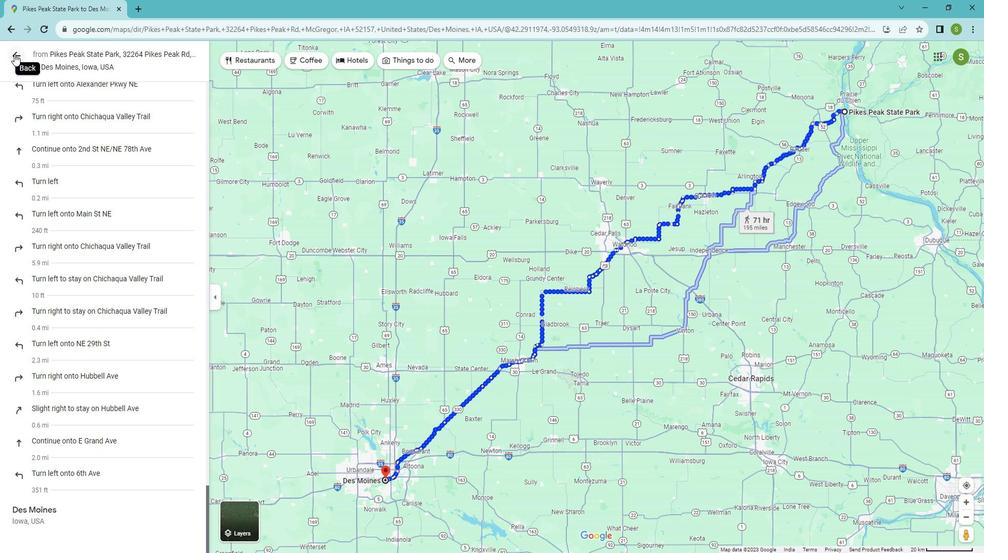 
Action: Mouse moved to (173, 65)
Screenshot: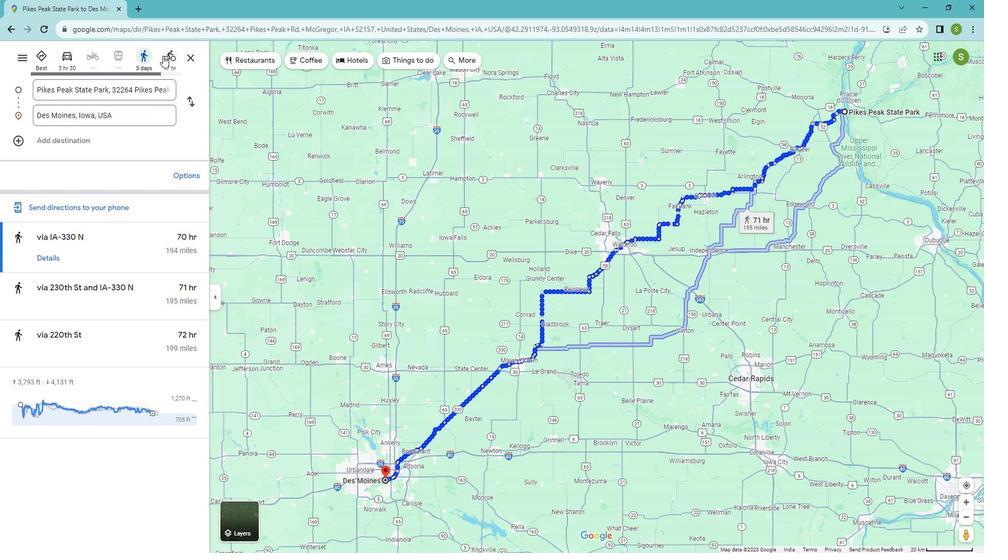 
Action: Mouse pressed left at (173, 65)
Screenshot: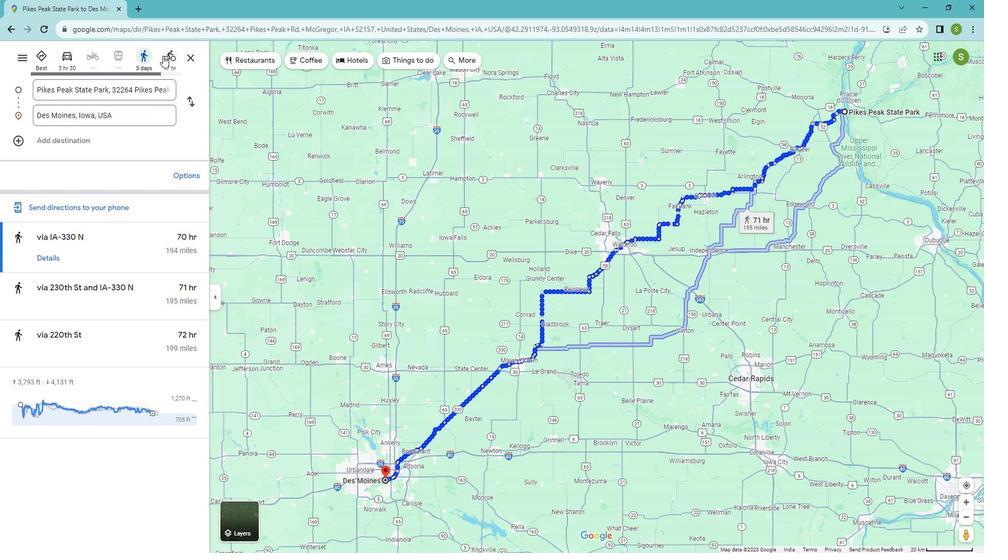 
Action: Mouse moved to (59, 256)
Screenshot: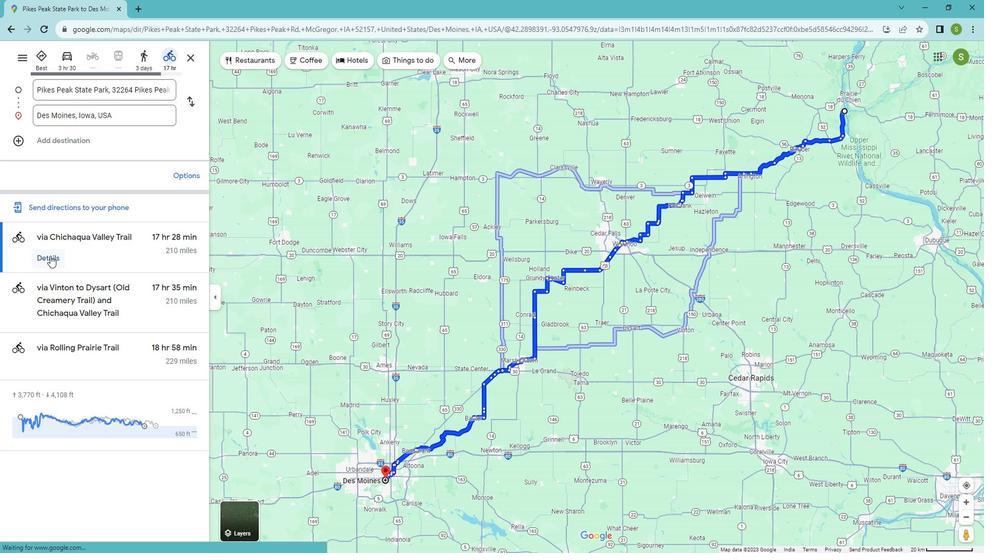
Action: Mouse pressed left at (59, 256)
Screenshot: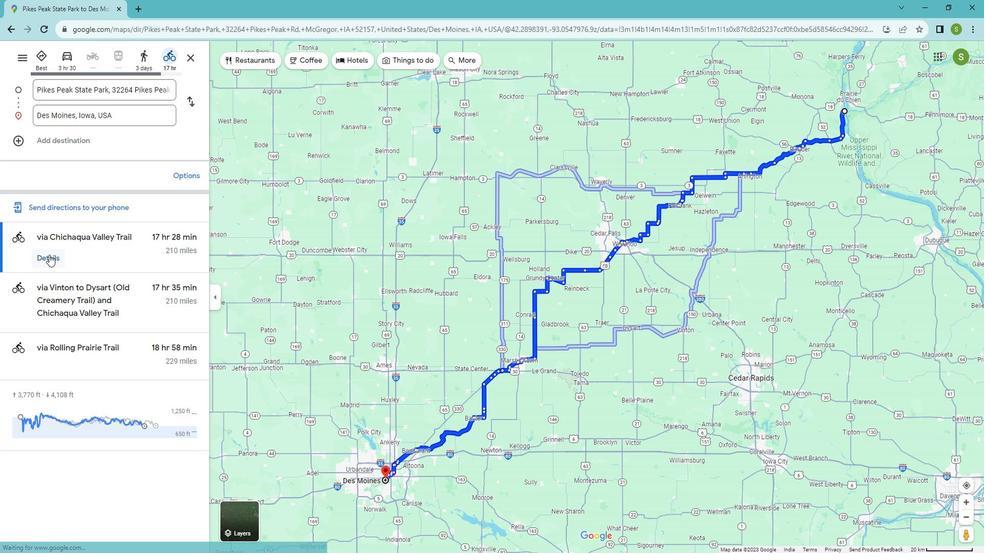 
Action: Mouse moved to (105, 271)
Screenshot: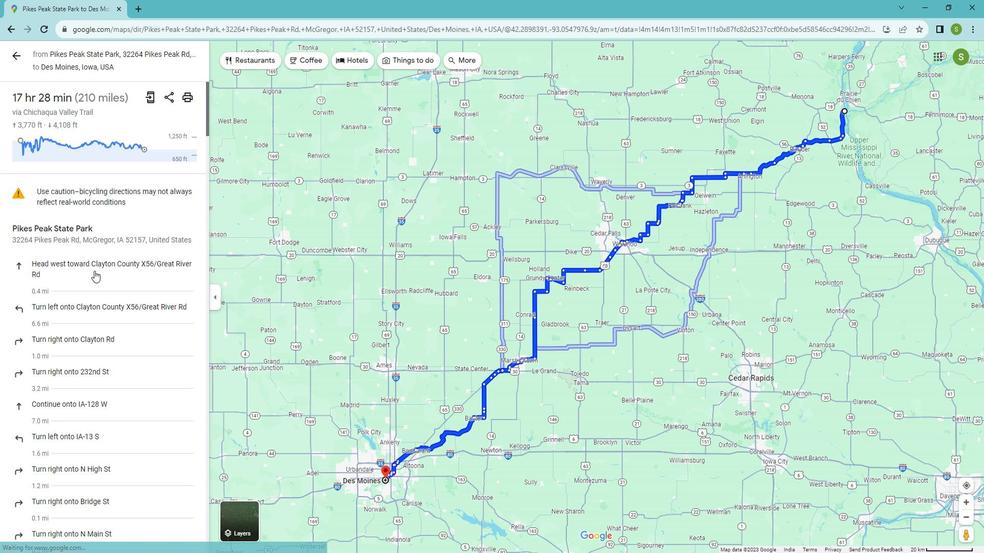 
Action: Mouse scrolled (105, 271) with delta (0, 0)
Screenshot: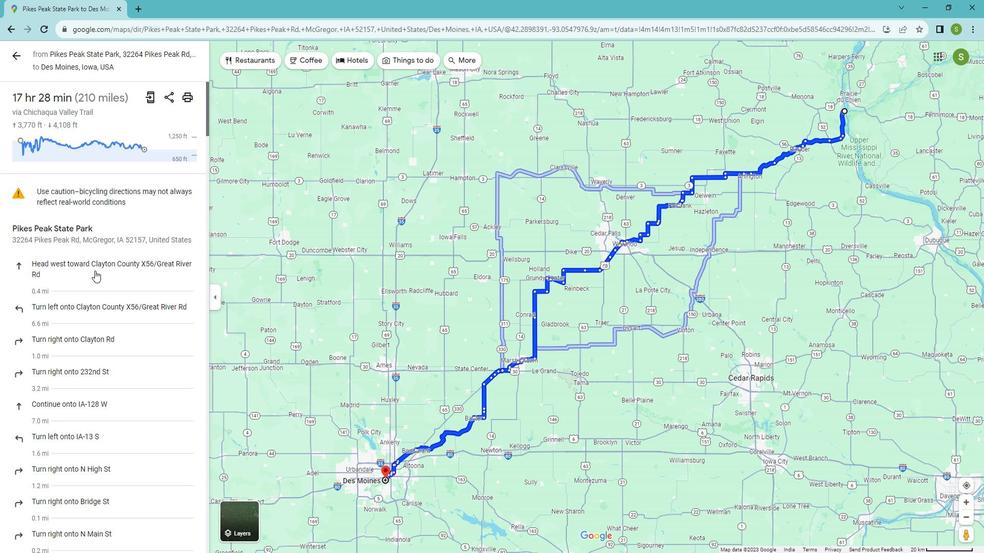 
Action: Mouse moved to (106, 271)
Screenshot: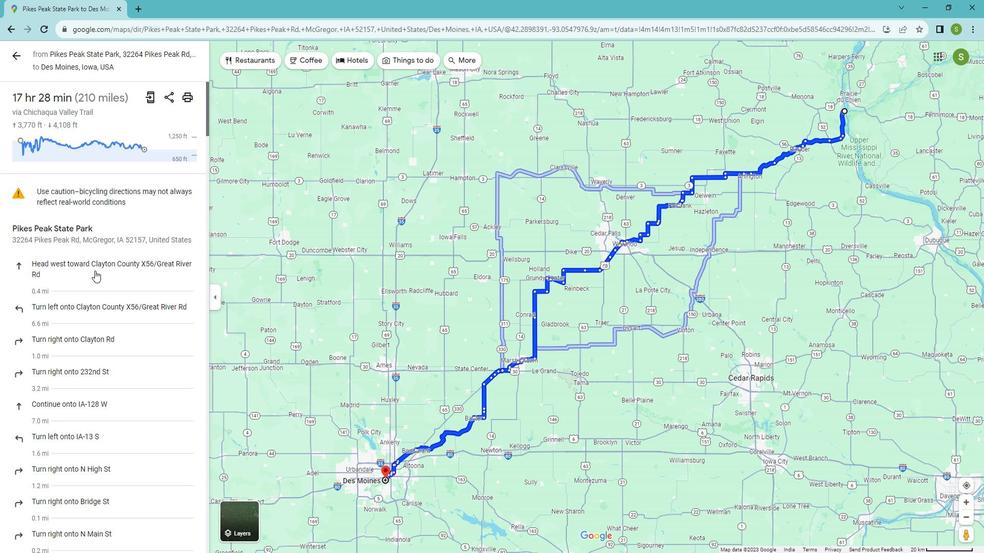 
Action: Mouse scrolled (106, 271) with delta (0, 0)
Screenshot: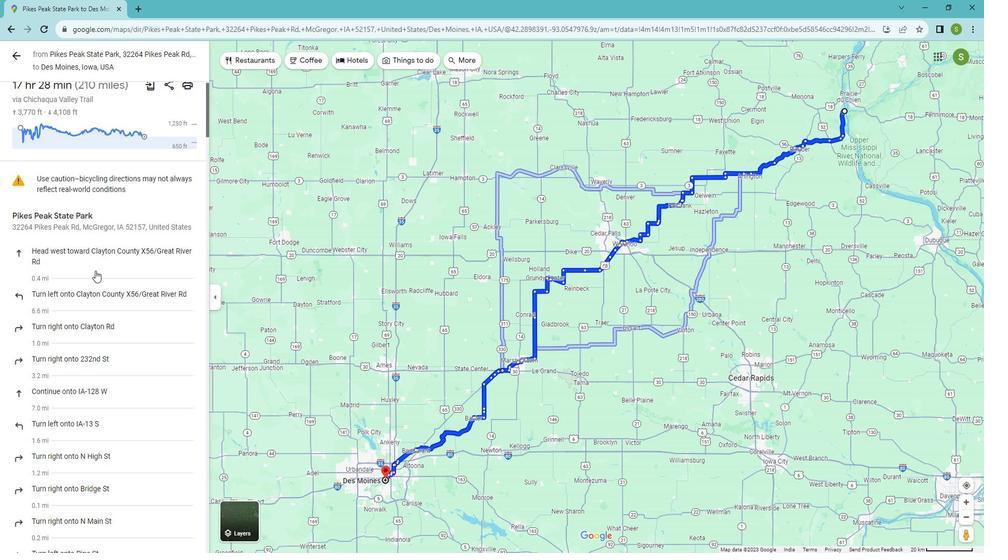 
Action: Mouse scrolled (106, 271) with delta (0, 0)
Screenshot: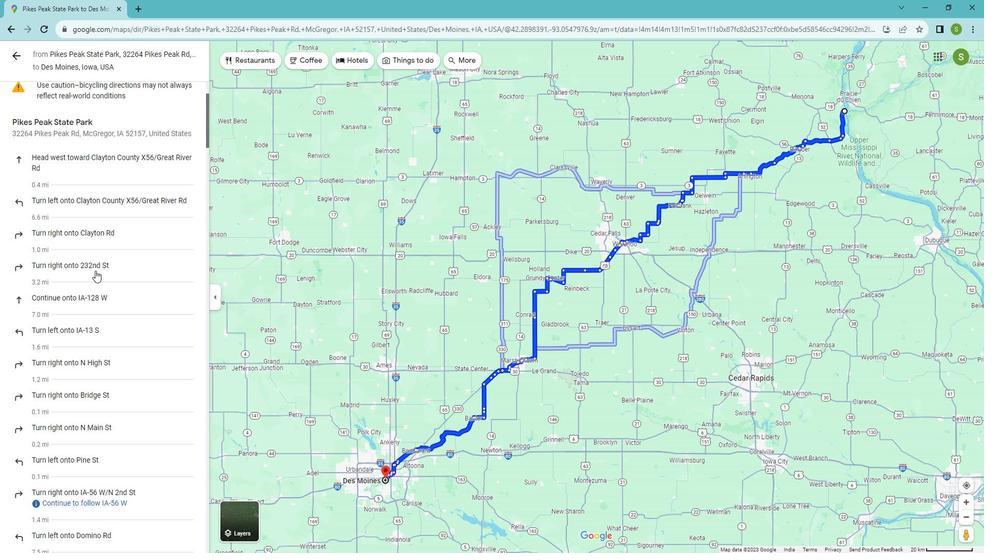 
Action: Mouse scrolled (106, 271) with delta (0, 0)
Screenshot: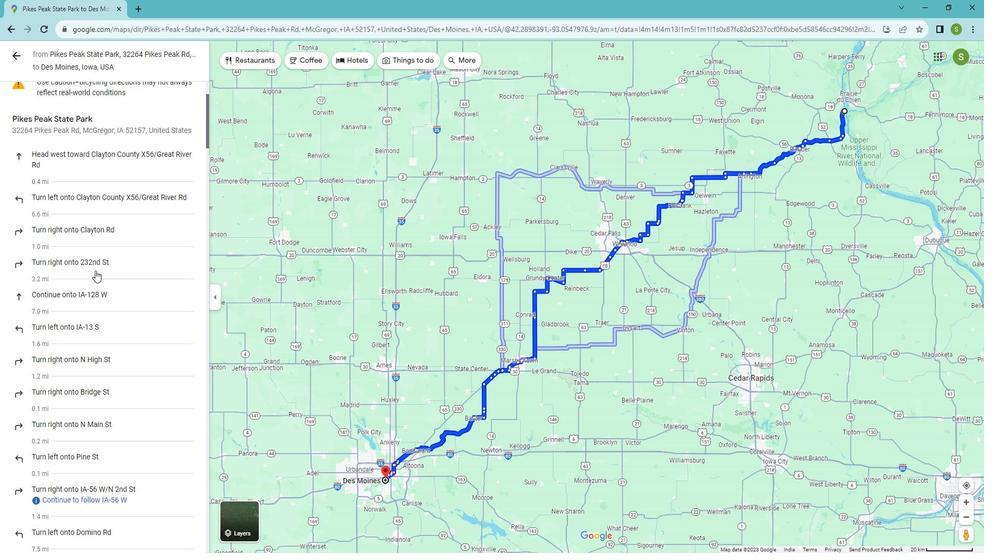 
Action: Mouse scrolled (106, 271) with delta (0, 0)
Screenshot: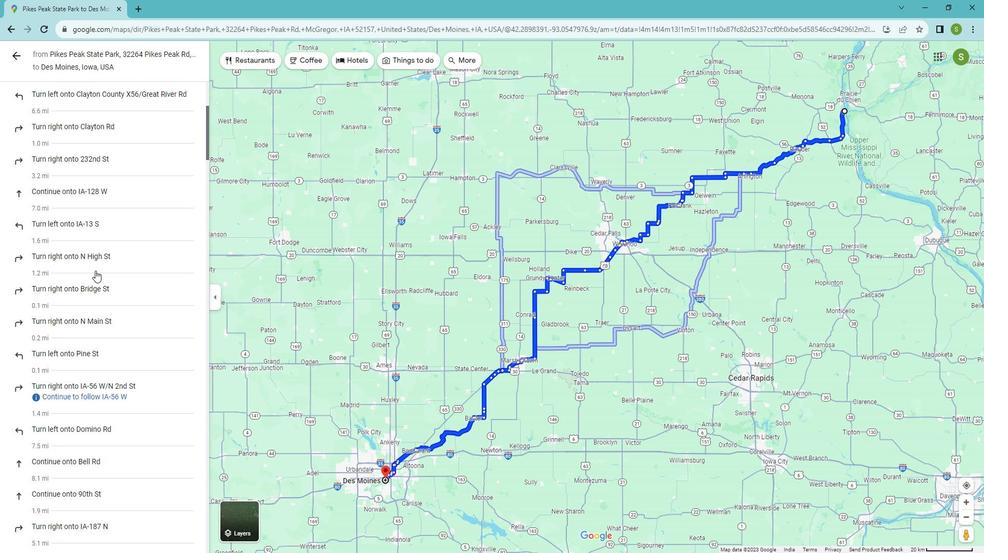 
Action: Mouse scrolled (106, 271) with delta (0, 0)
Screenshot: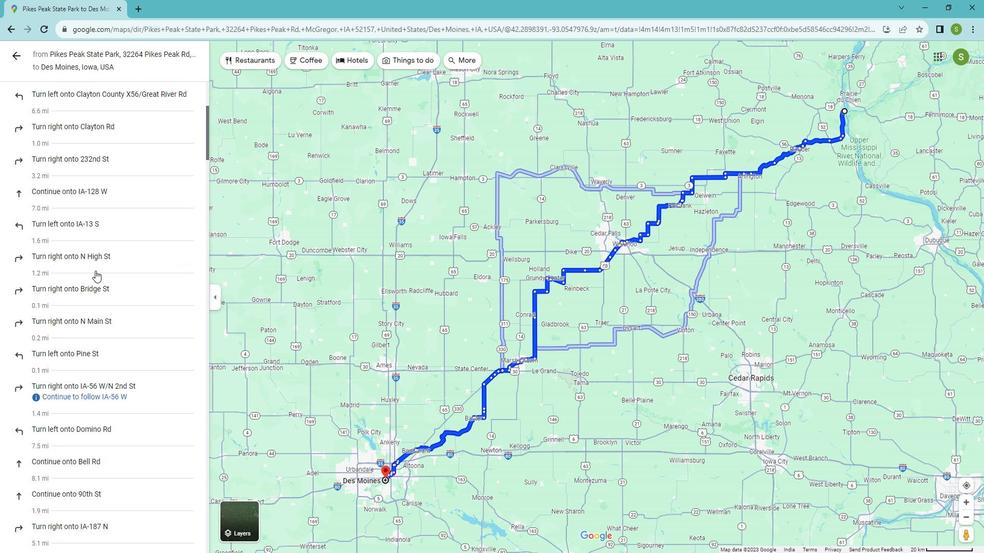
Action: Mouse moved to (106, 271)
Screenshot: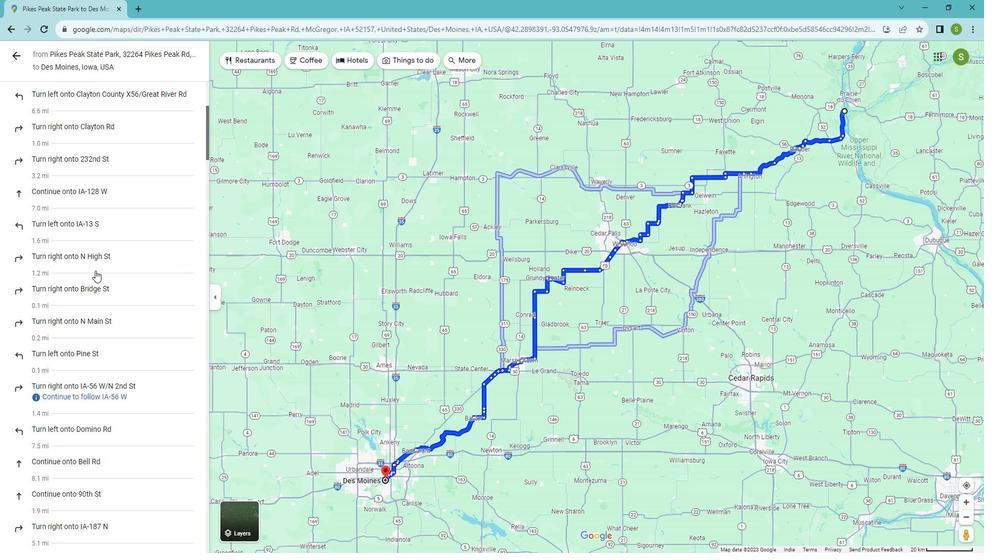 
Action: Mouse scrolled (106, 270) with delta (0, 0)
Screenshot: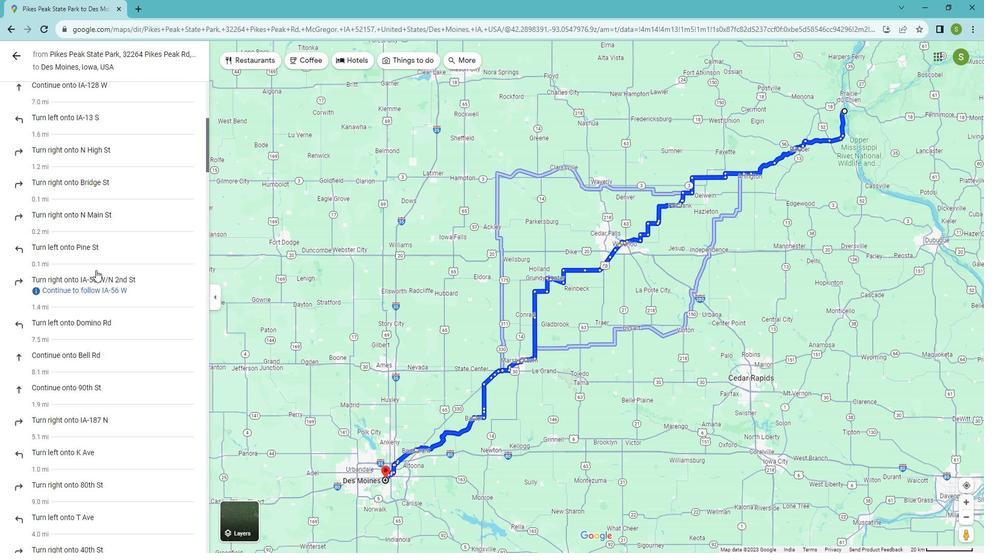 
Action: Mouse scrolled (106, 270) with delta (0, 0)
Screenshot: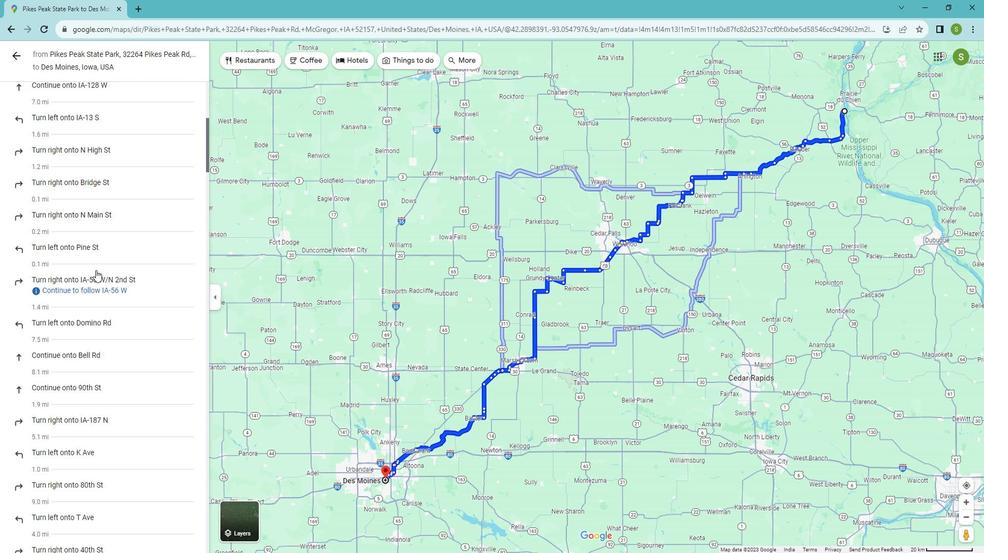 
Action: Mouse moved to (107, 271)
Screenshot: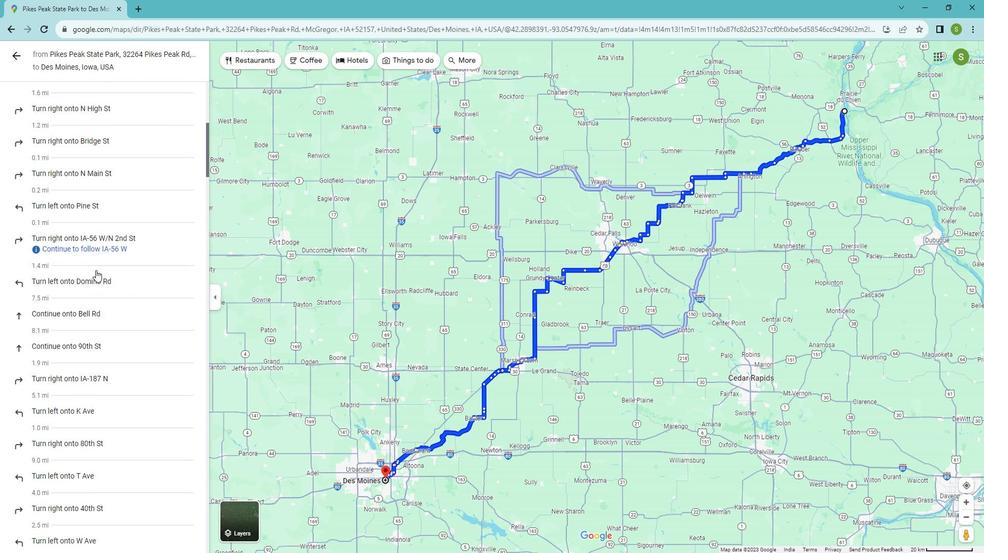 
Action: Mouse scrolled (107, 270) with delta (0, 0)
Screenshot: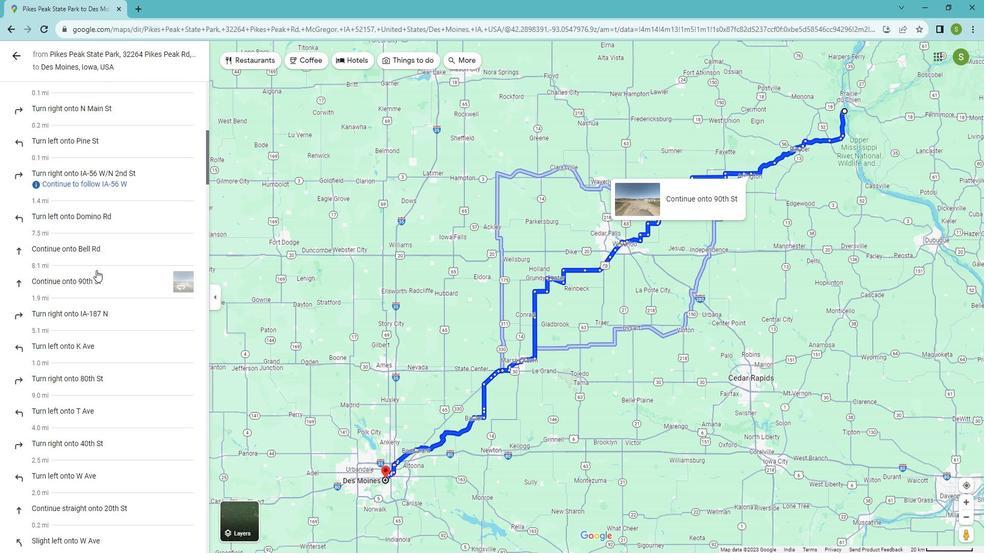 
Action: Mouse scrolled (107, 270) with delta (0, 0)
Screenshot: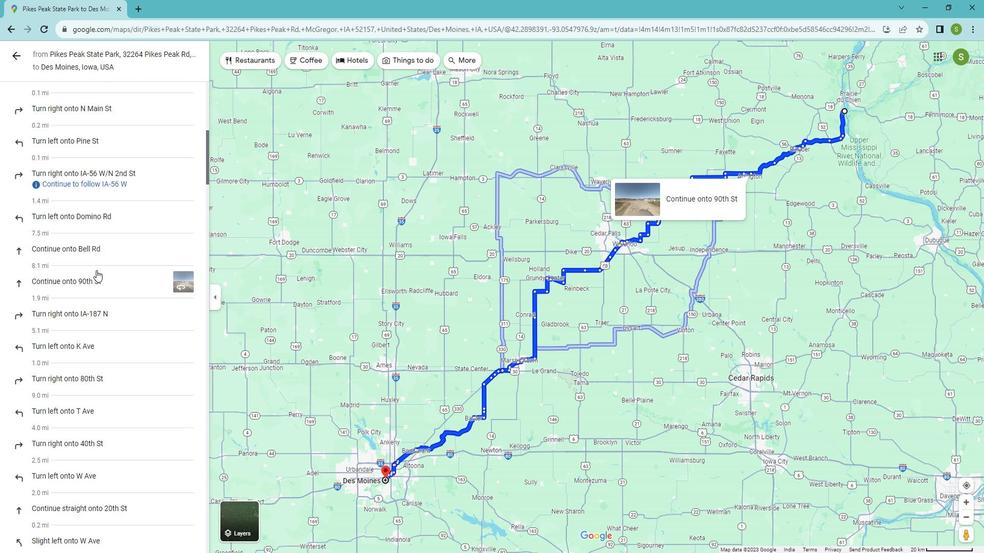 
Action: Mouse scrolled (107, 270) with delta (0, 0)
Screenshot: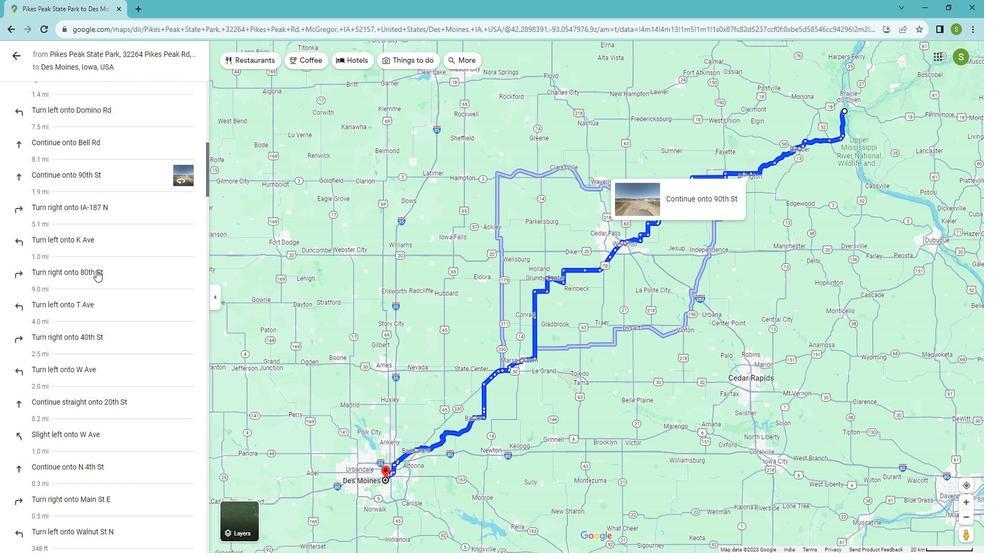 
Action: Mouse scrolled (107, 270) with delta (0, 0)
Screenshot: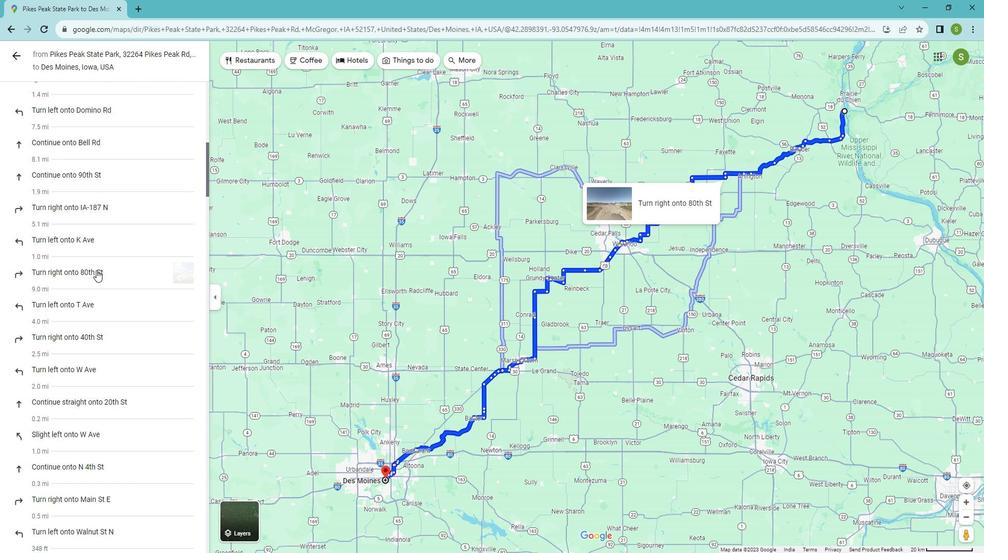 
Action: Mouse scrolled (107, 270) with delta (0, 0)
Screenshot: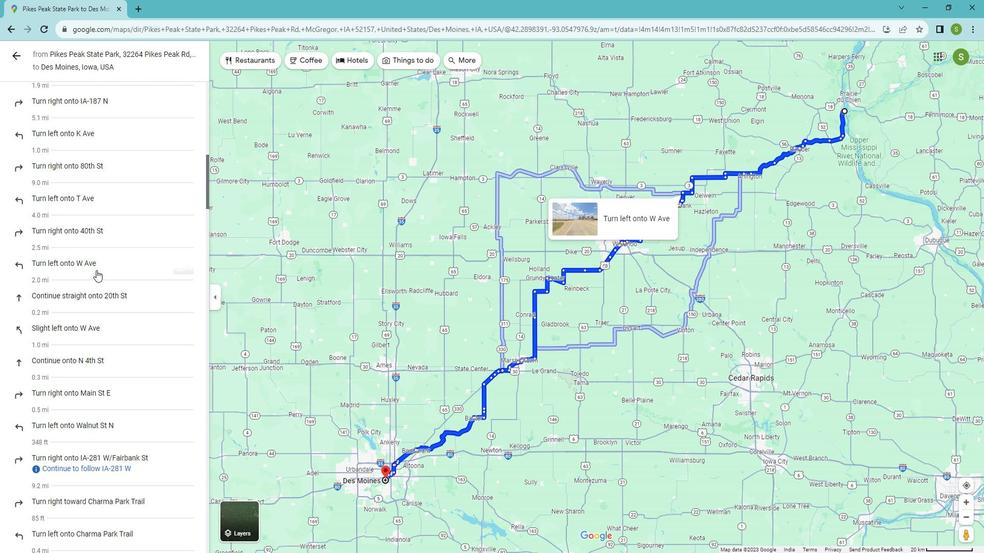 
Action: Mouse scrolled (107, 270) with delta (0, 0)
Screenshot: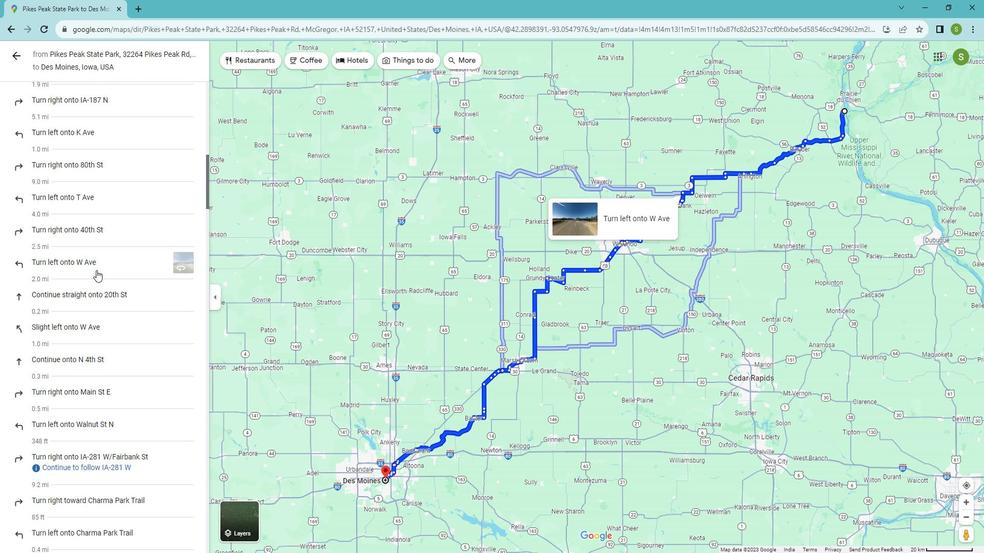 
Action: Mouse scrolled (107, 270) with delta (0, 0)
Screenshot: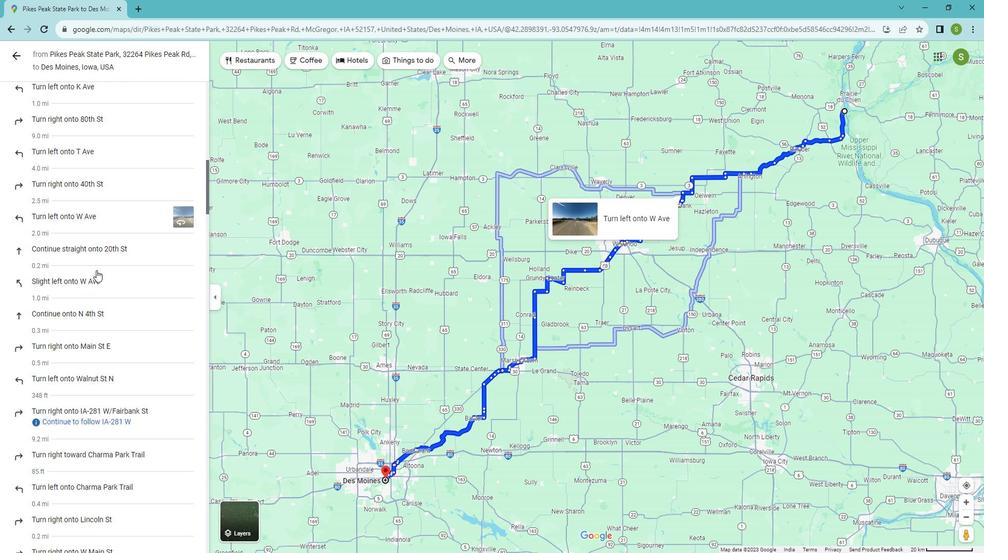 
Action: Mouse scrolled (107, 270) with delta (0, 0)
Screenshot: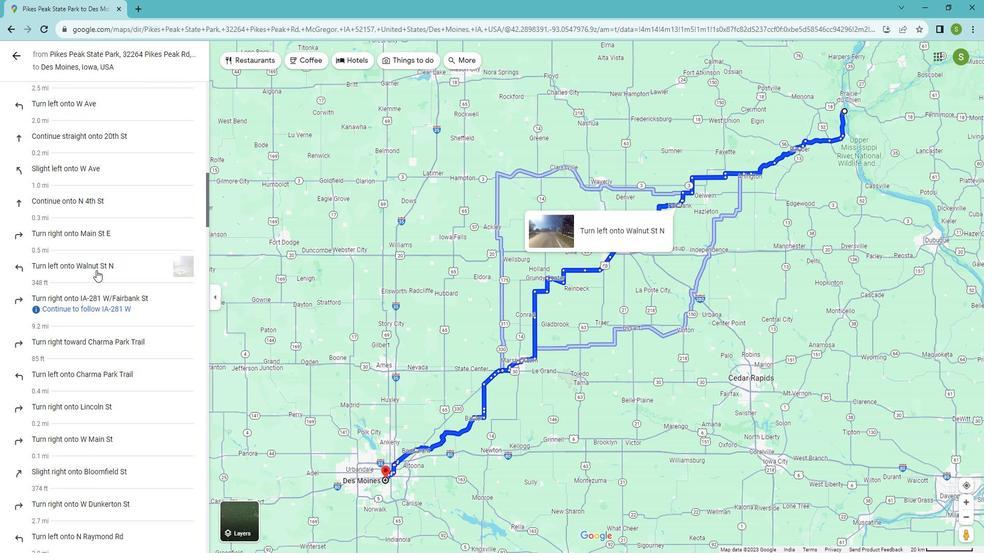 
Action: Mouse scrolled (107, 270) with delta (0, 0)
Screenshot: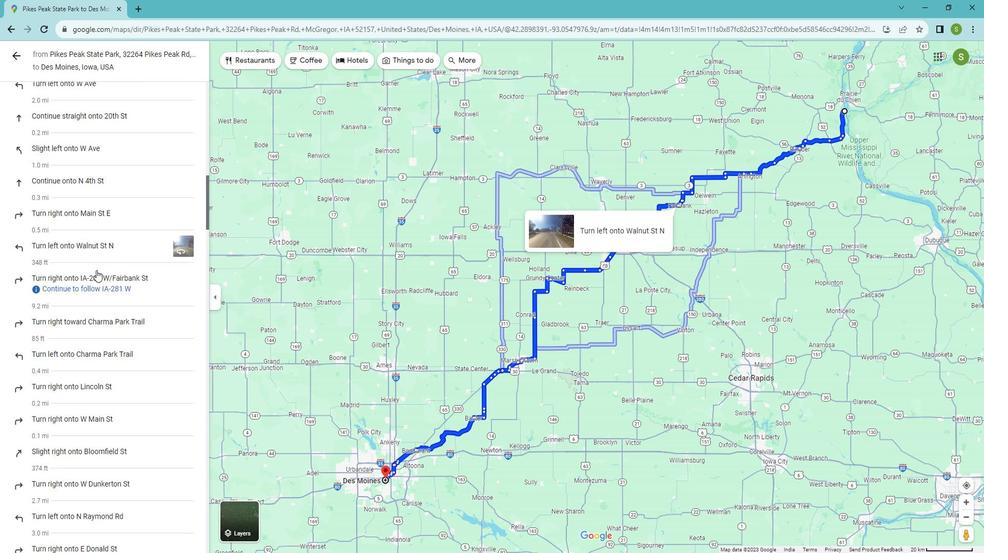 
Action: Mouse scrolled (107, 270) with delta (0, 0)
Screenshot: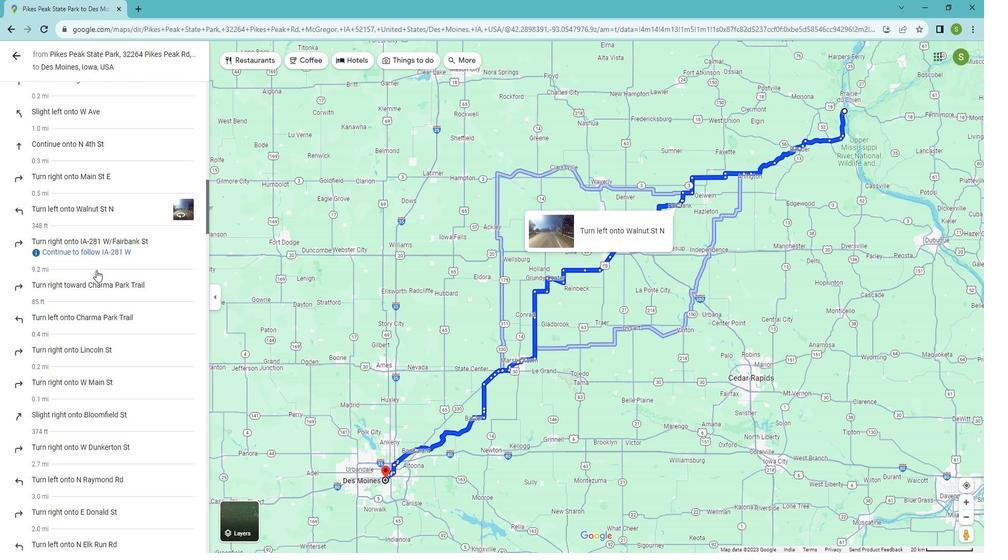 
Action: Mouse moved to (107, 270)
Screenshot: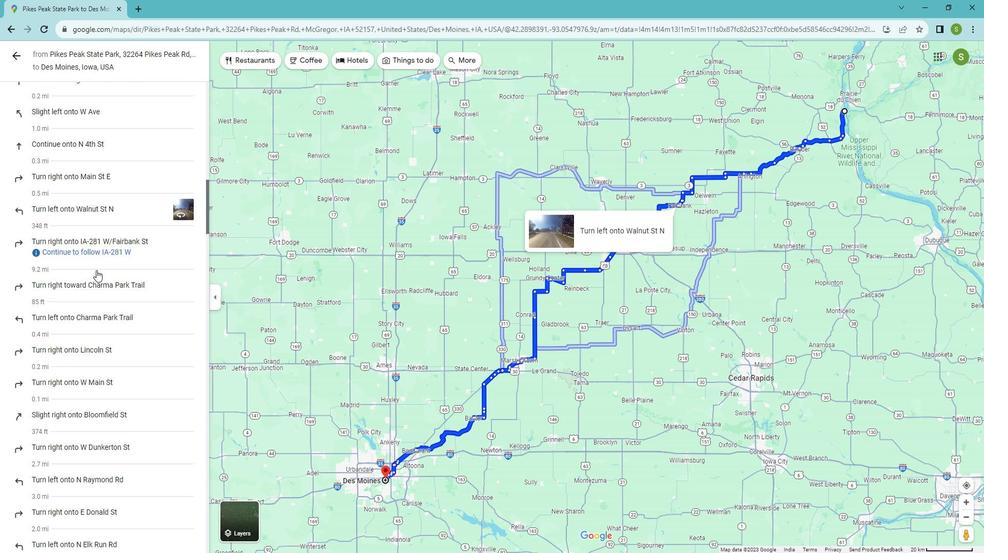 
Action: Mouse scrolled (107, 270) with delta (0, 0)
Screenshot: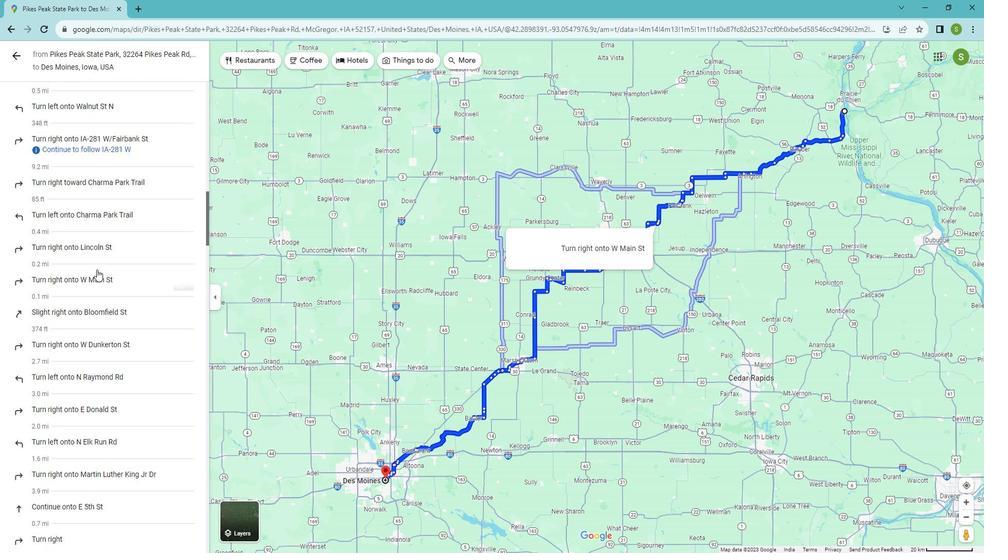 
Action: Mouse scrolled (107, 270) with delta (0, 0)
Screenshot: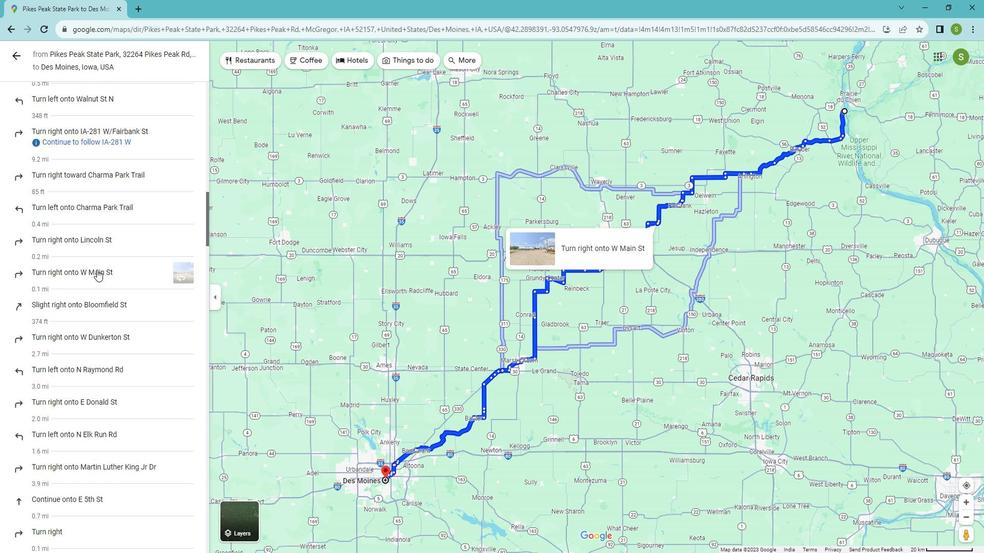 
Action: Mouse scrolled (107, 270) with delta (0, 0)
Screenshot: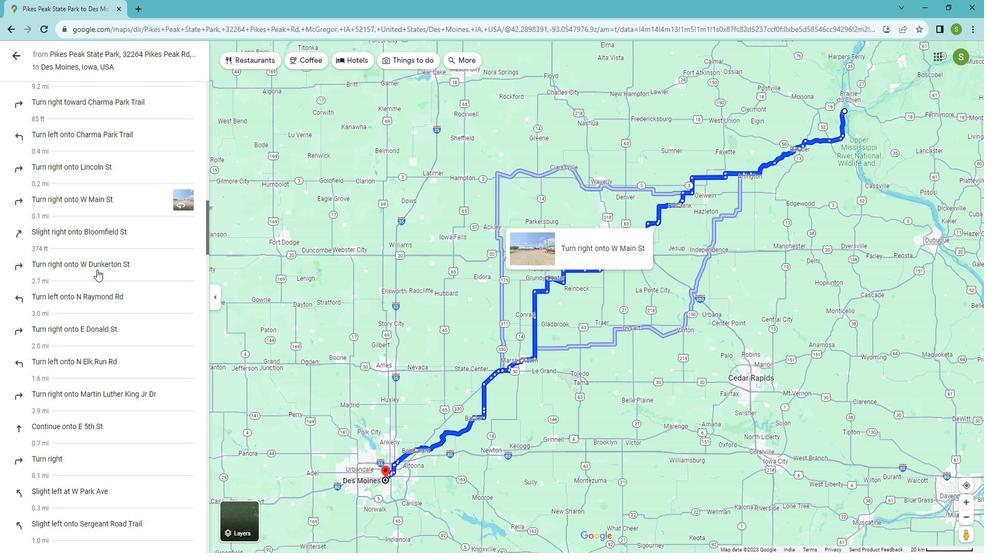 
Action: Mouse scrolled (107, 270) with delta (0, 0)
Screenshot: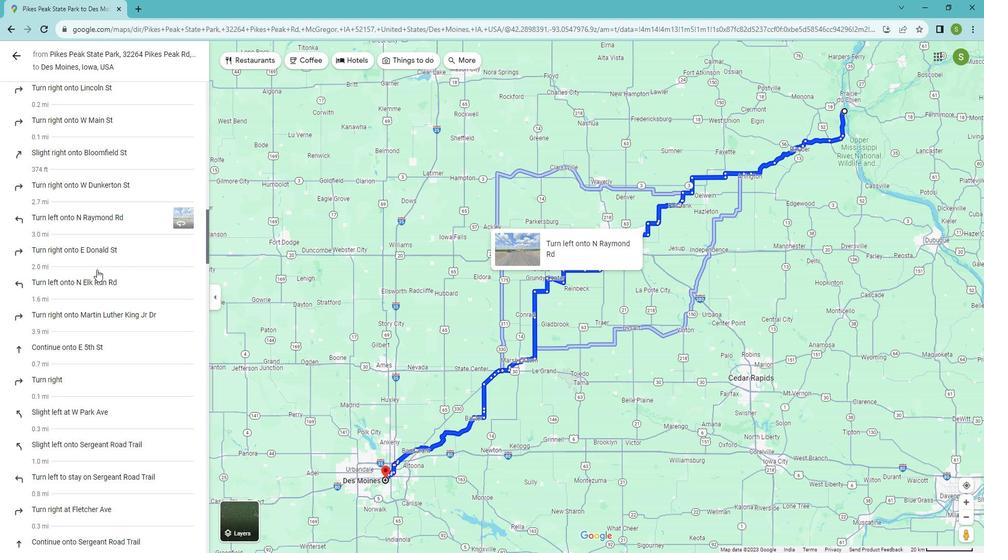 
Action: Mouse scrolled (107, 270) with delta (0, 0)
Screenshot: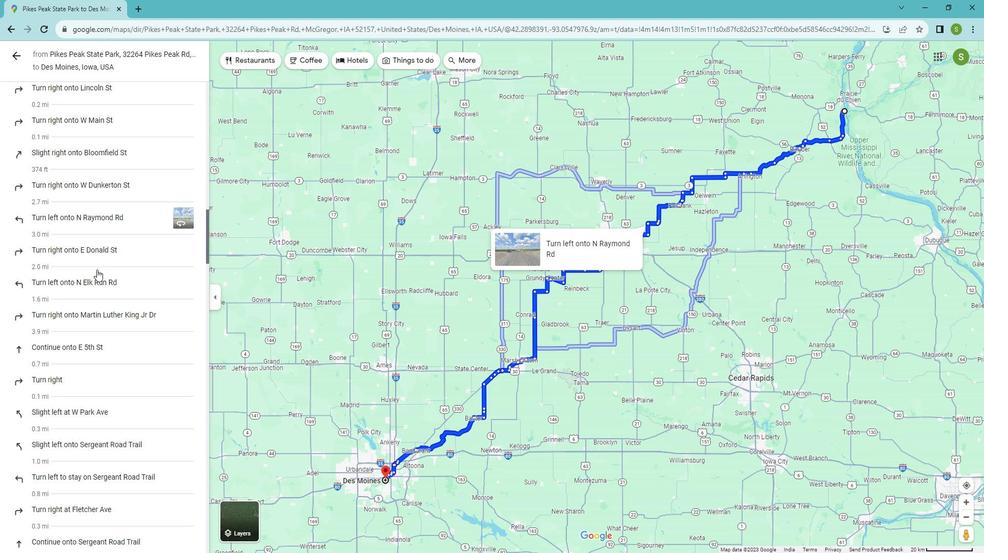 
Action: Mouse scrolled (107, 270) with delta (0, 0)
Screenshot: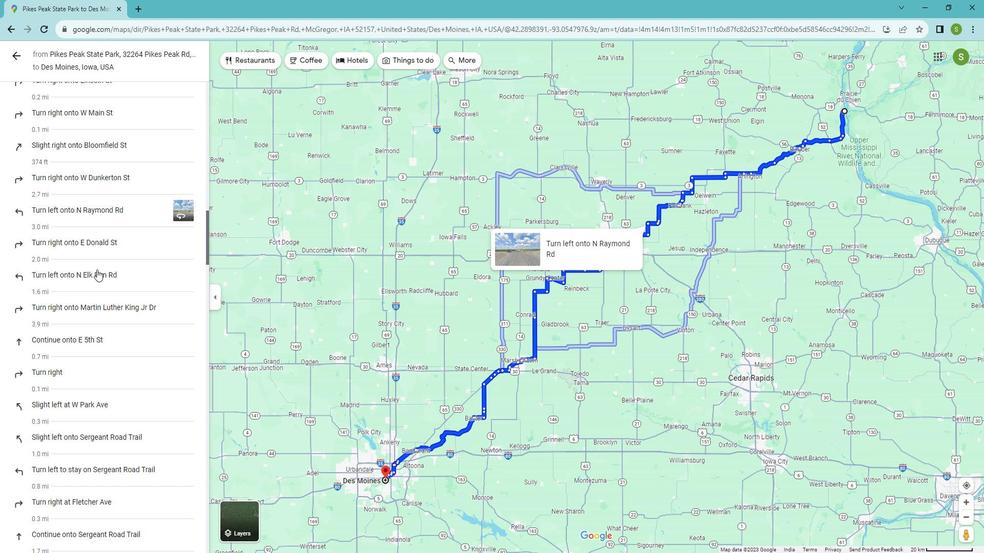 
Action: Mouse scrolled (107, 270) with delta (0, 0)
Screenshot: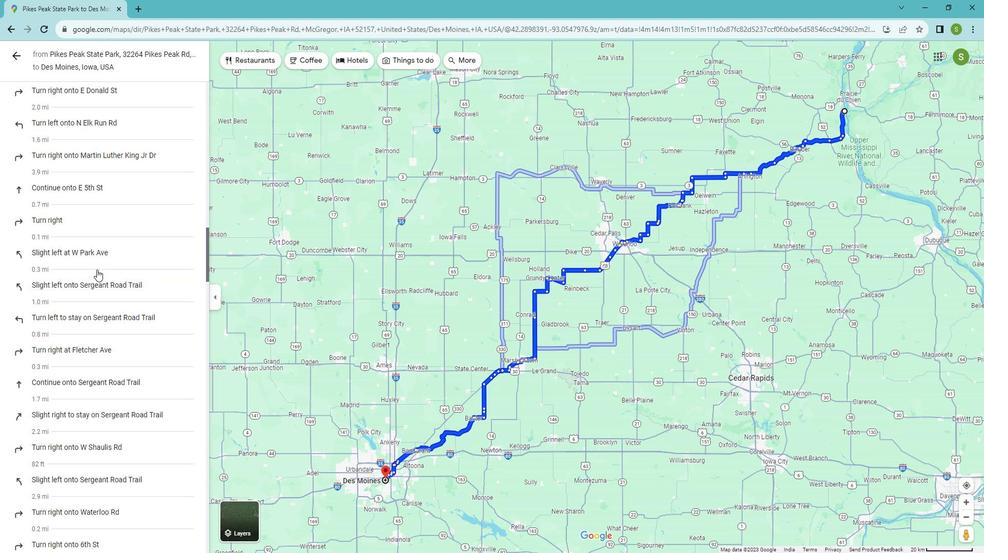 
Action: Mouse scrolled (107, 270) with delta (0, 0)
Screenshot: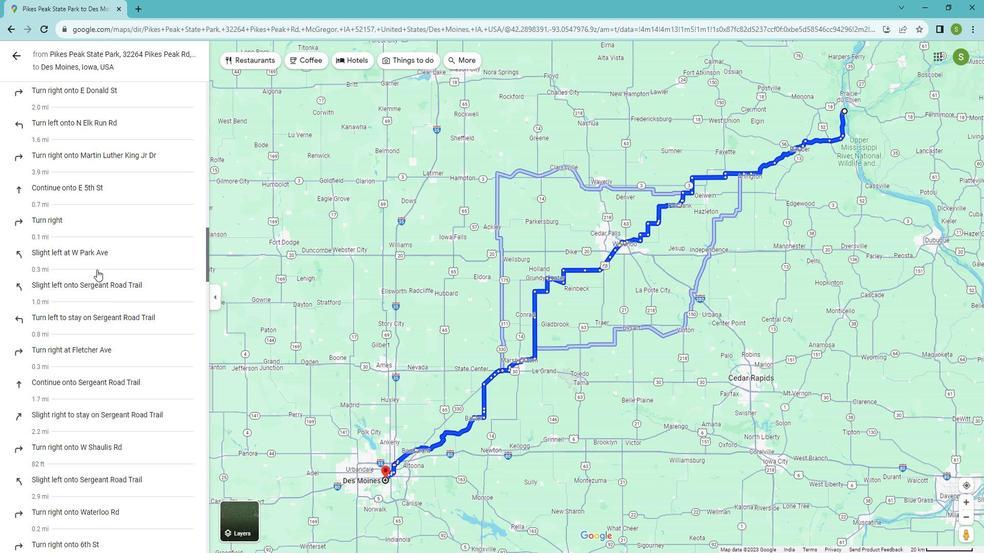 
Action: Mouse scrolled (107, 270) with delta (0, 0)
Screenshot: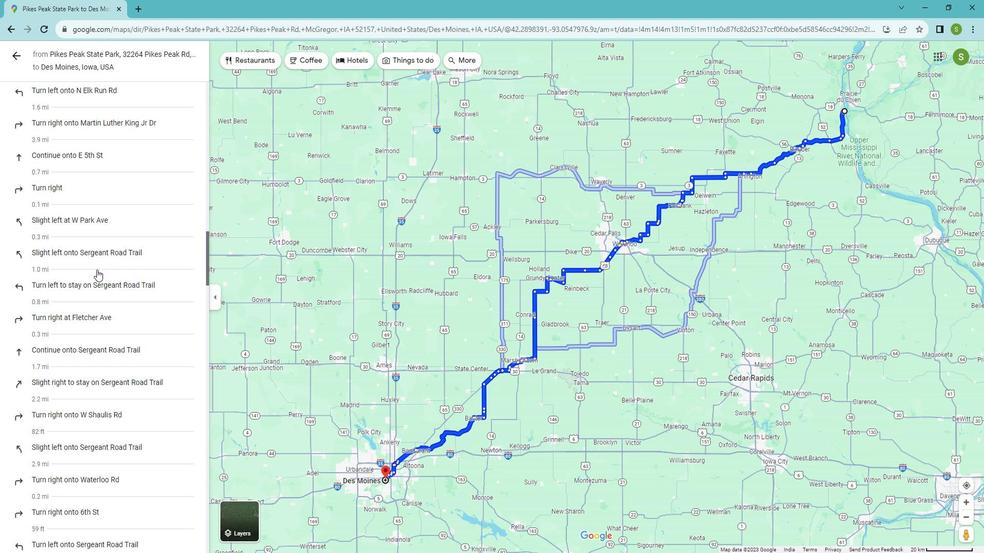 
Action: Mouse moved to (107, 270)
Screenshot: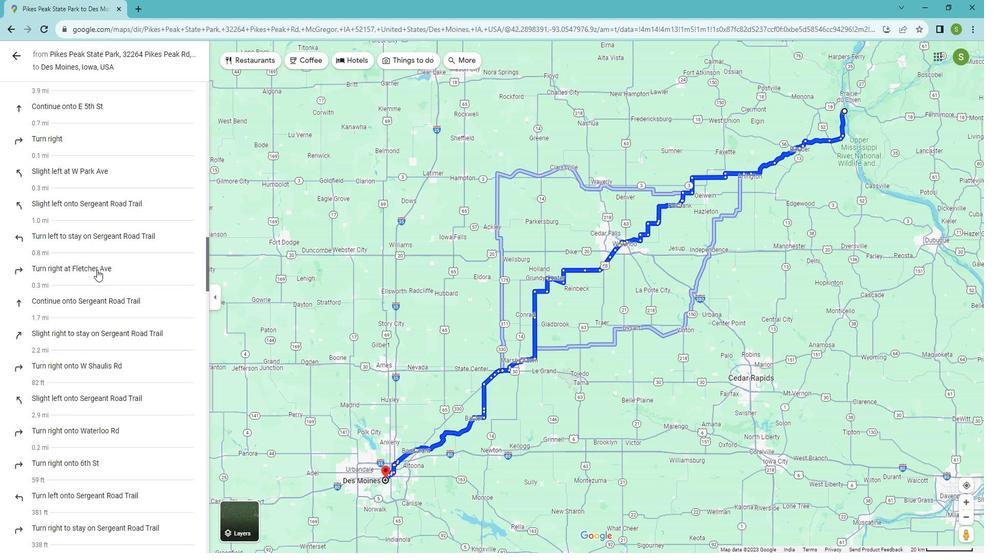
Action: Mouse scrolled (107, 270) with delta (0, 0)
Screenshot: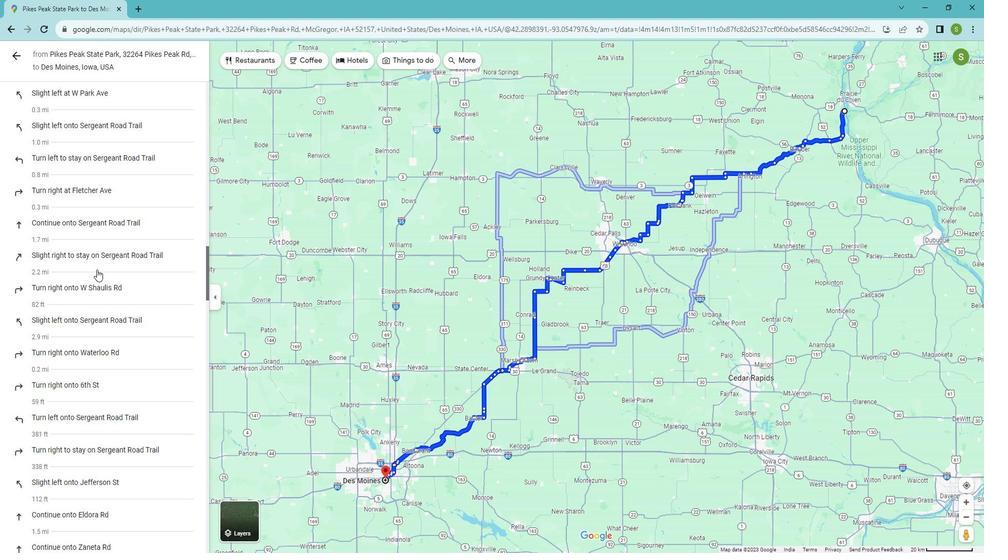 
Action: Mouse moved to (108, 270)
Screenshot: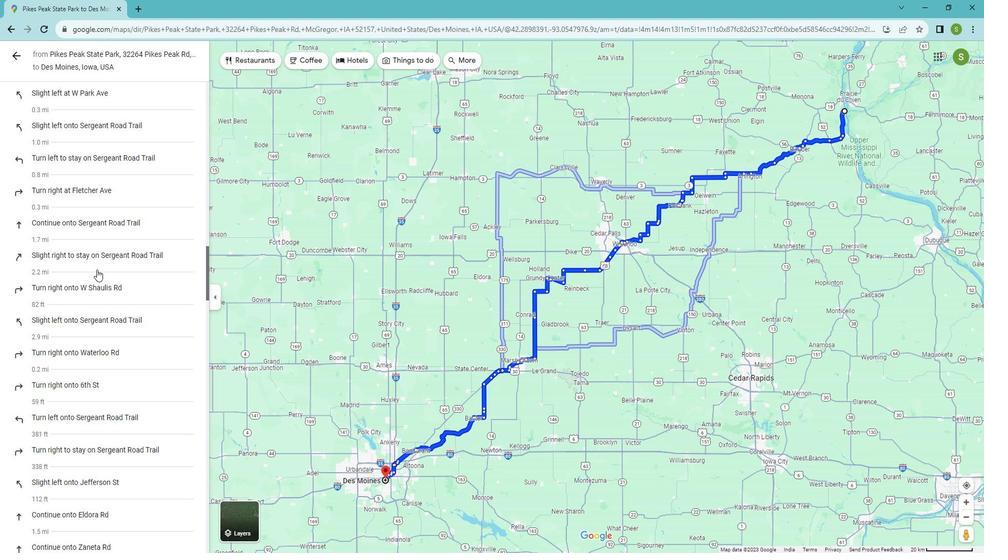 
Action: Mouse scrolled (108, 270) with delta (0, 0)
Screenshot: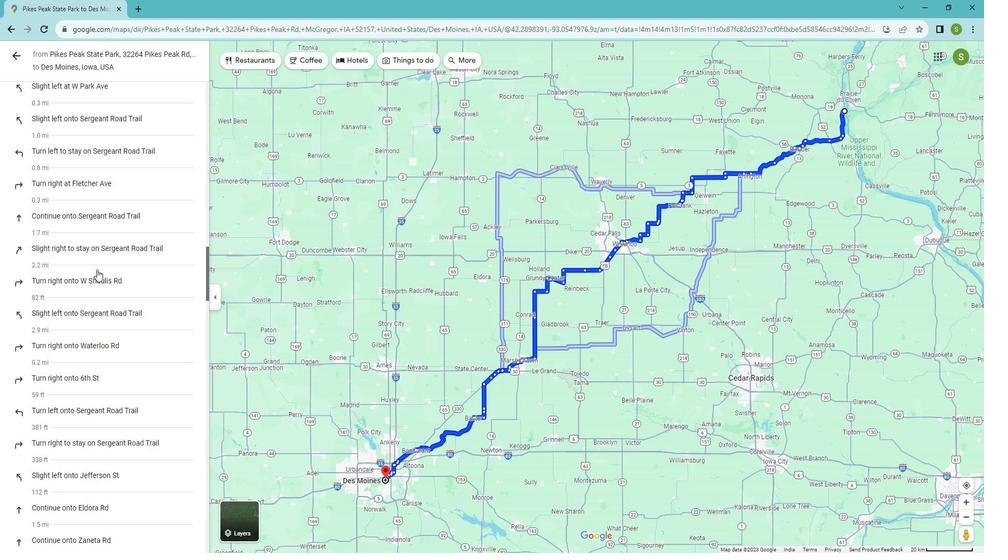 
Action: Mouse moved to (102, 273)
Screenshot: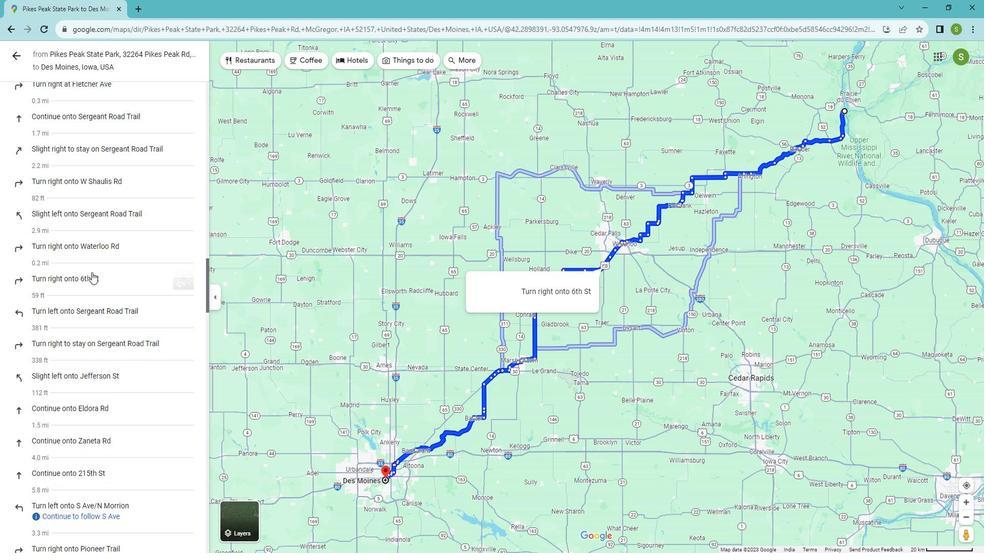 
Action: Mouse scrolled (102, 272) with delta (0, 0)
Screenshot: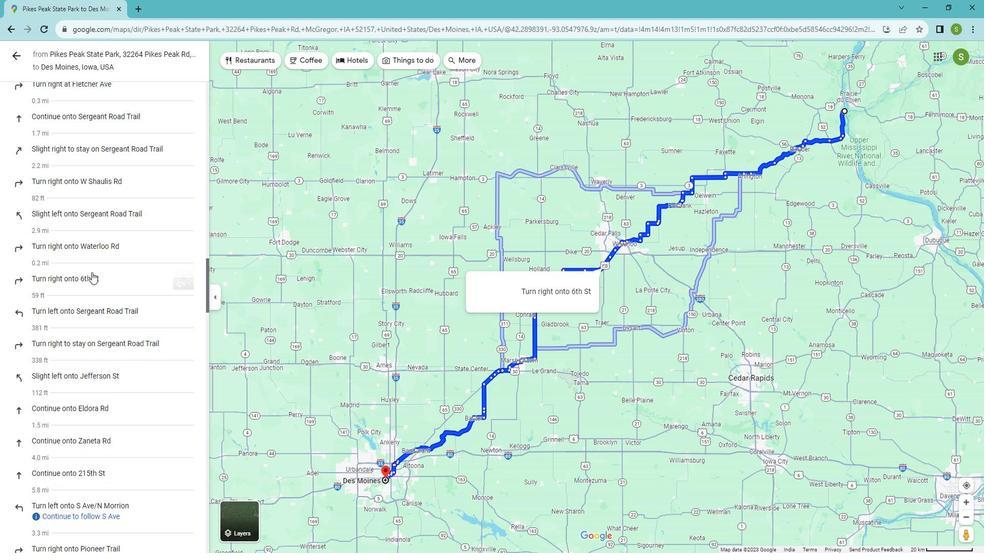
Action: Mouse moved to (103, 273)
Screenshot: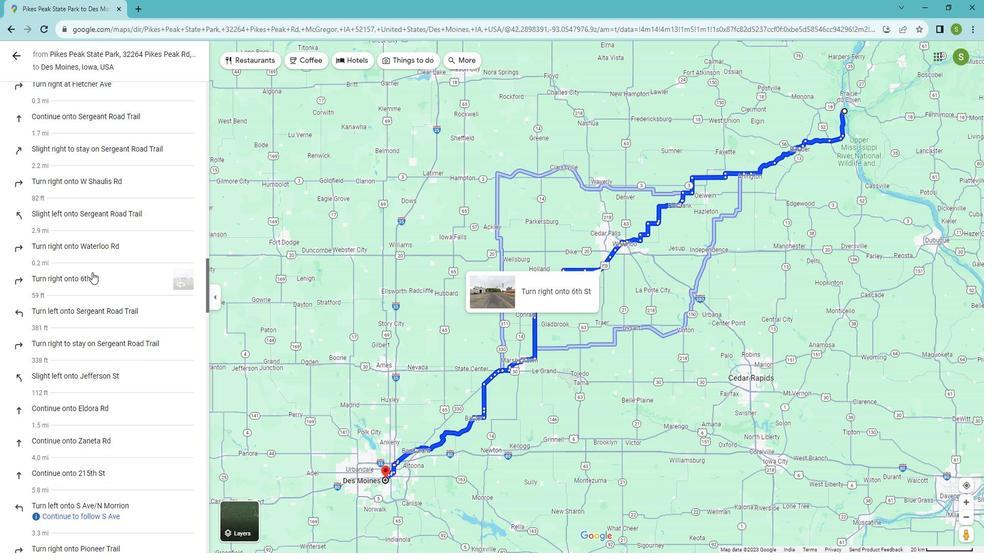 
Action: Mouse scrolled (103, 272) with delta (0, 0)
Screenshot: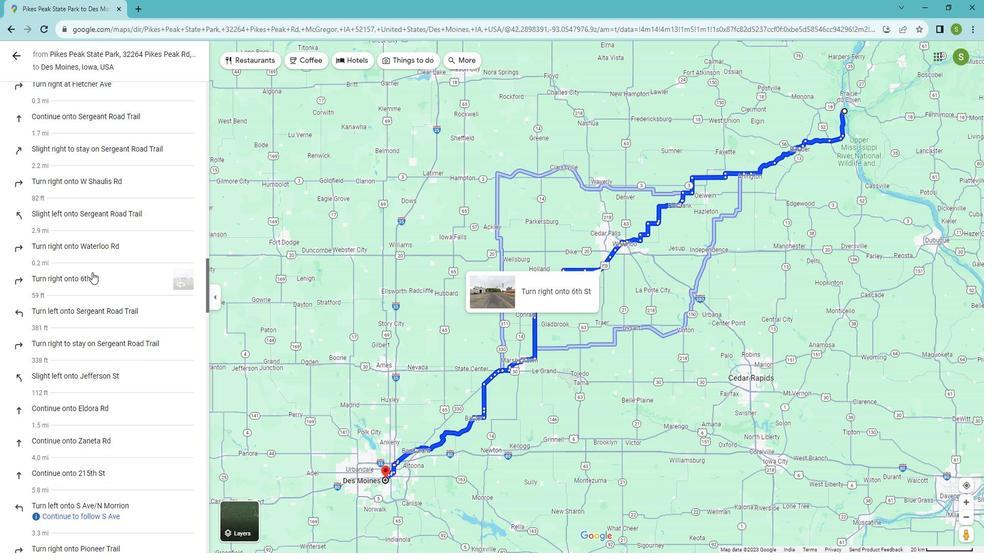 
Action: Mouse moved to (104, 272)
Screenshot: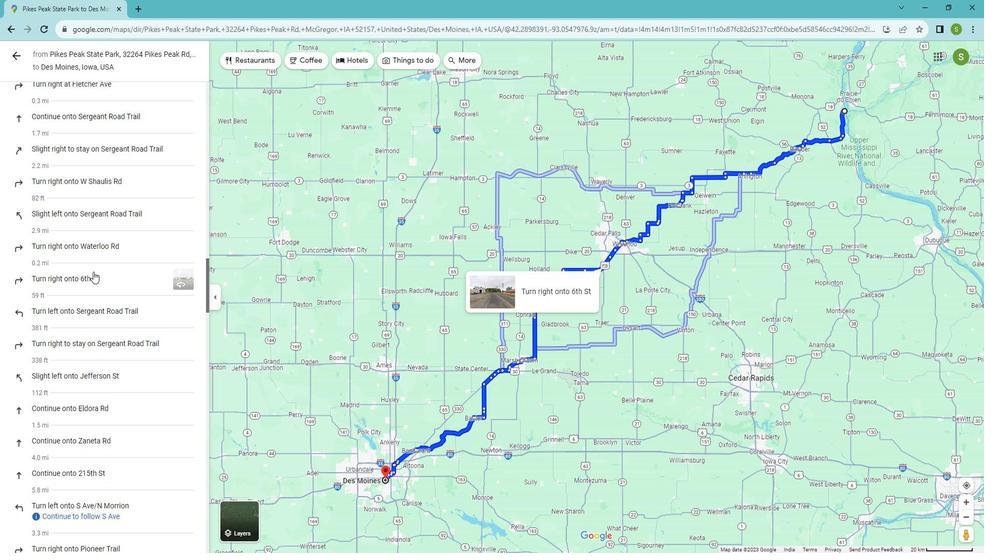 
Action: Mouse scrolled (104, 272) with delta (0, 0)
Screenshot: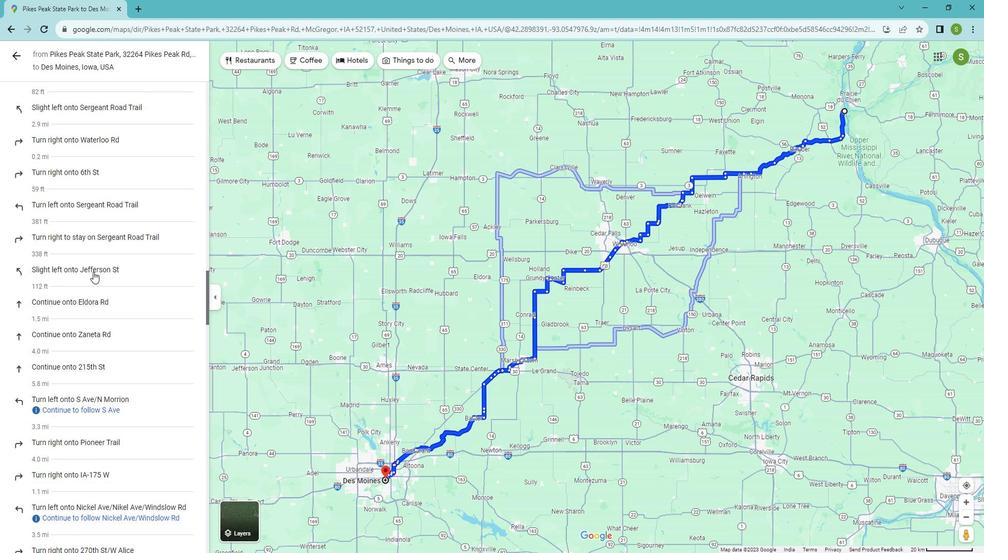 
Action: Mouse moved to (105, 271)
Screenshot: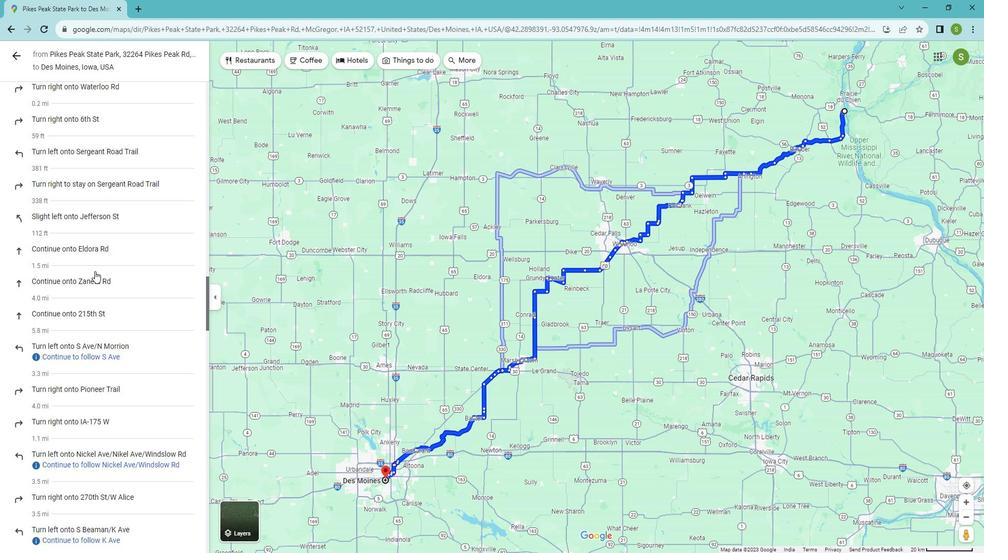 
Action: Mouse scrolled (105, 271) with delta (0, 0)
Screenshot: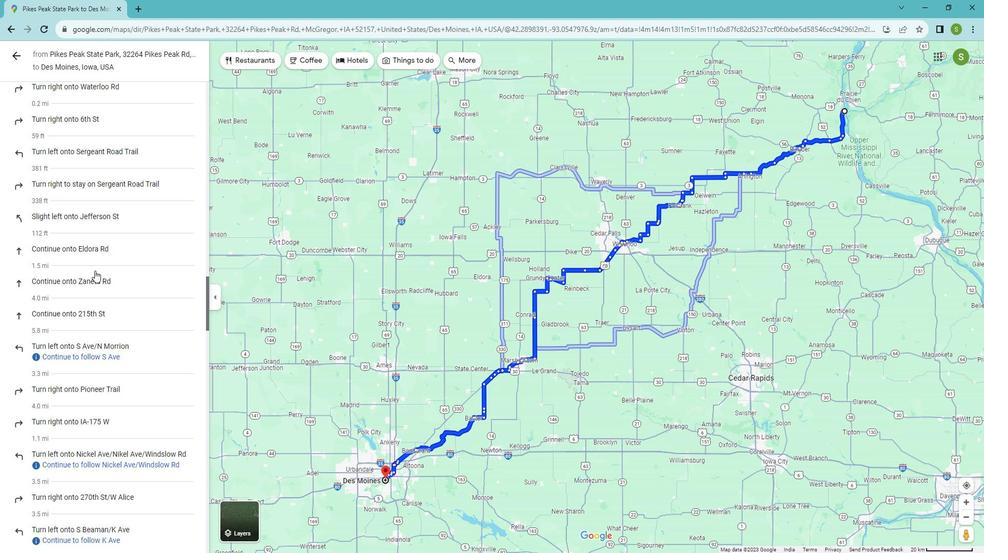 
Action: Mouse moved to (106, 271)
Screenshot: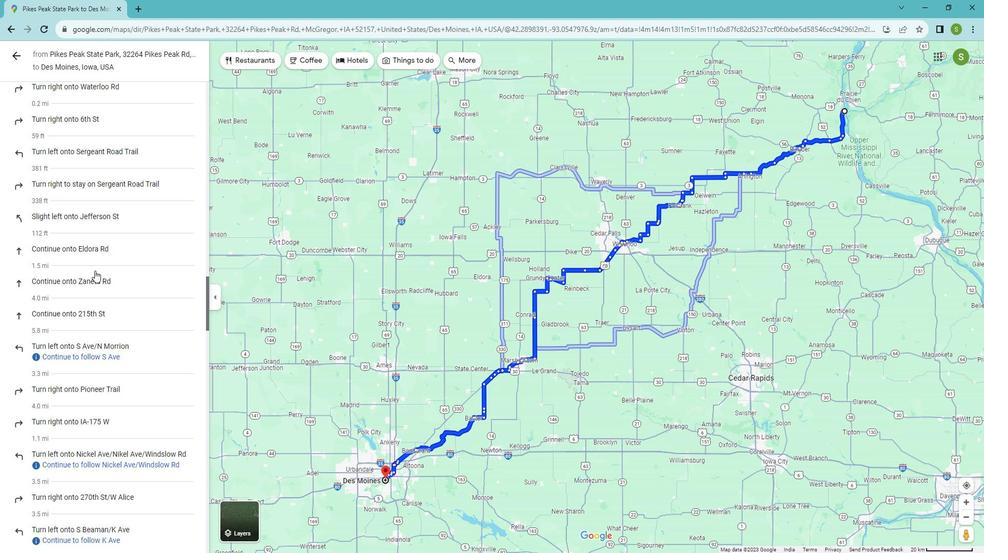 
Action: Mouse scrolled (106, 271) with delta (0, 0)
Screenshot: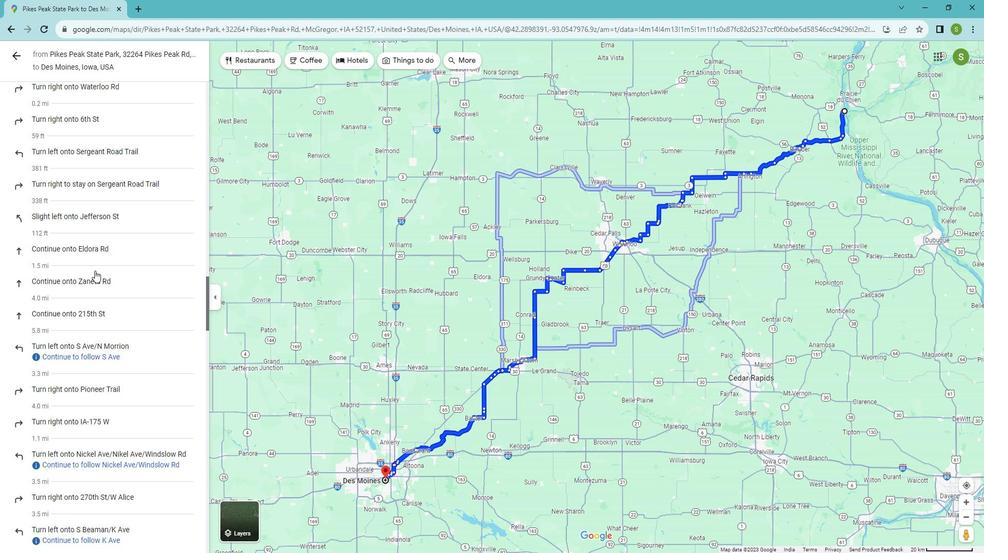 
Action: Mouse moved to (107, 271)
Screenshot: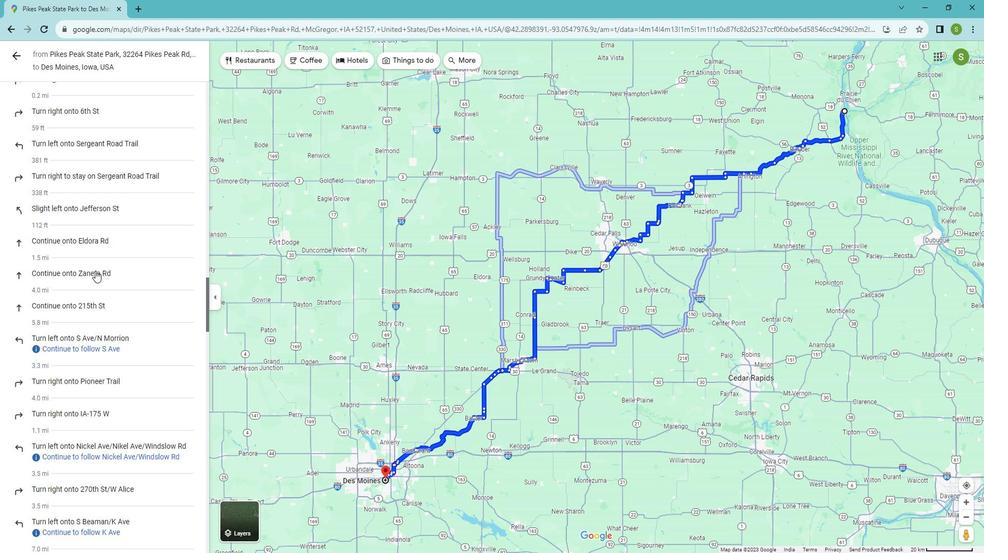 
Action: Mouse scrolled (107, 270) with delta (0, 0)
Screenshot: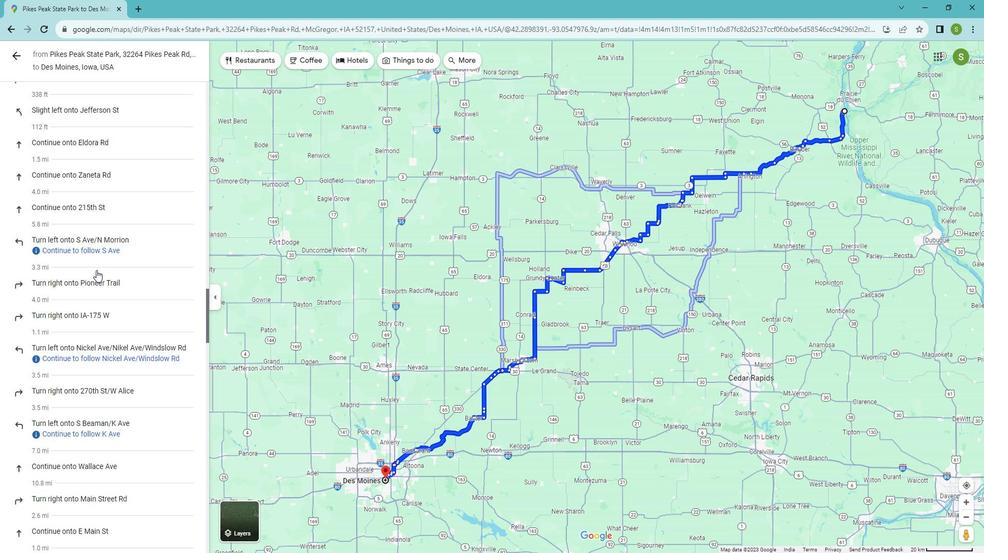 
Action: Mouse scrolled (107, 270) with delta (0, 0)
Screenshot: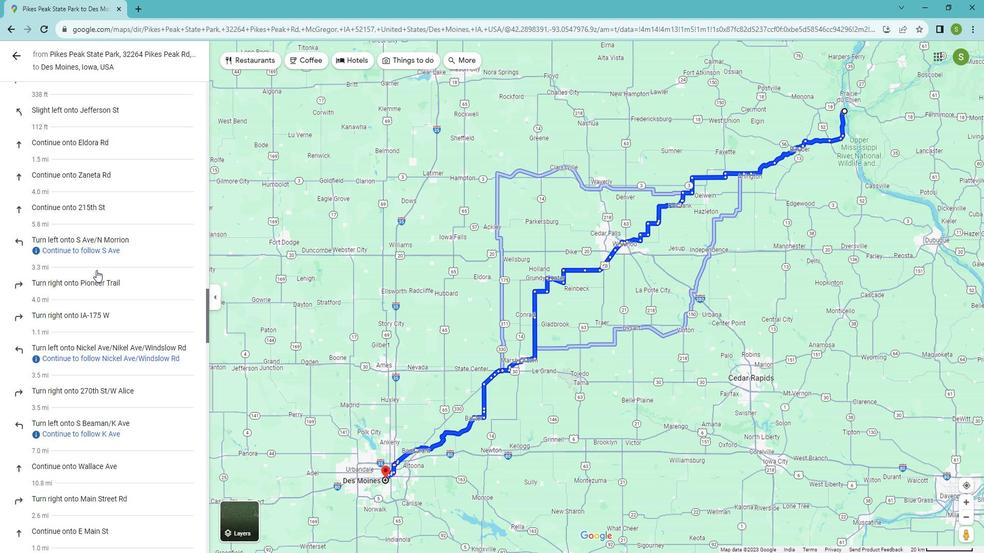 
Action: Mouse moved to (108, 270)
Screenshot: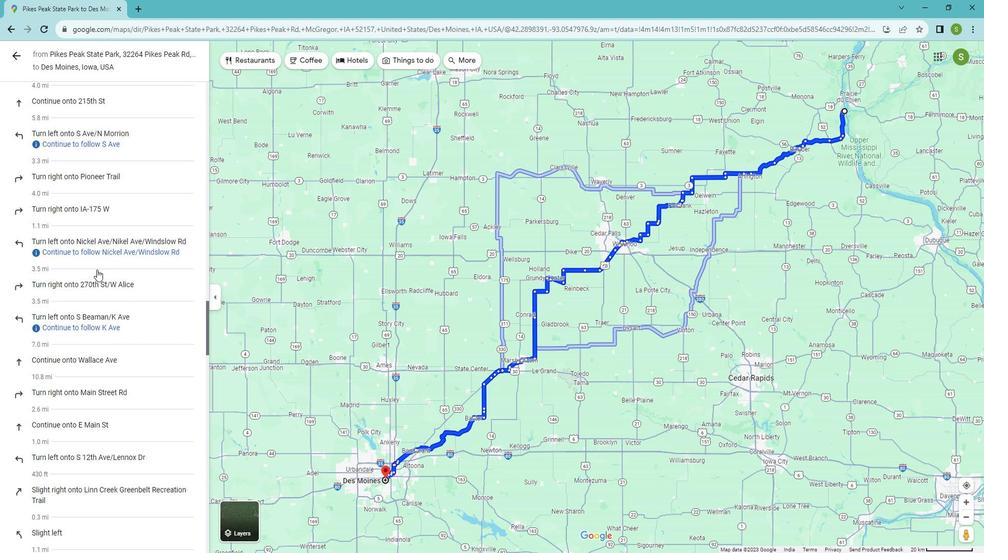 
Action: Mouse scrolled (108, 270) with delta (0, 0)
Screenshot: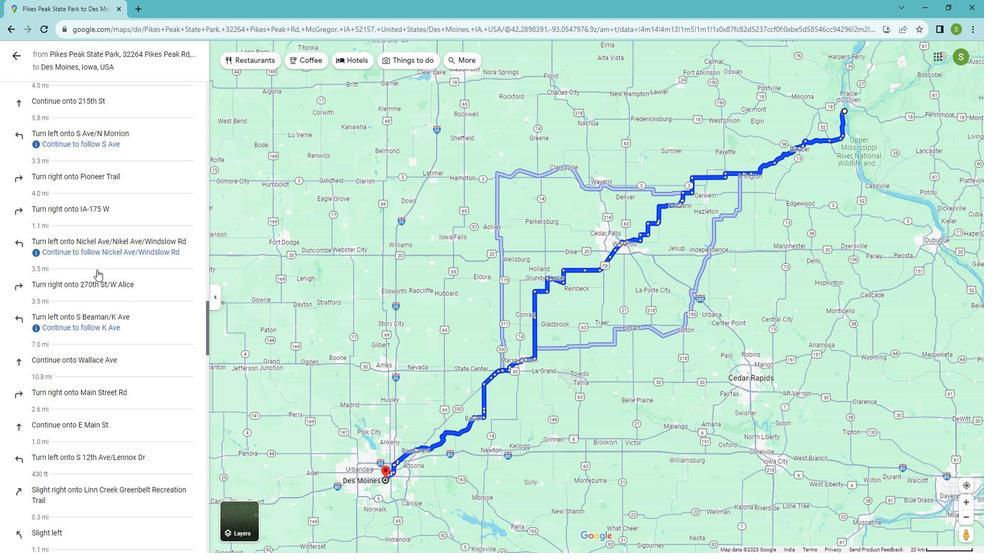 
Action: Mouse scrolled (108, 270) with delta (0, 0)
Screenshot: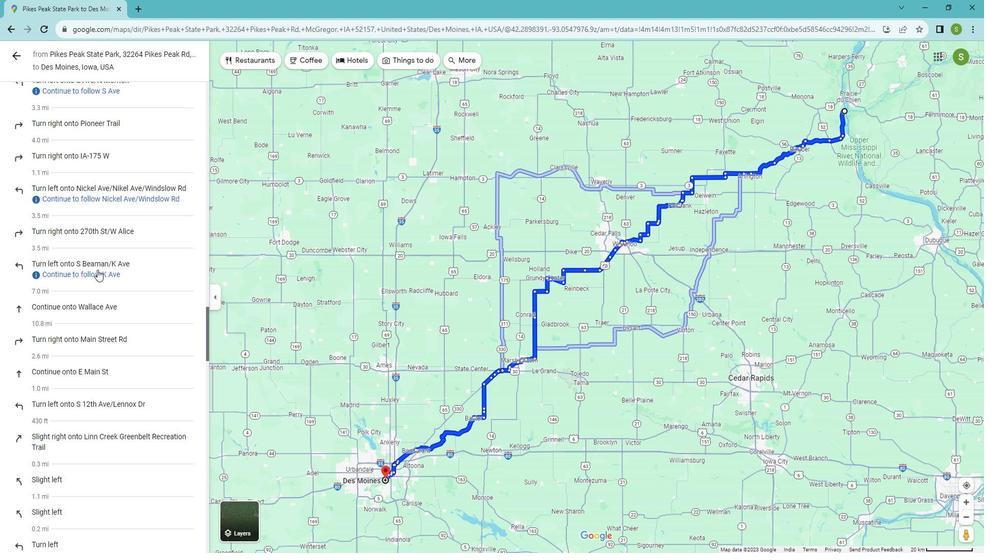 
Action: Mouse scrolled (108, 270) with delta (0, 0)
Screenshot: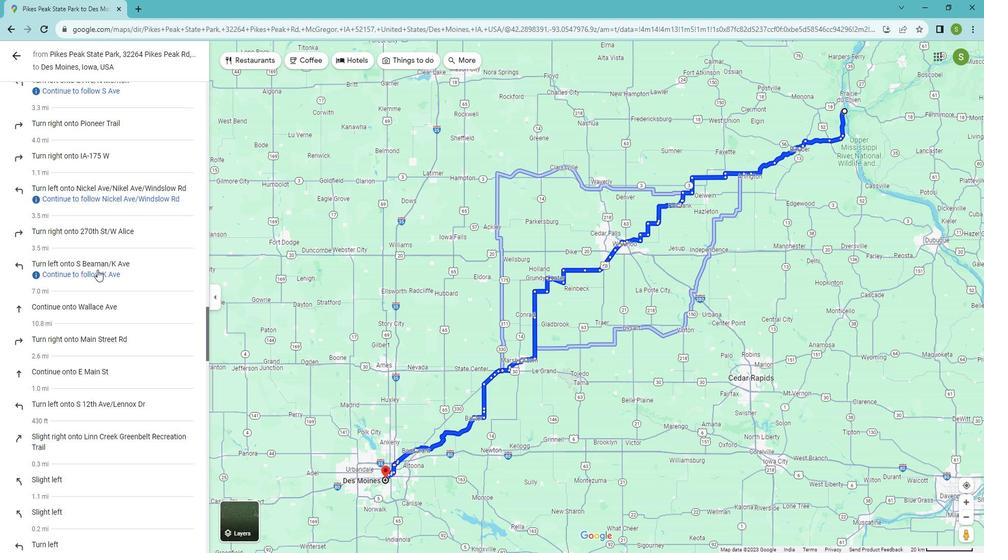 
Action: Mouse moved to (109, 270)
Screenshot: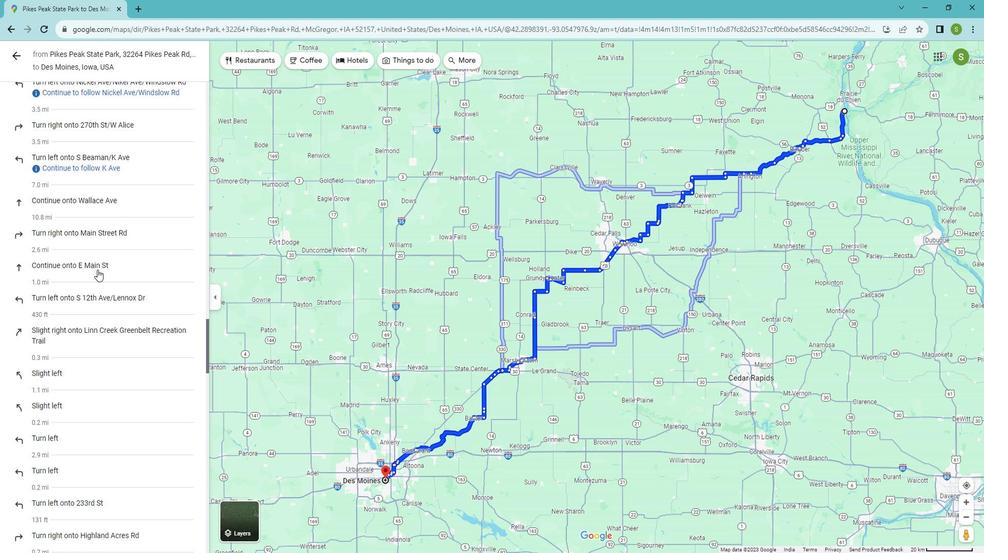 
Action: Mouse scrolled (109, 269) with delta (0, 0)
Screenshot: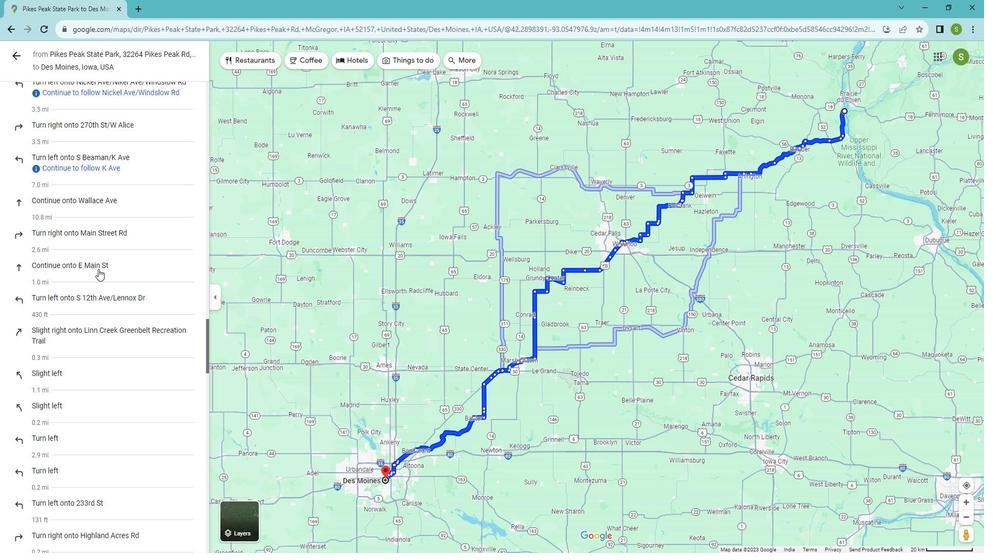 
Action: Mouse scrolled (109, 269) with delta (0, 0)
Screenshot: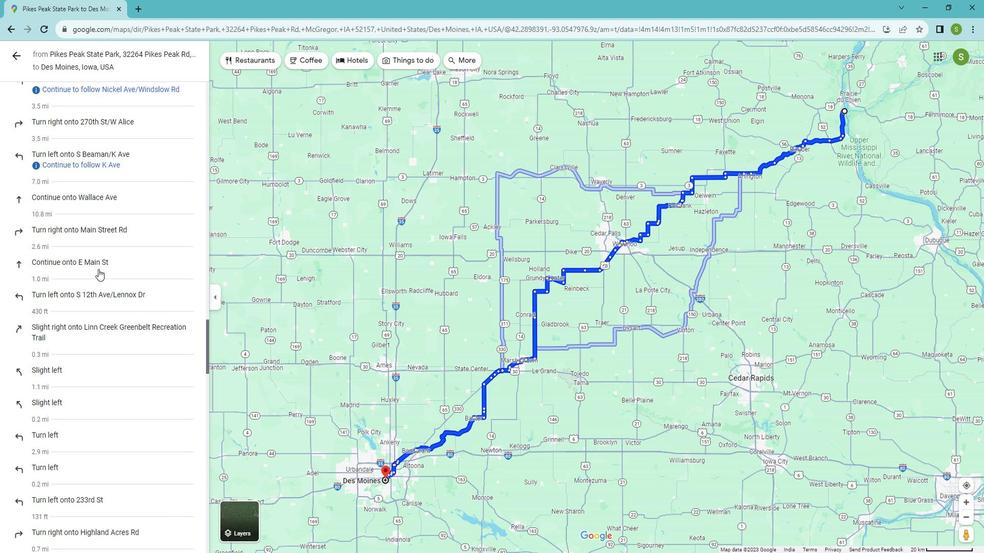 
Action: Mouse scrolled (109, 269) with delta (0, 0)
Screenshot: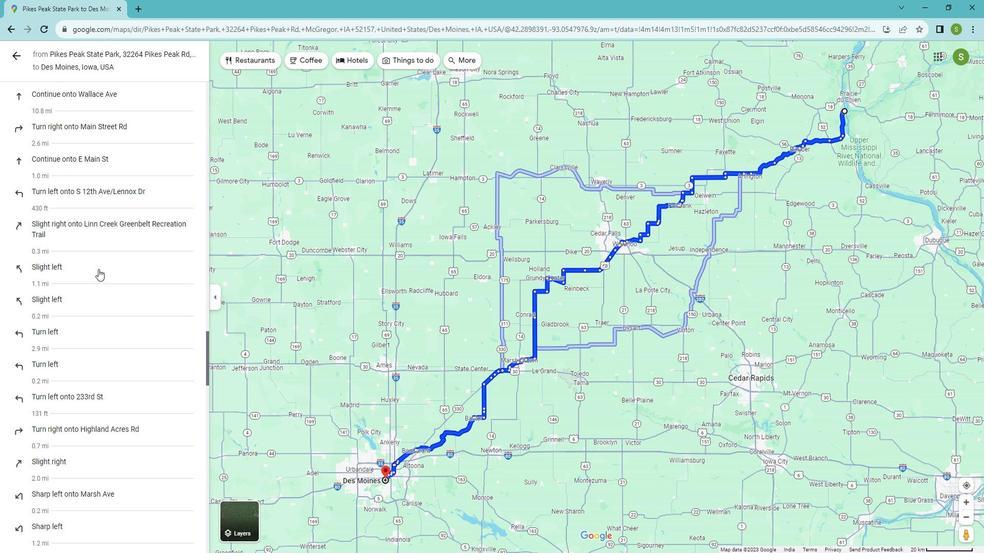 
Action: Mouse scrolled (109, 269) with delta (0, 0)
Screenshot: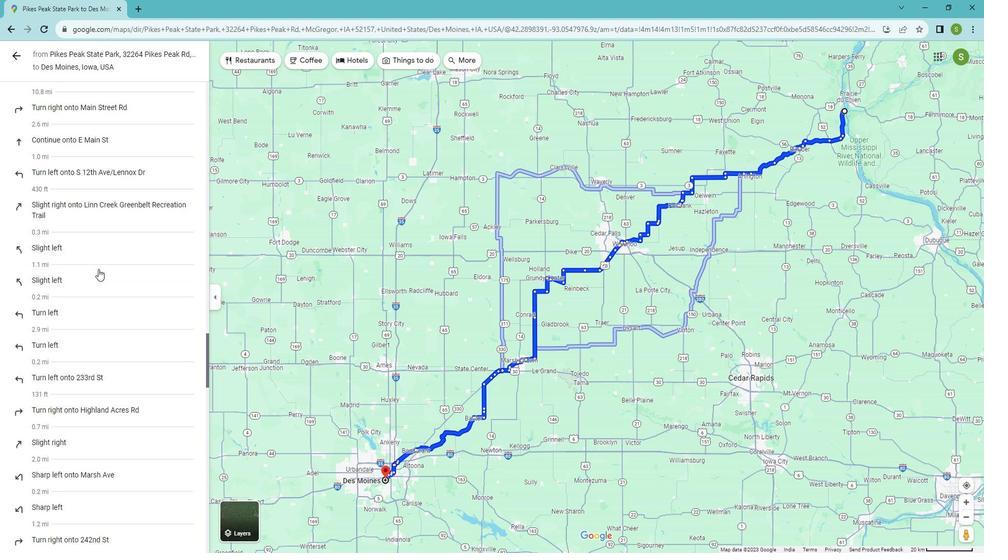 
Action: Mouse moved to (109, 270)
Screenshot: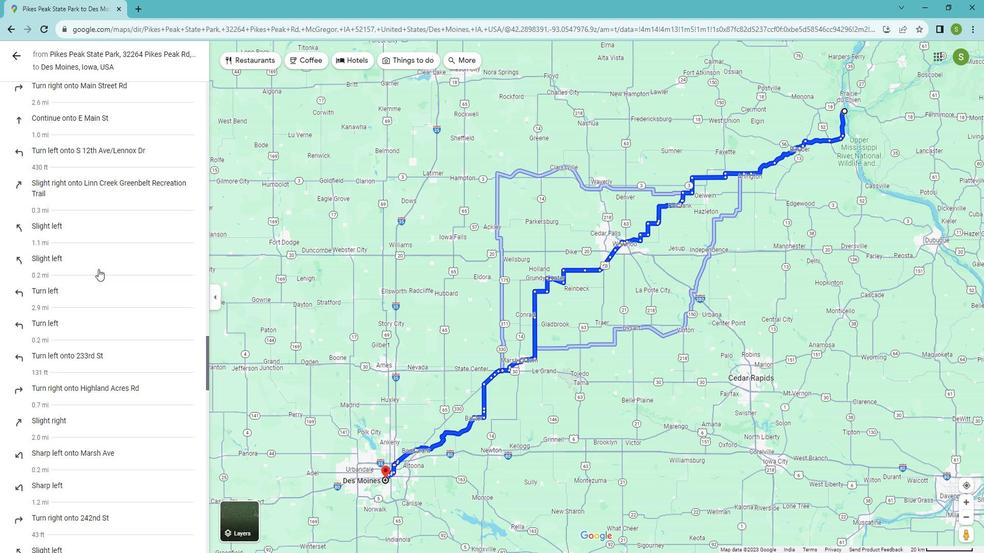 
Action: Mouse scrolled (109, 269) with delta (0, 0)
Screenshot: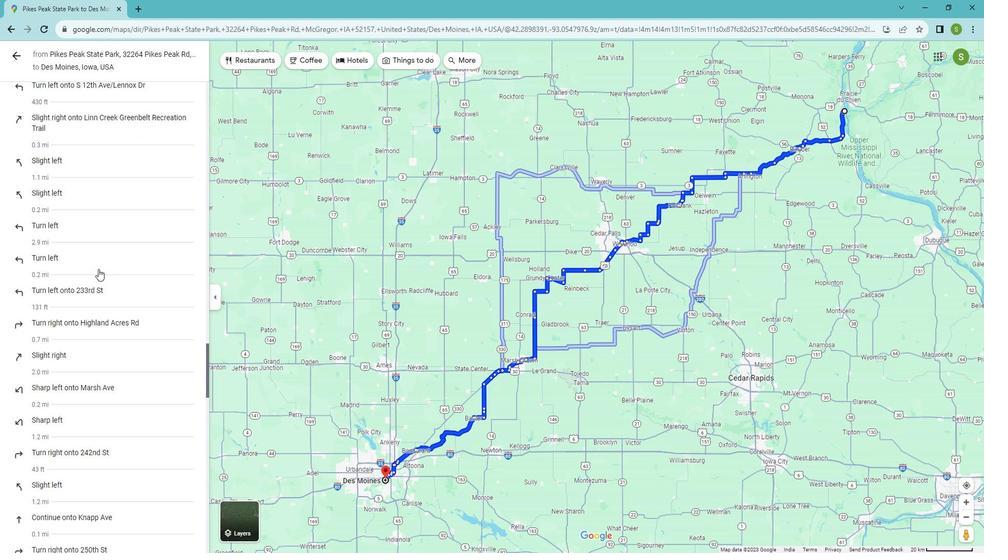 
Action: Mouse scrolled (109, 269) with delta (0, 0)
Screenshot: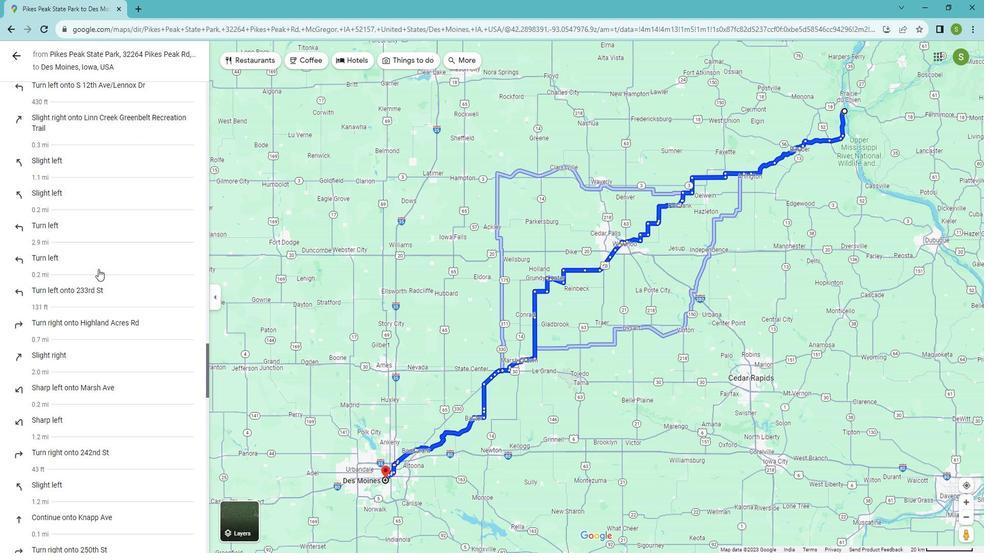 
Action: Mouse scrolled (109, 269) with delta (0, 0)
Screenshot: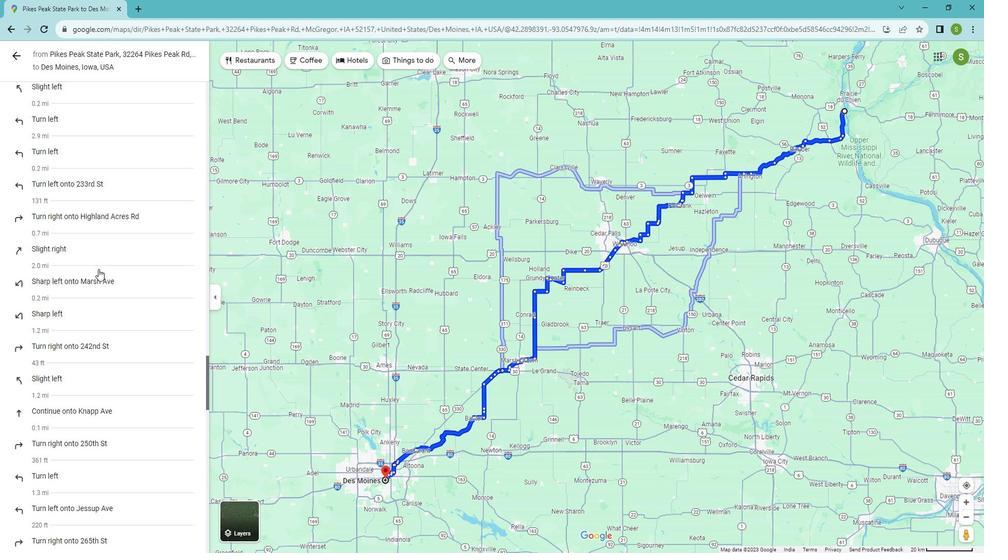 
Action: Mouse scrolled (109, 269) with delta (0, 0)
Screenshot: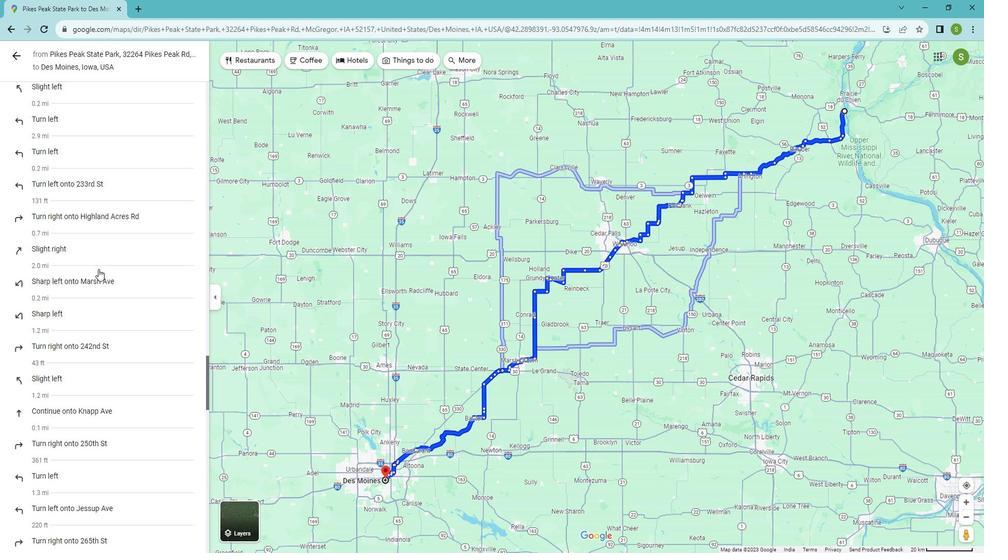 
Action: Mouse scrolled (109, 269) with delta (0, 0)
Screenshot: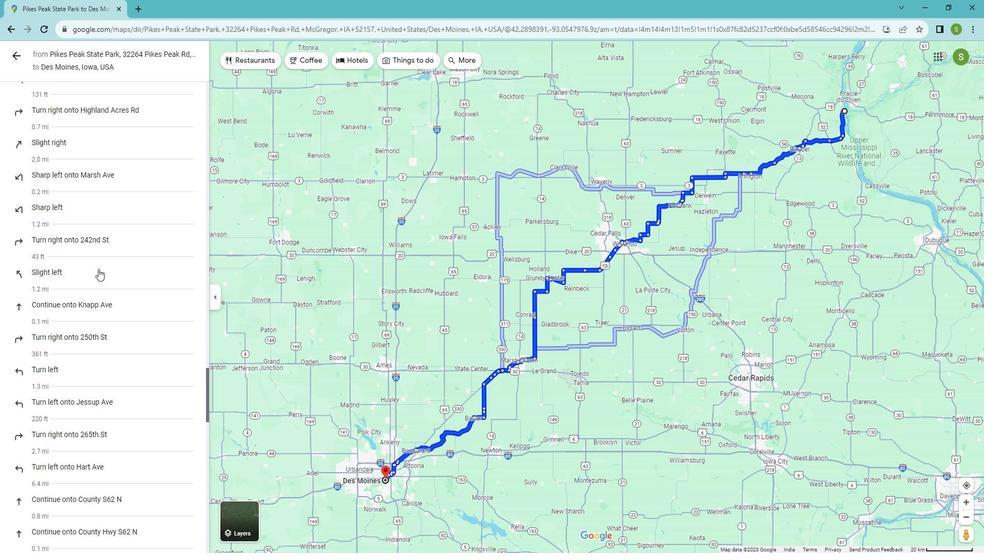 
Action: Mouse scrolled (109, 269) with delta (0, 0)
Screenshot: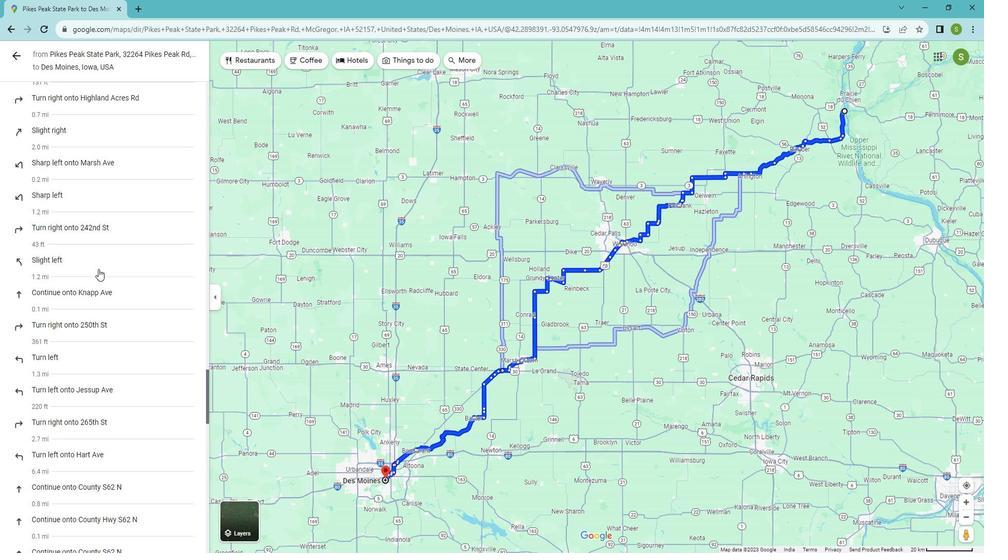 
Action: Mouse scrolled (109, 269) with delta (0, 0)
Screenshot: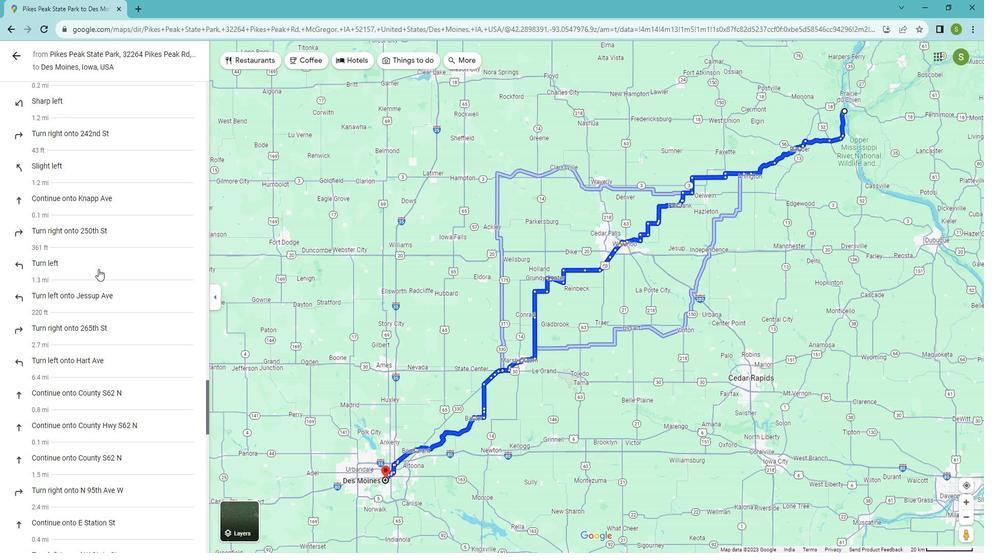 
Action: Mouse scrolled (109, 269) with delta (0, 0)
Screenshot: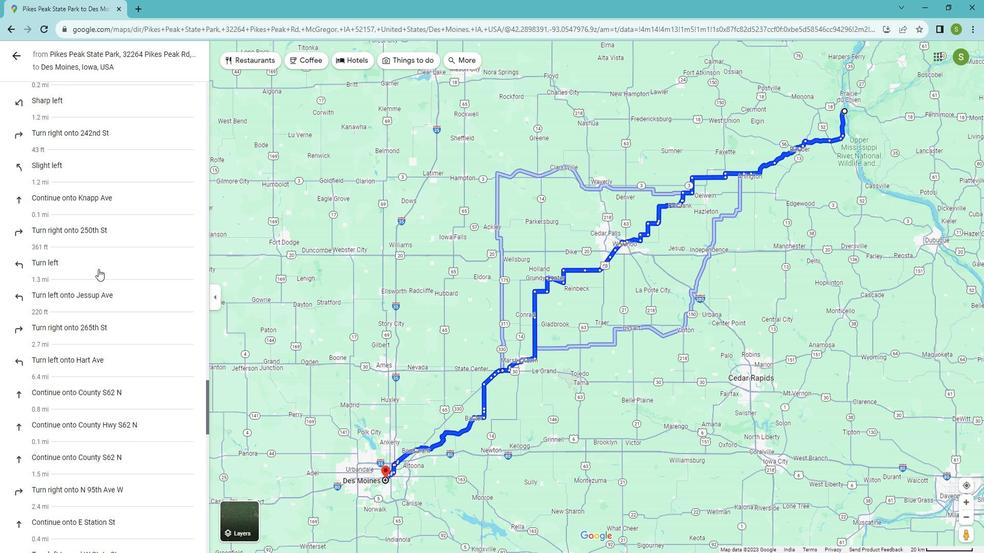 
Action: Mouse moved to (110, 269)
Screenshot: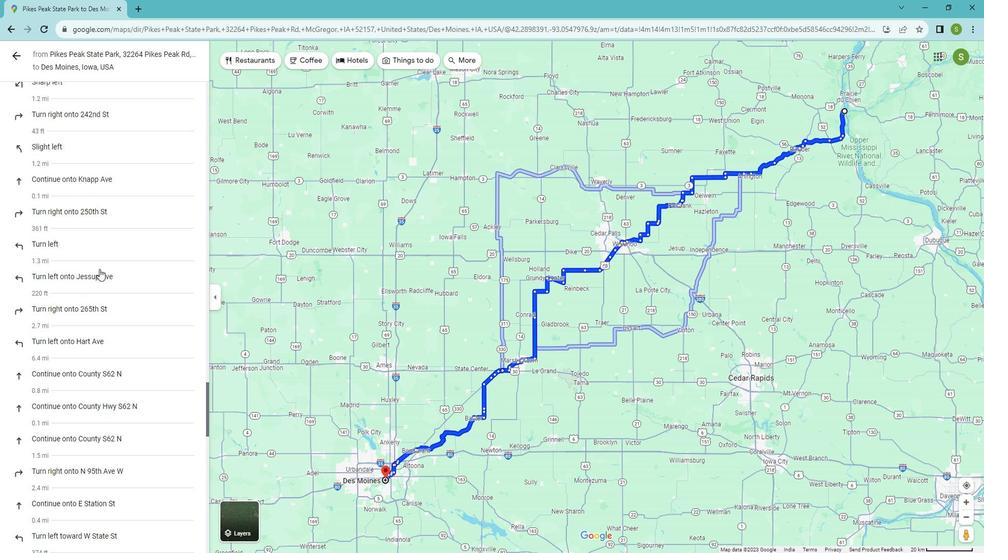 
Action: Mouse scrolled (110, 269) with delta (0, 0)
Screenshot: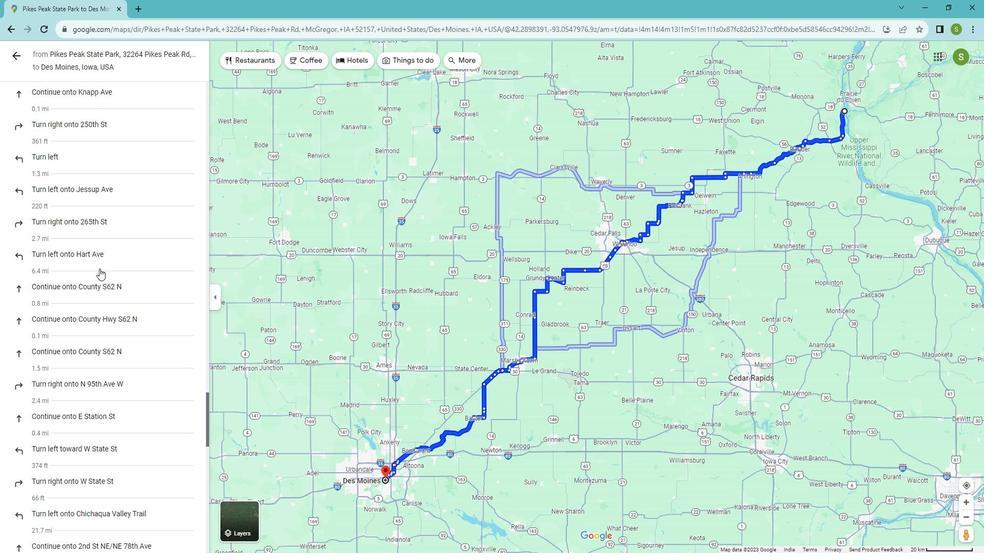 
Action: Mouse scrolled (110, 269) with delta (0, 0)
Screenshot: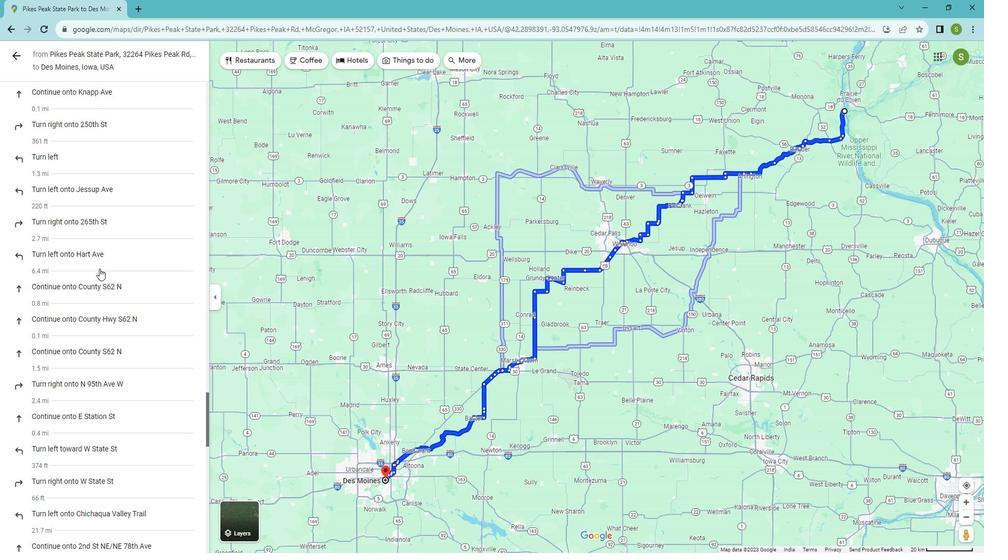 
Action: Mouse moved to (114, 266)
Screenshot: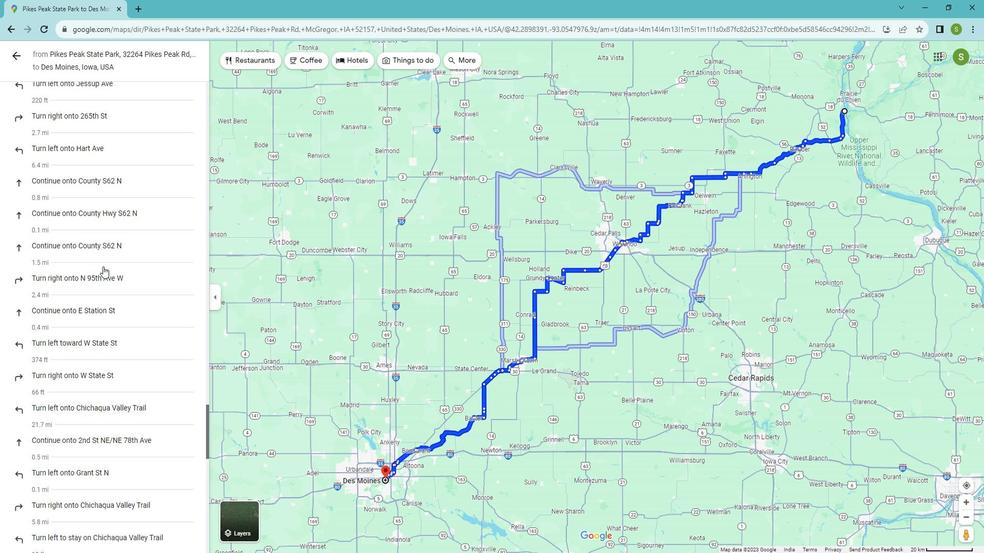 
Action: Mouse scrolled (114, 266) with delta (0, 0)
Screenshot: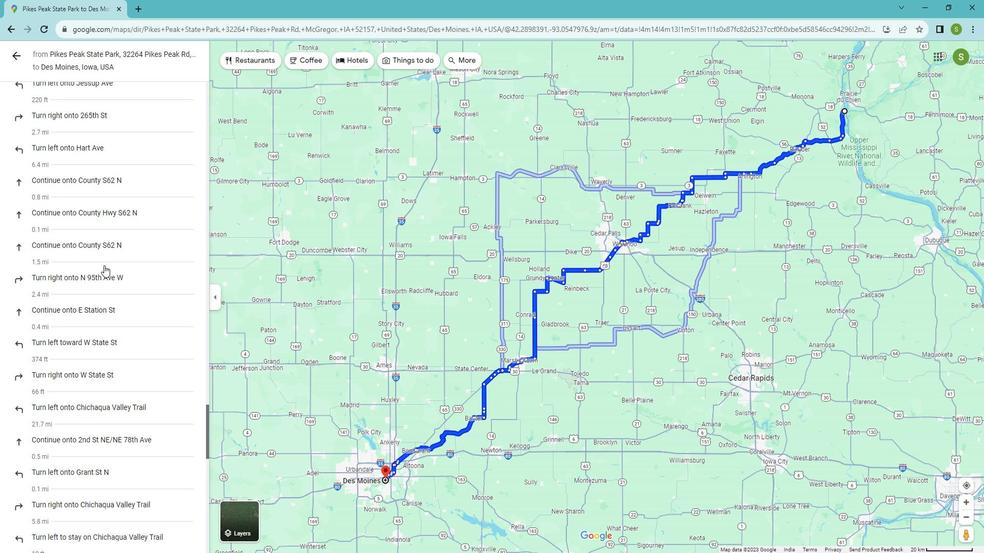 
Action: Mouse scrolled (114, 266) with delta (0, 0)
Screenshot: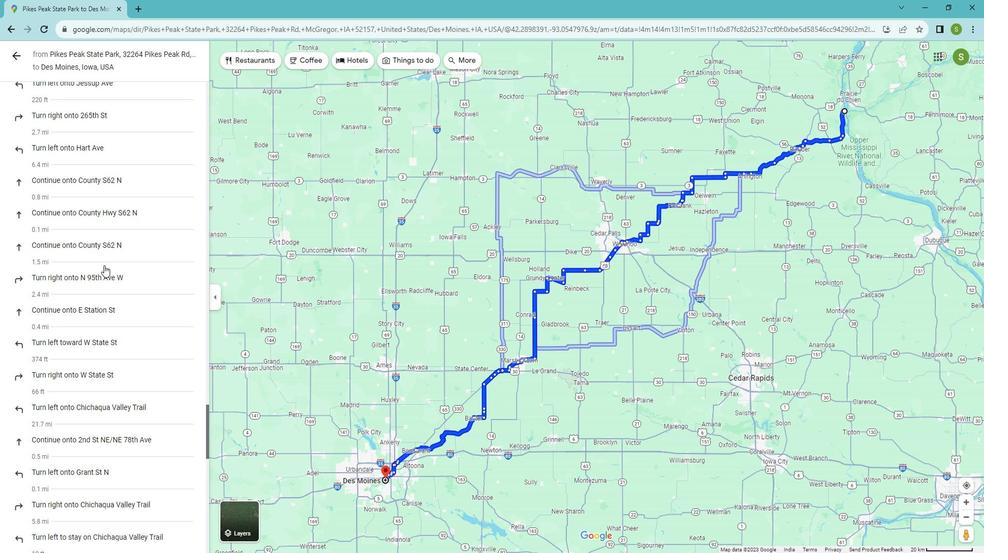 
Action: Mouse scrolled (114, 266) with delta (0, 0)
Screenshot: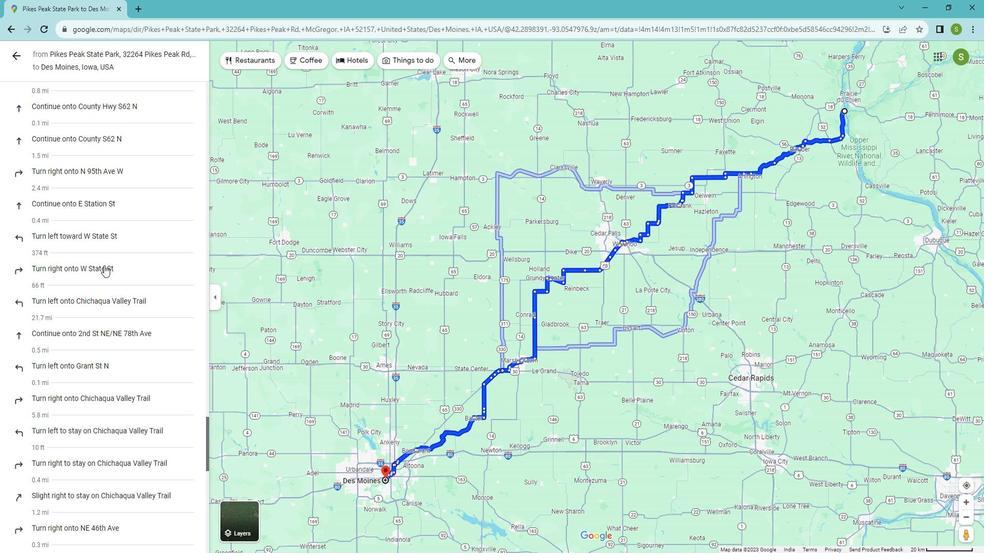 
Action: Mouse scrolled (114, 266) with delta (0, 0)
Screenshot: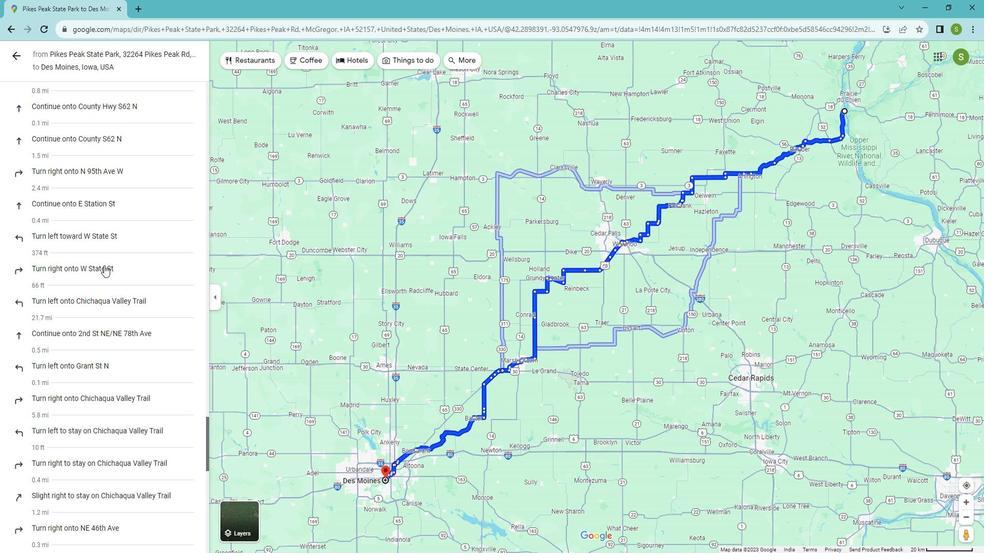 
Action: Mouse scrolled (114, 266) with delta (0, 0)
Screenshot: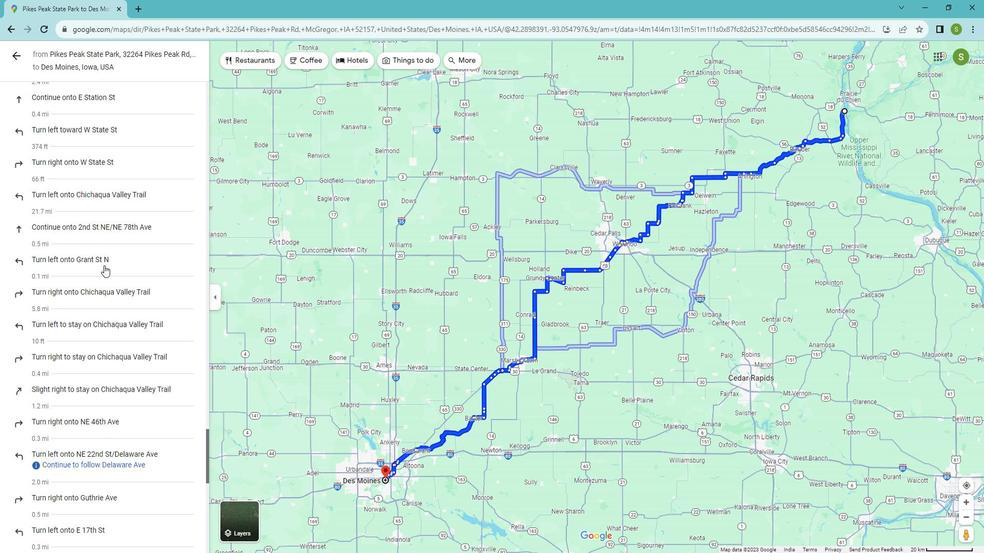 
Action: Mouse scrolled (114, 266) with delta (0, 0)
Screenshot: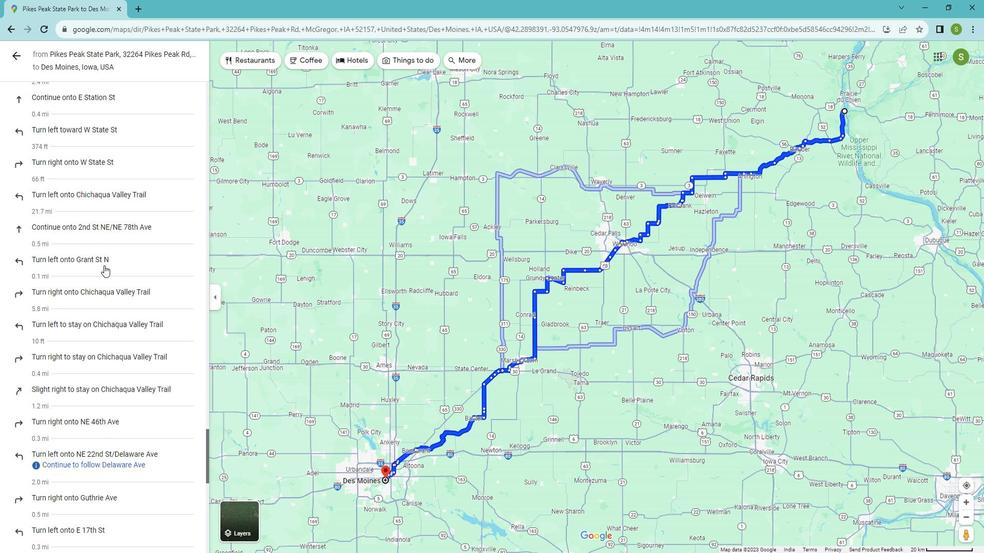 
Action: Mouse scrolled (114, 266) with delta (0, 0)
Screenshot: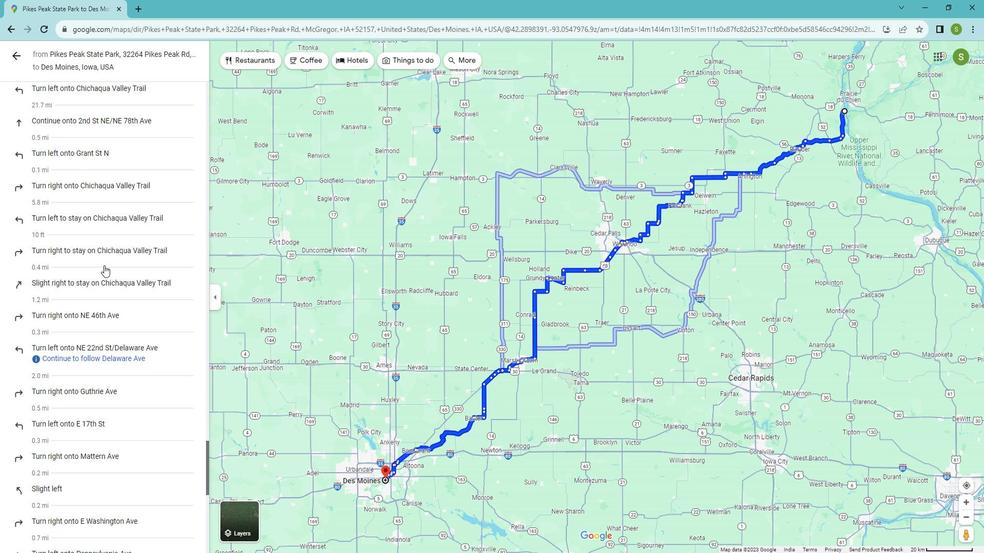 
Action: Mouse scrolled (114, 266) with delta (0, 0)
Screenshot: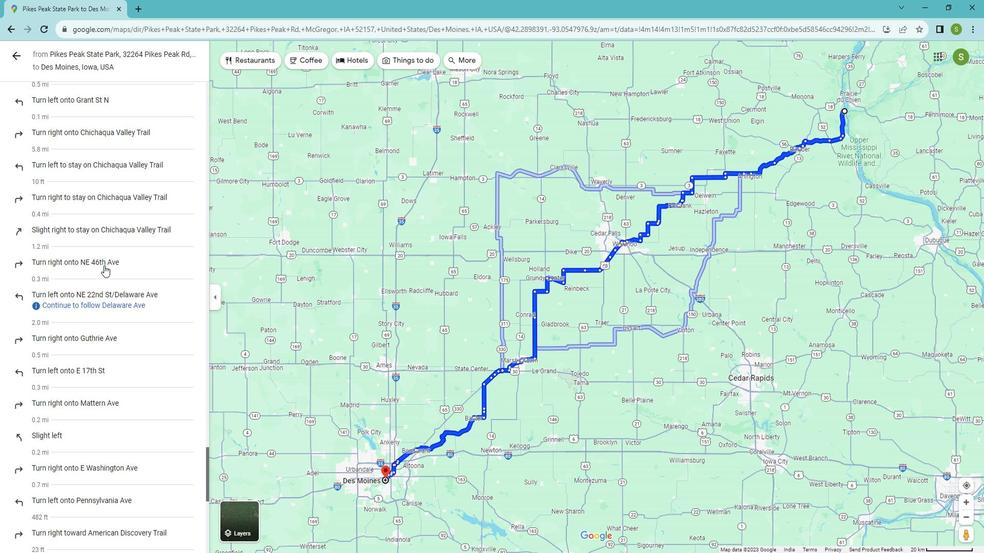 
Action: Mouse scrolled (114, 266) with delta (0, 0)
Screenshot: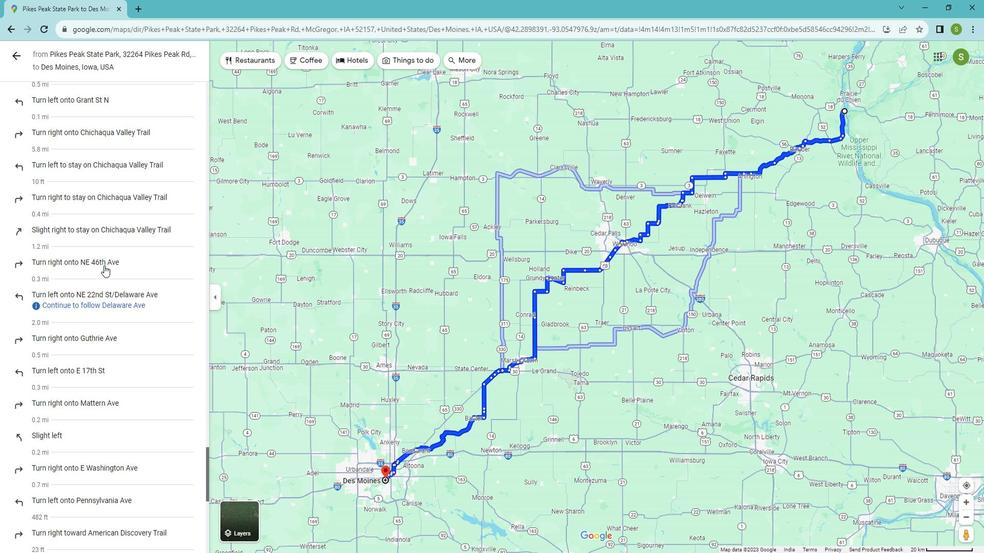 
Action: Mouse moved to (115, 266)
Screenshot: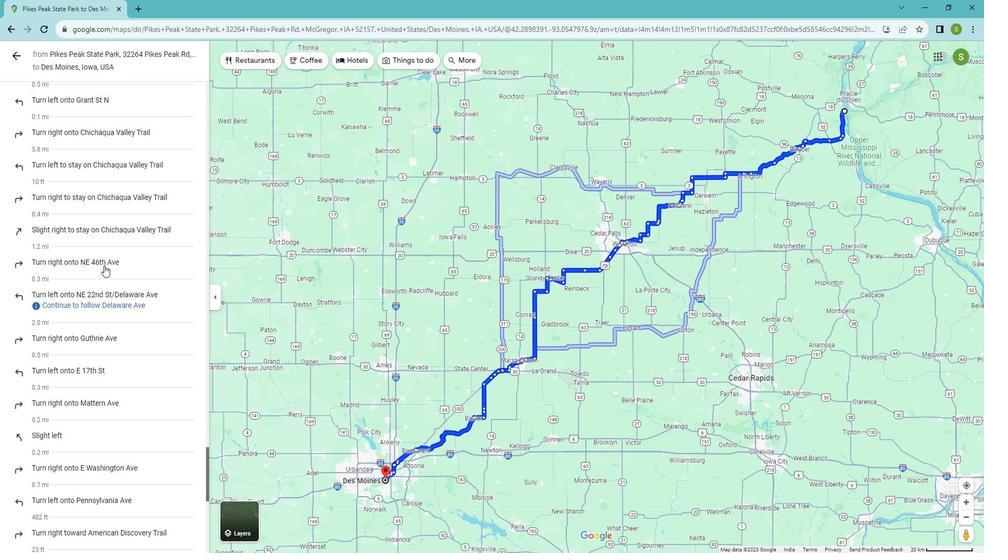 
Action: Mouse scrolled (115, 266) with delta (0, 0)
Screenshot: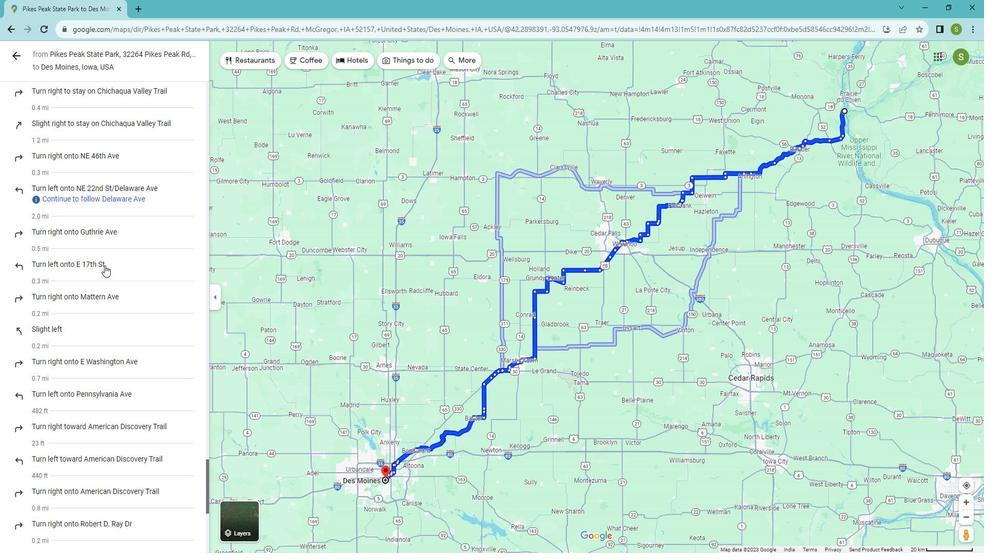 
Action: Mouse scrolled (115, 266) with delta (0, 0)
Screenshot: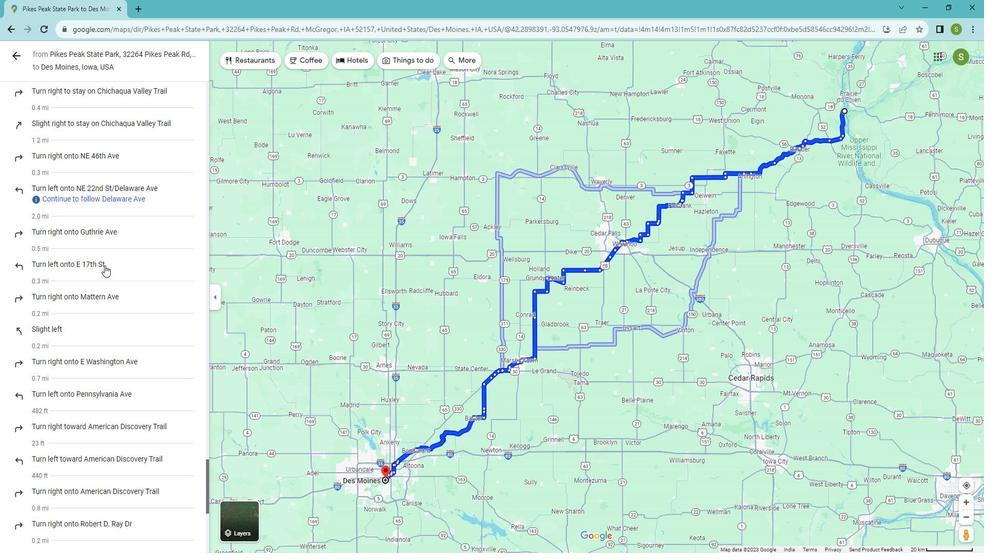 
Action: Mouse scrolled (115, 266) with delta (0, 0)
Screenshot: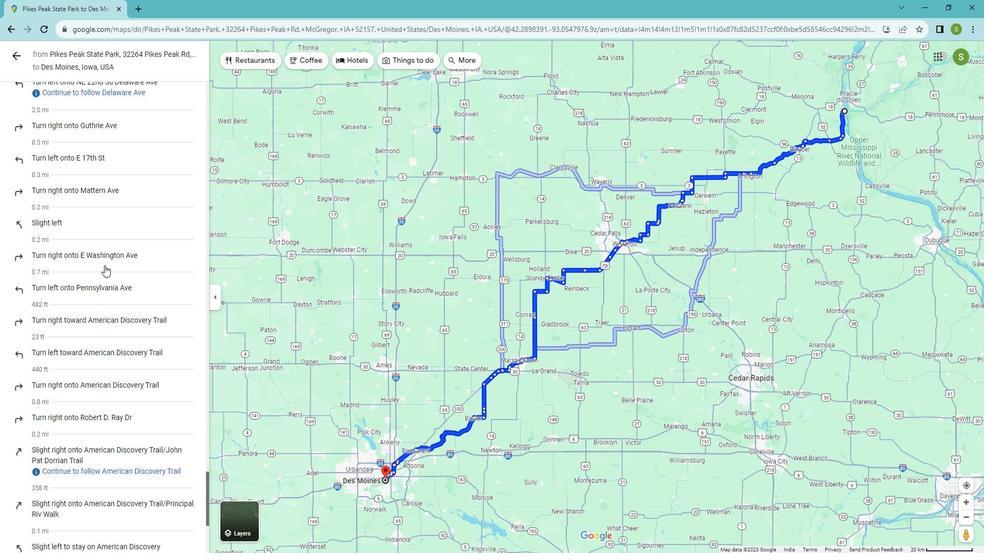 
Action: Mouse scrolled (115, 266) with delta (0, 0)
Screenshot: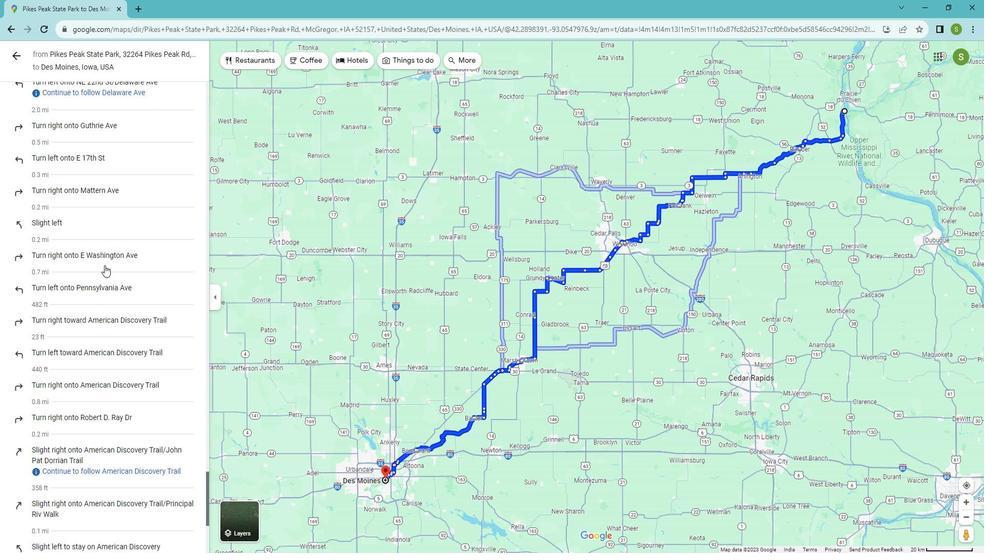 
Action: Mouse scrolled (115, 266) with delta (0, 0)
Screenshot: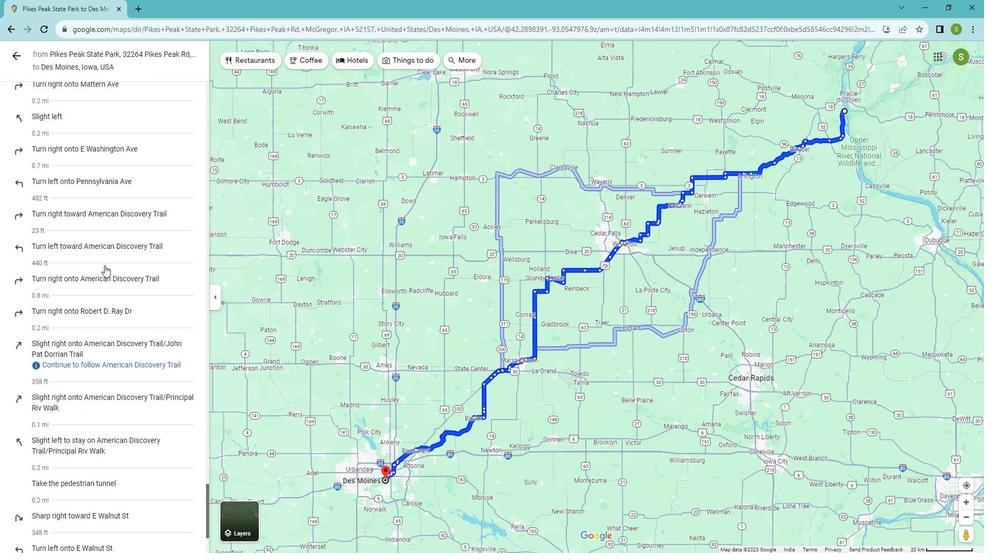
Action: Mouse scrolled (115, 266) with delta (0, 0)
Screenshot: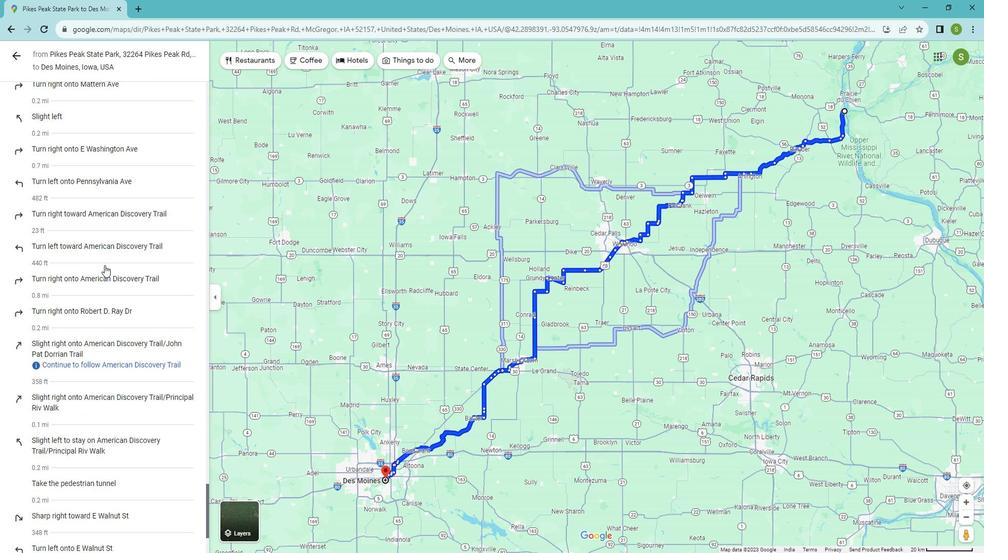 
Action: Mouse scrolled (115, 266) with delta (0, 0)
Screenshot: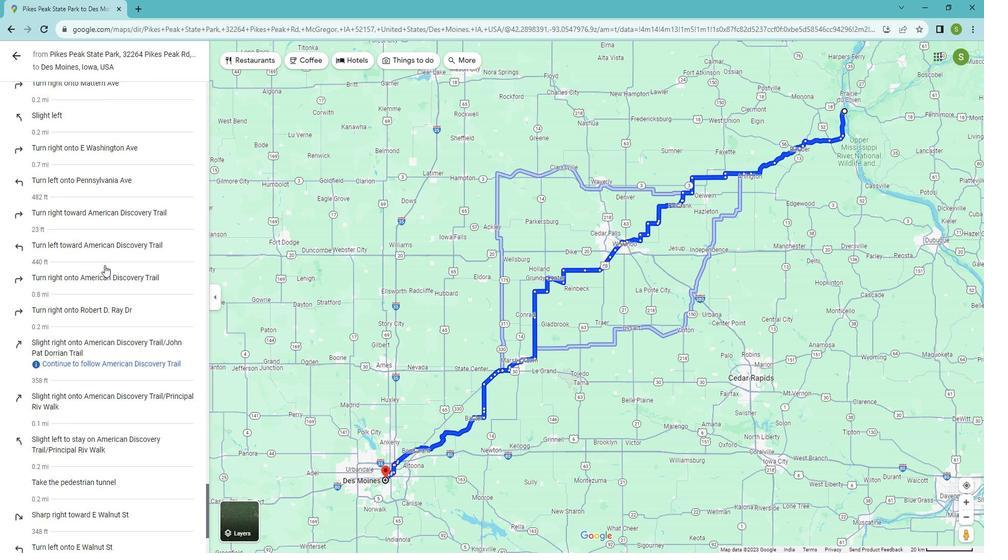 
Action: Mouse scrolled (115, 266) with delta (0, 0)
Screenshot: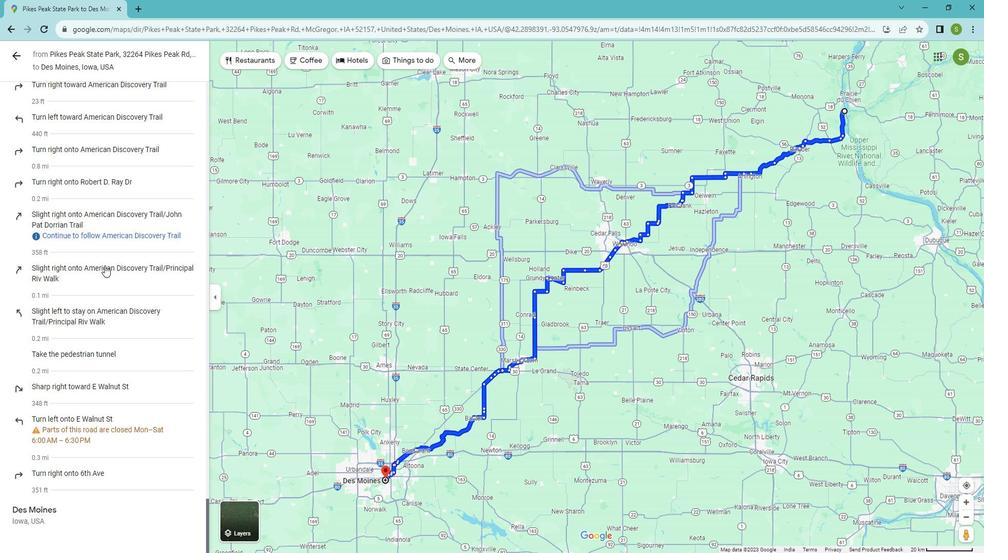 
Action: Mouse scrolled (115, 266) with delta (0, 0)
Screenshot: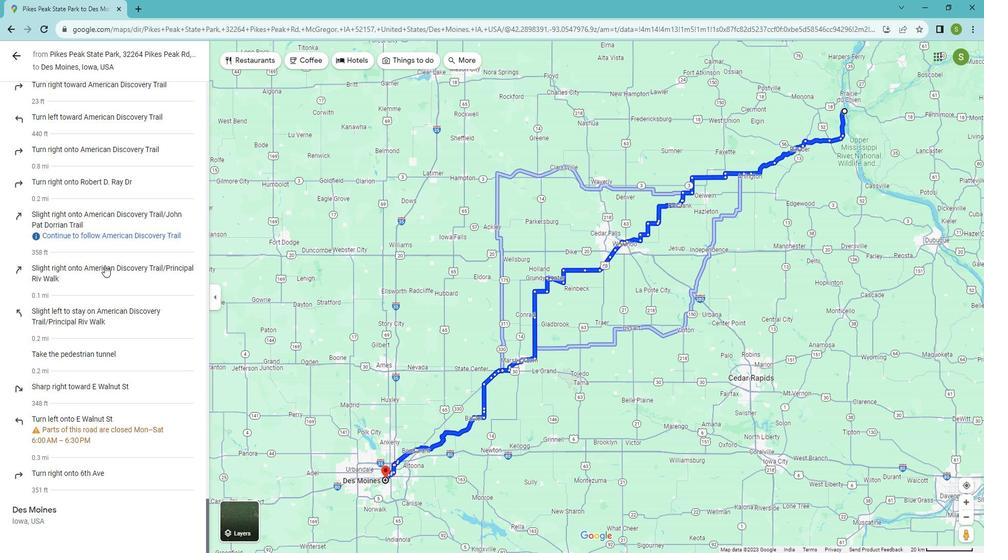 
Action: Mouse scrolled (115, 266) with delta (0, 0)
Screenshot: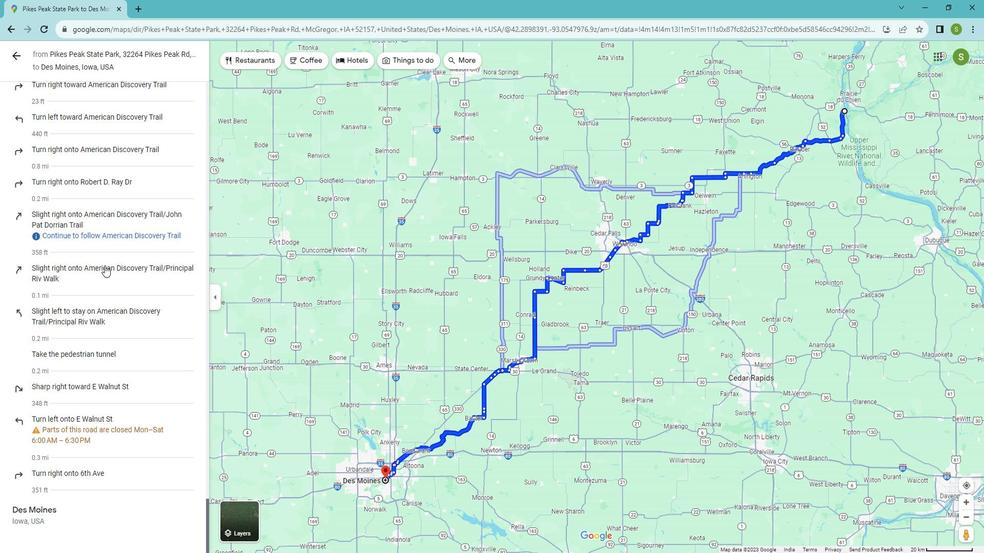 
Action: Mouse scrolled (115, 266) with delta (0, 0)
Screenshot: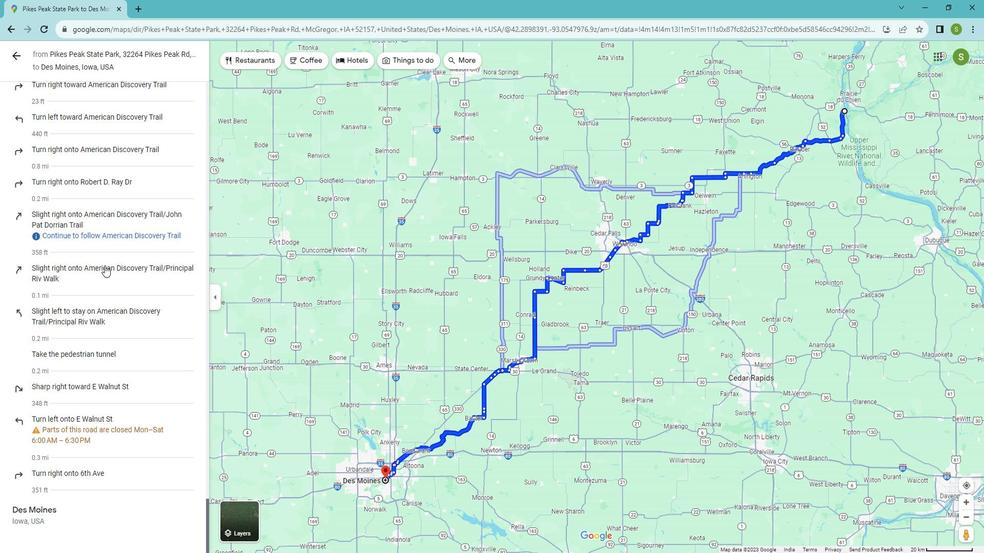 
Action: Mouse moved to (28, 65)
Screenshot: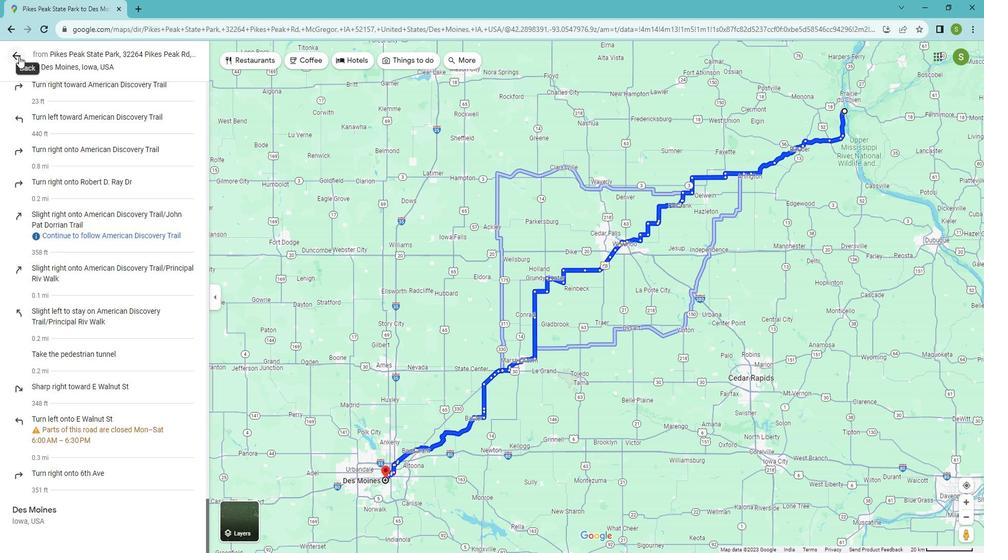 
Action: Mouse pressed left at (28, 65)
Screenshot: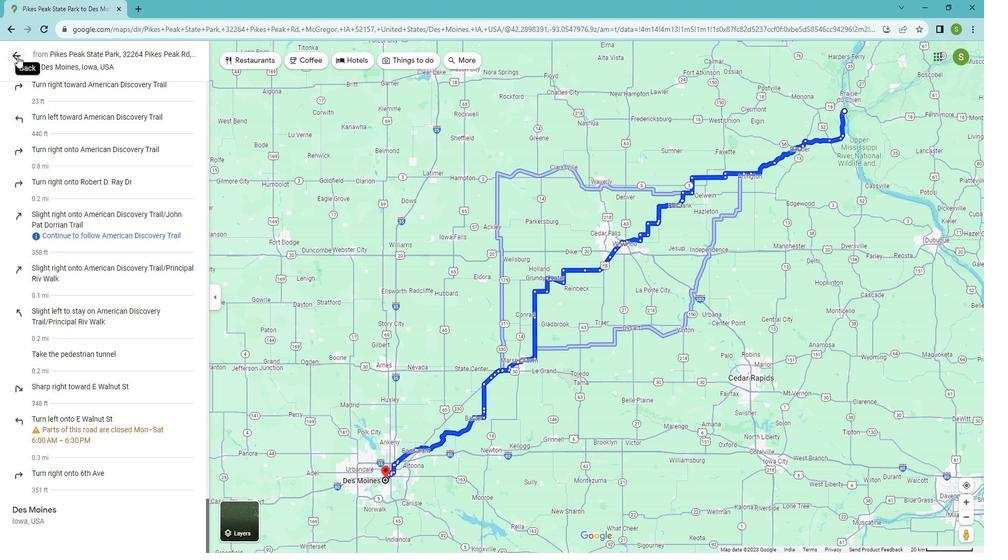
Action: Mouse moved to (589, 257)
Screenshot: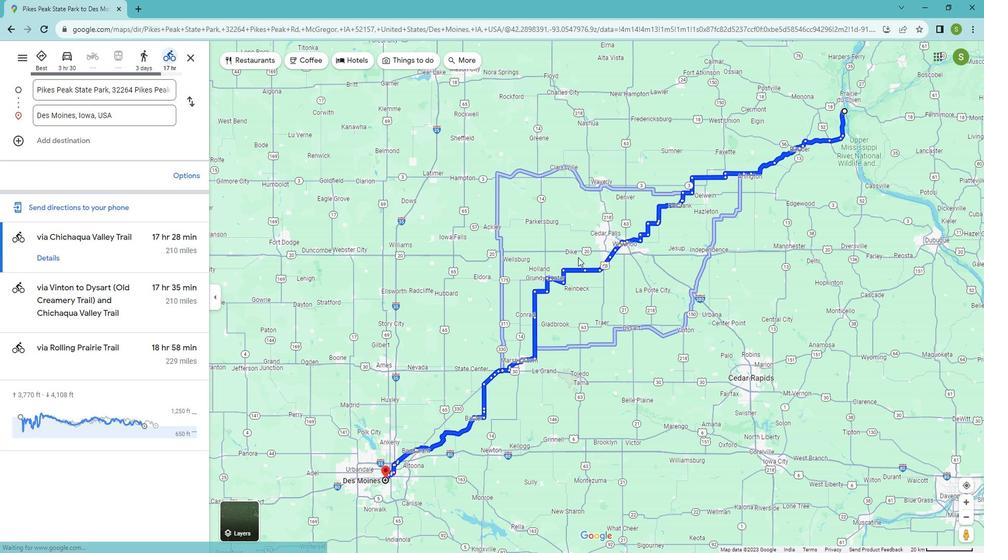 
Action: Mouse scrolled (589, 257) with delta (0, 0)
Screenshot: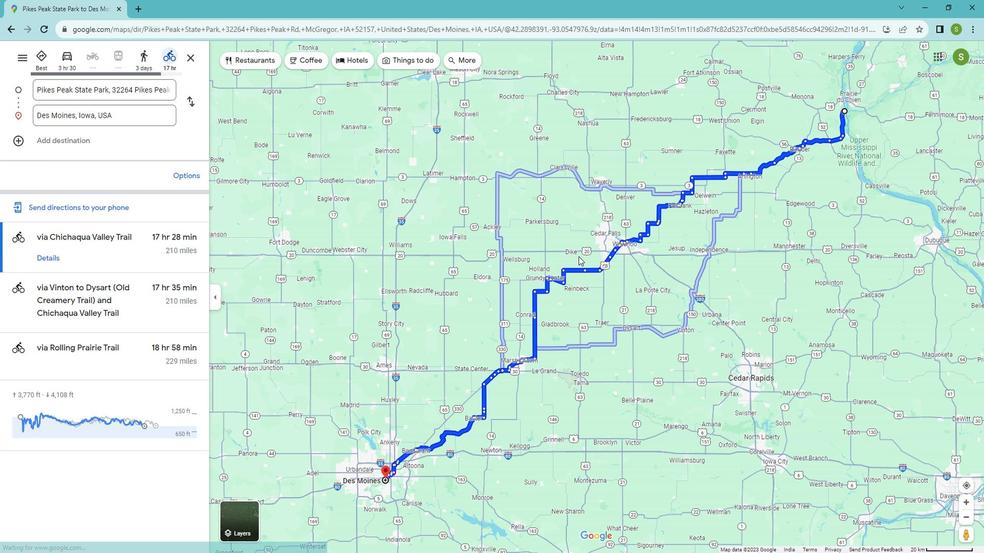
Action: Mouse moved to (589, 256)
Screenshot: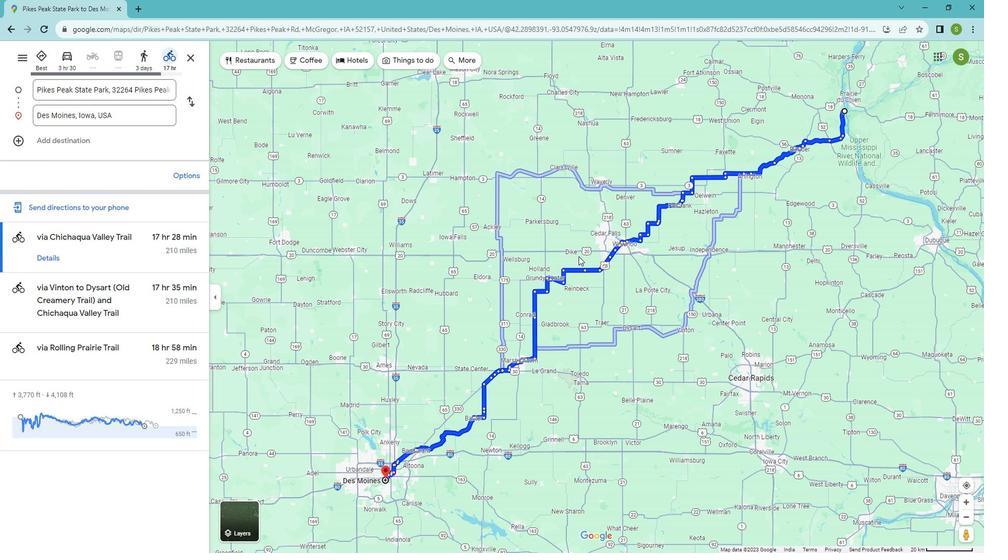 
Action: Mouse scrolled (589, 255) with delta (0, 0)
Screenshot: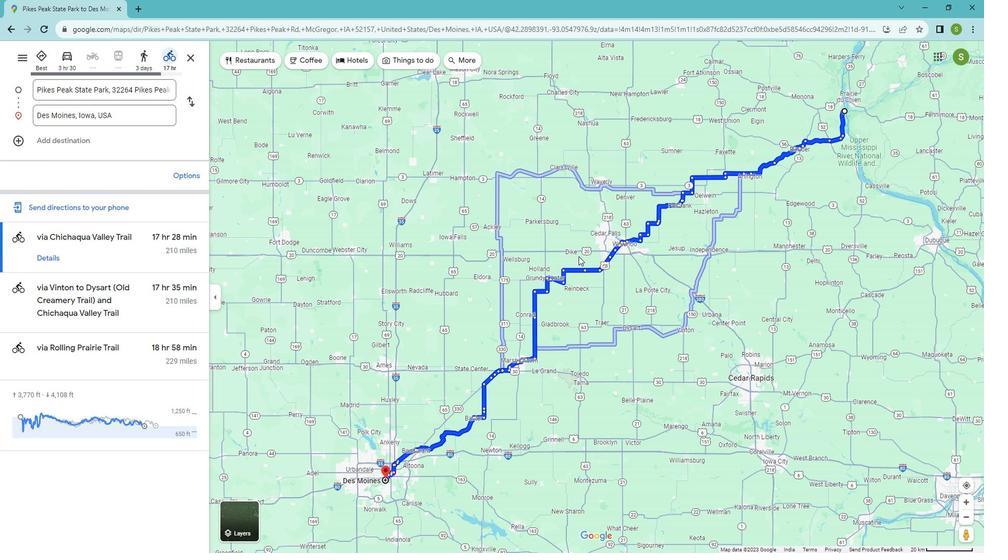 
Action: Mouse moved to (588, 255)
Screenshot: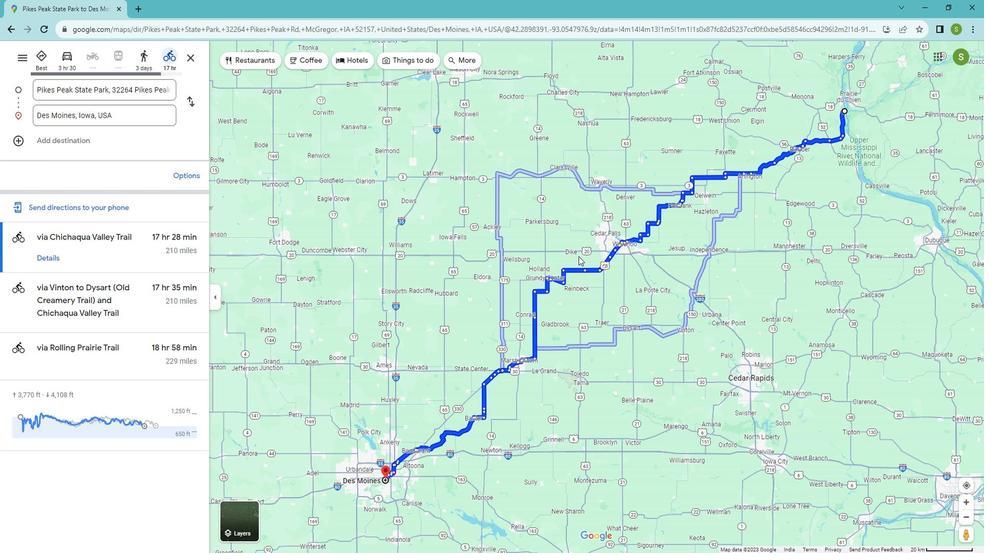 
Action: Mouse scrolled (588, 255) with delta (0, 0)
Screenshot: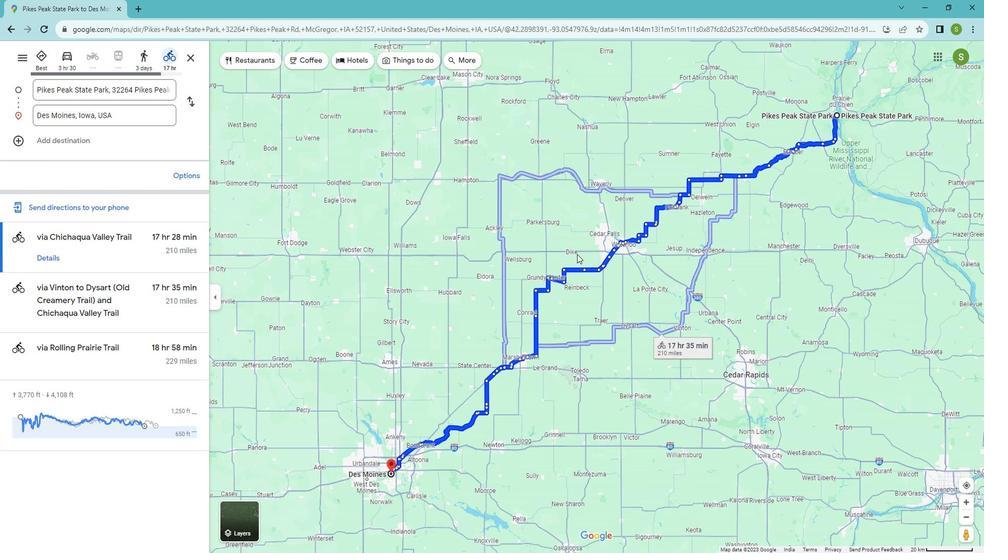 
Action: Mouse moved to (588, 255)
Screenshot: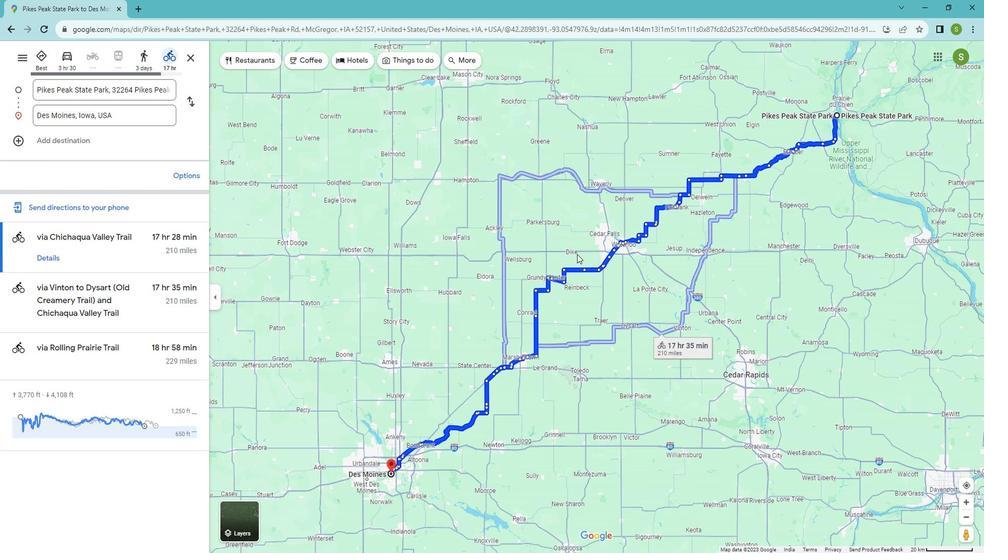 
Action: Mouse scrolled (588, 255) with delta (0, 0)
Screenshot: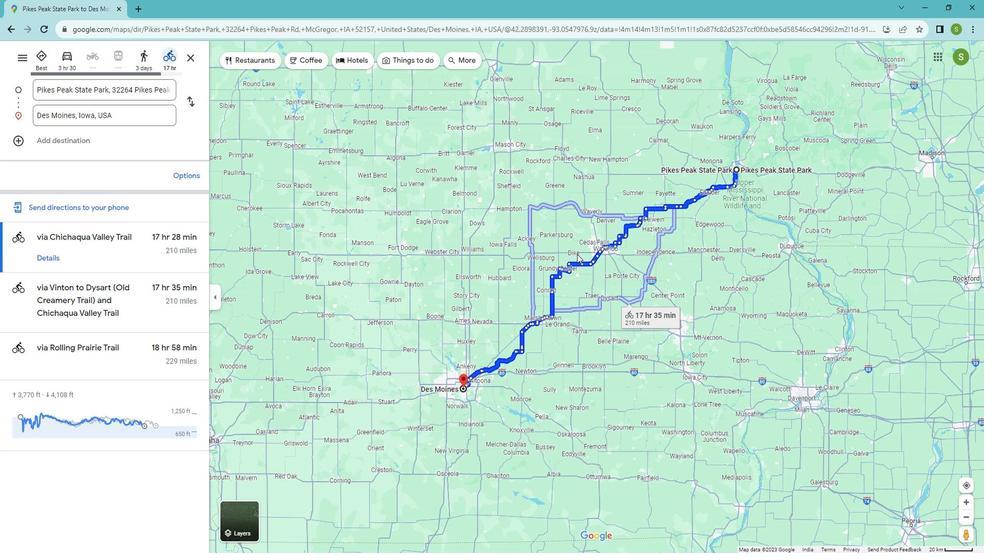 
Action: Mouse scrolled (588, 255) with delta (0, 0)
Screenshot: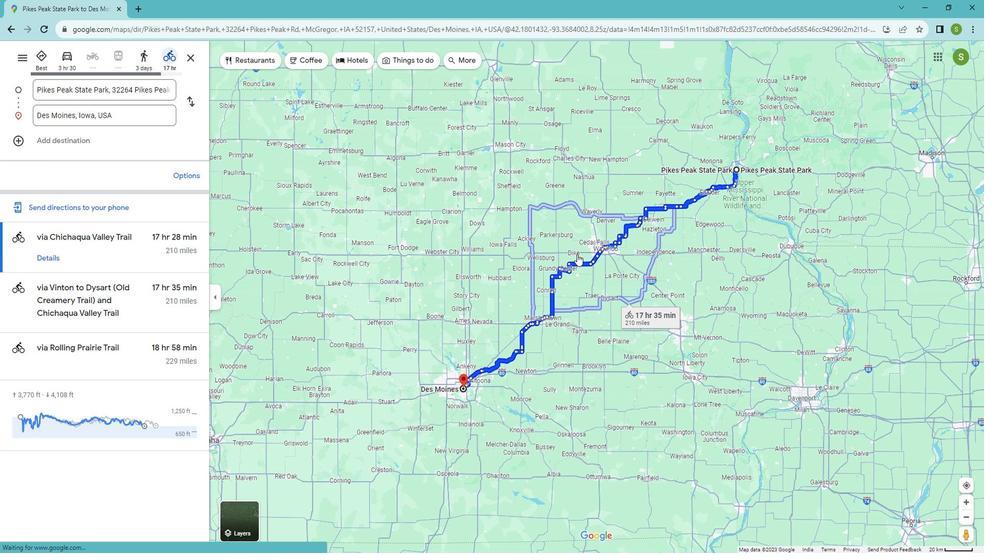 
Action: Mouse scrolled (588, 255) with delta (0, 0)
Screenshot: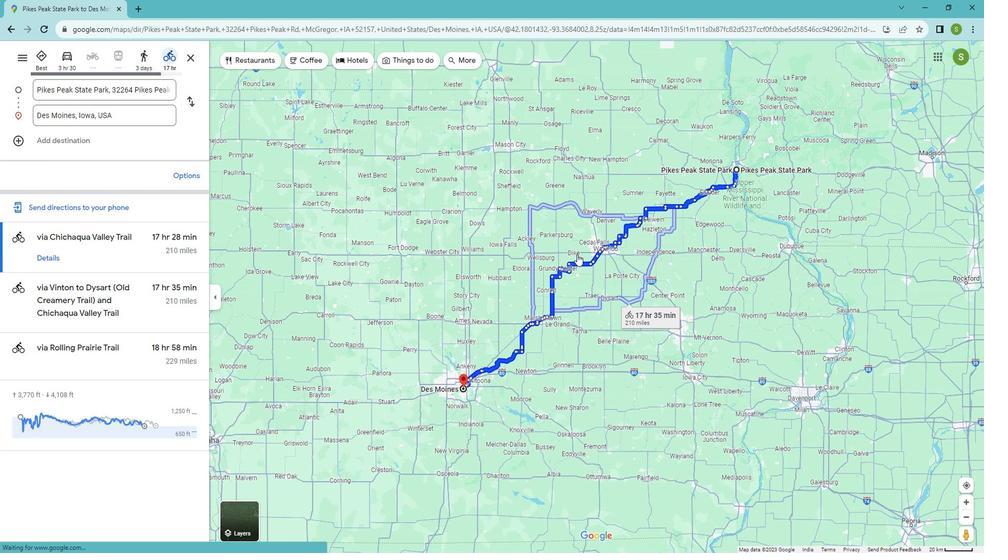 
Action: Mouse moved to (53, 69)
Screenshot: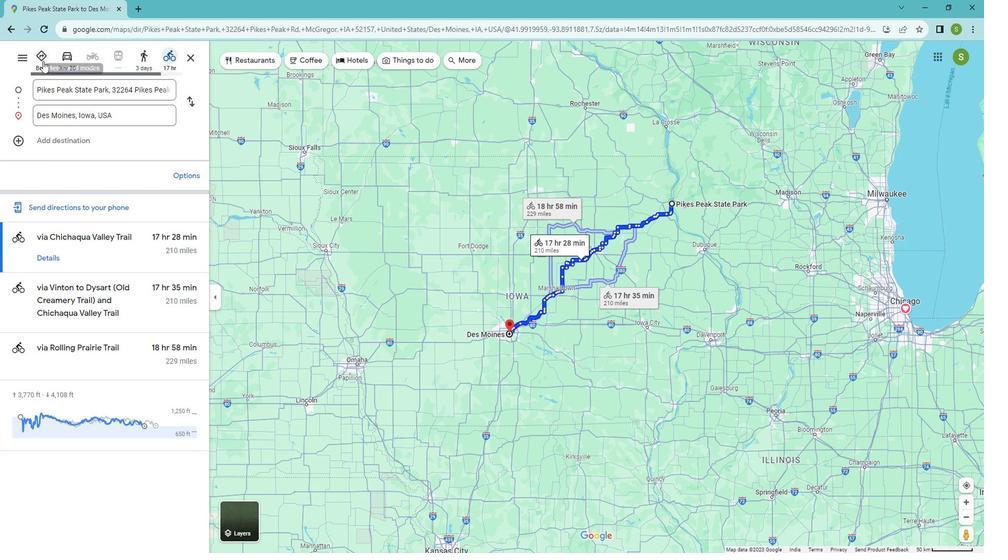 
Action: Mouse pressed left at (53, 69)
Screenshot: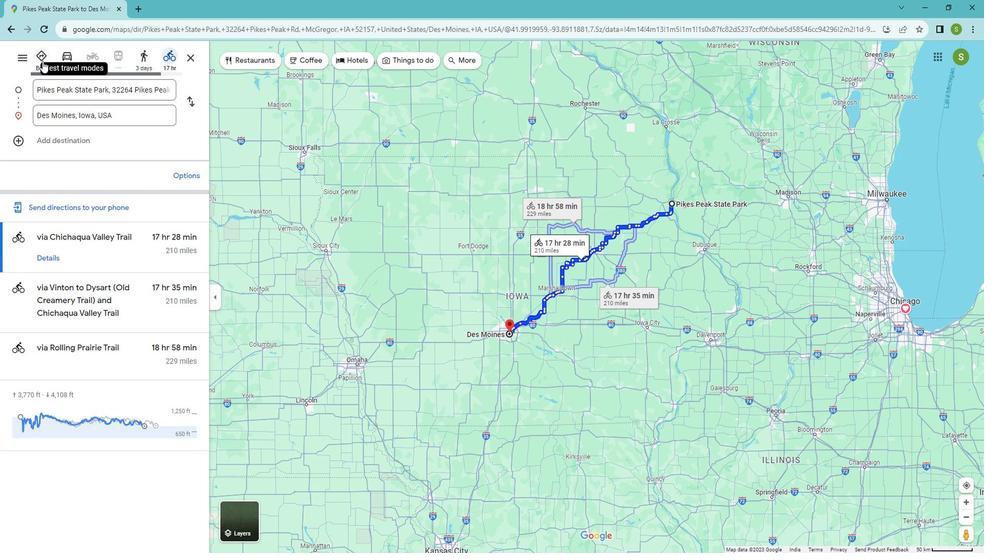 
Action: Mouse moved to (639, 231)
Screenshot: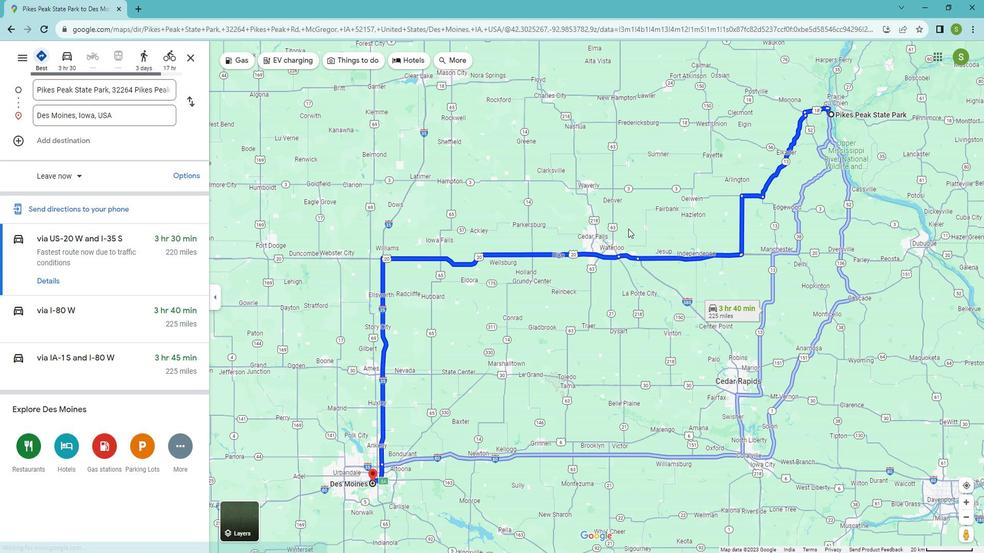 
Action: Mouse scrolled (639, 231) with delta (0, 0)
Screenshot: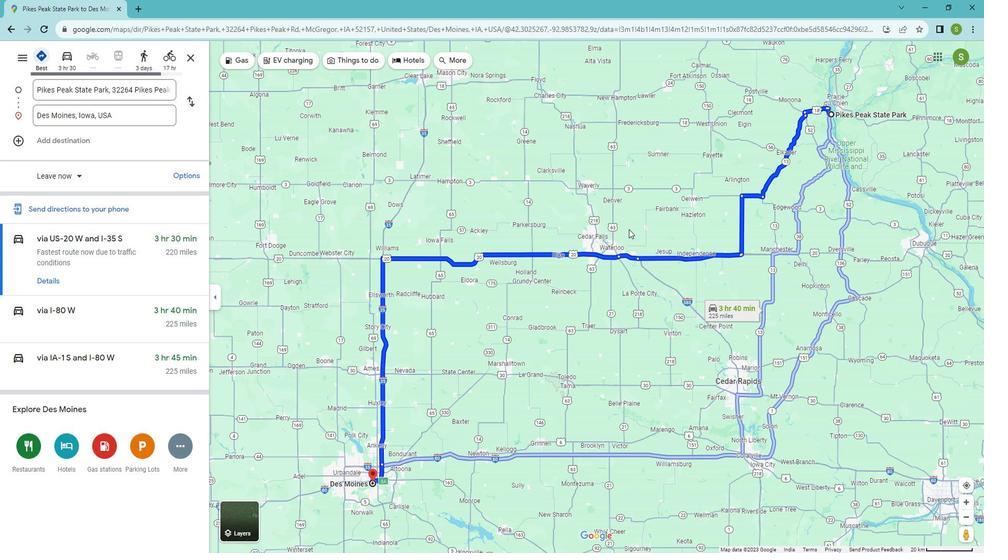 
Action: Mouse moved to (528, 314)
Screenshot: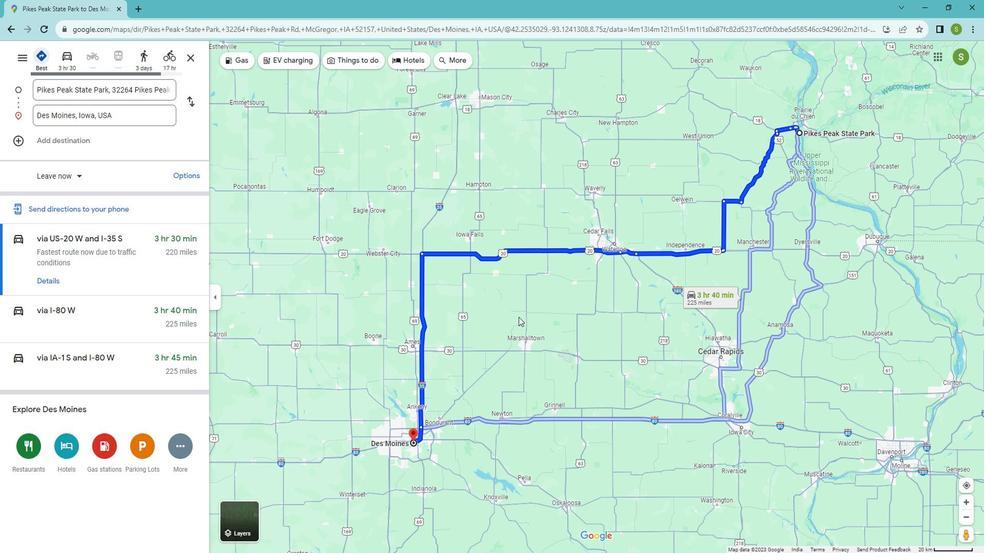 
